 Task: Look for space in San Fernando de Apure, Venezuela from 2nd June, 2023 to 15th June, 2023 for 2 adults in price range Rs.10000 to Rs.15000. Place can be entire place with 1  bedroom having 1 bed and 1 bathroom. Property type can be house, flat, guest house, hotel. Booking option can be shelf check-in. Required host language is English.
Action: Mouse moved to (600, 112)
Screenshot: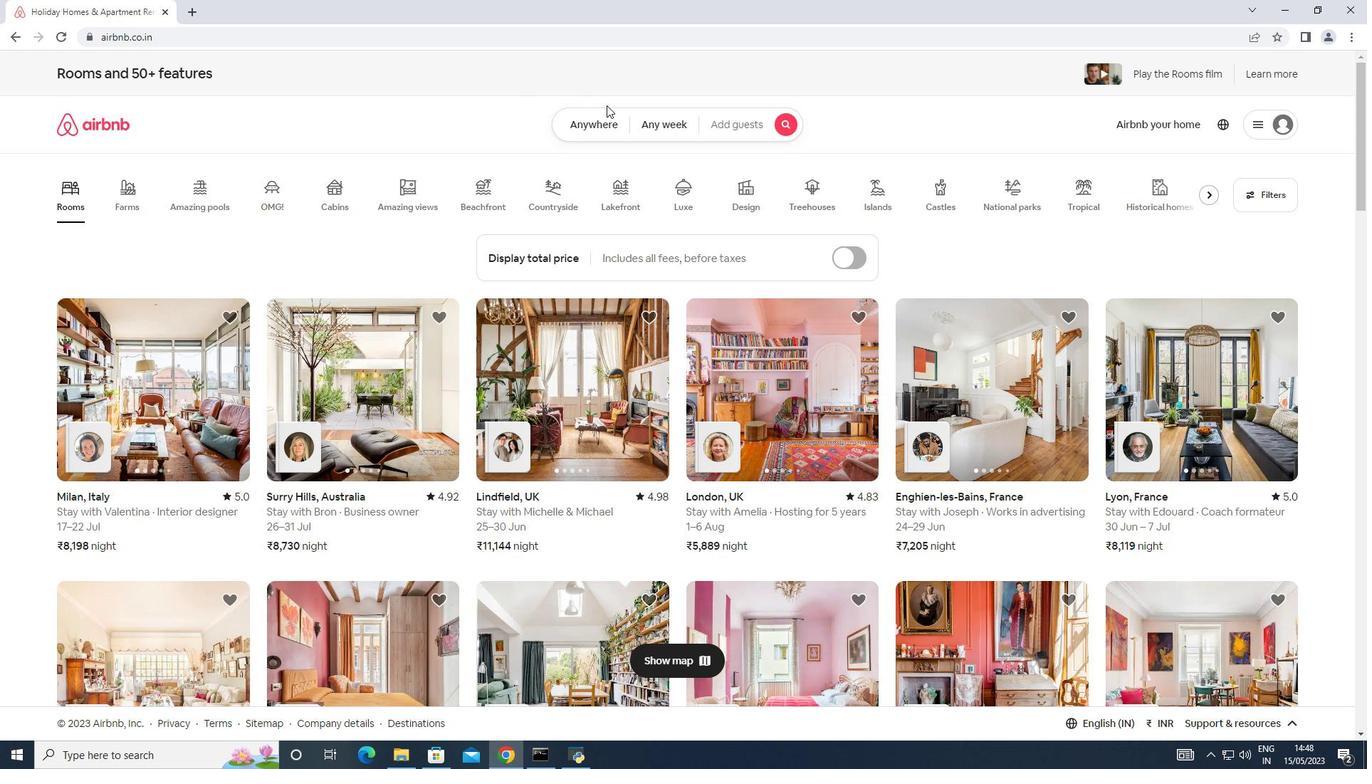 
Action: Mouse pressed left at (600, 112)
Screenshot: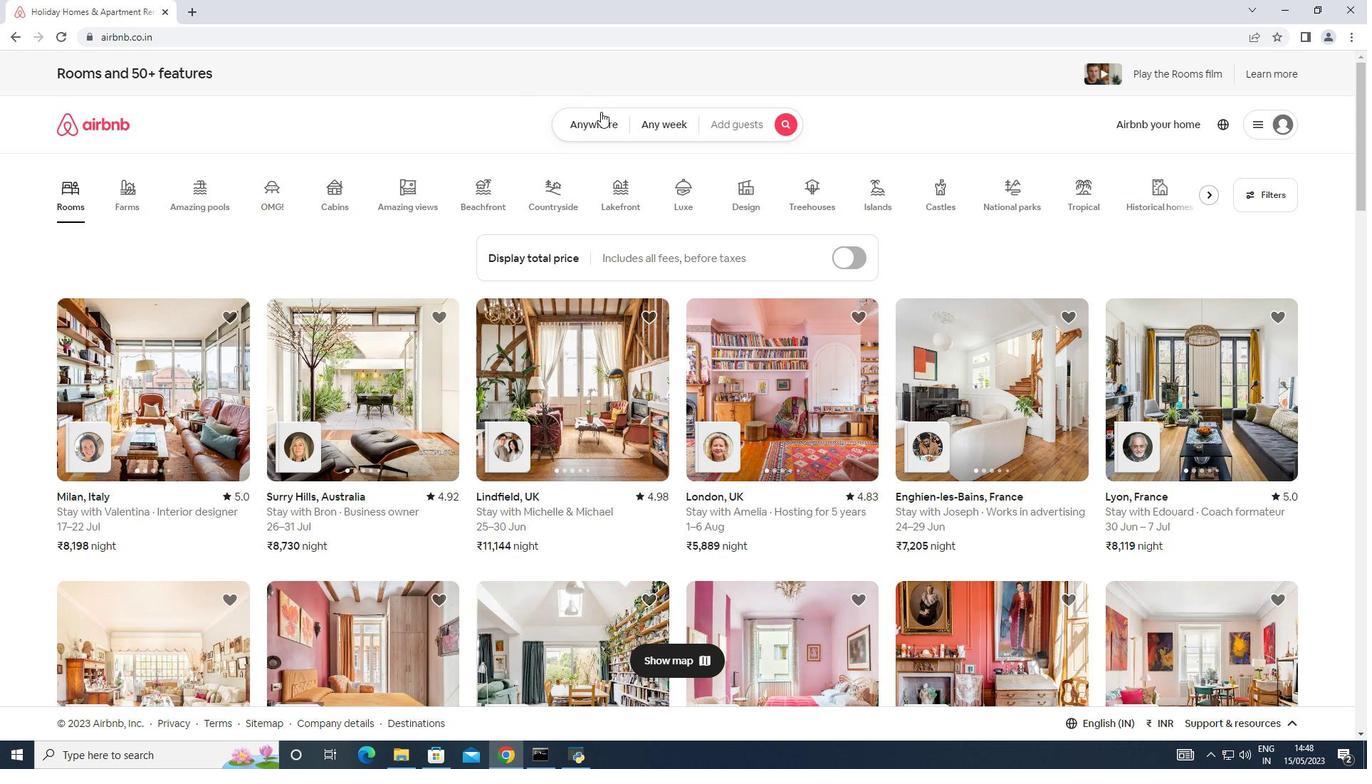 
Action: Mouse moved to (476, 167)
Screenshot: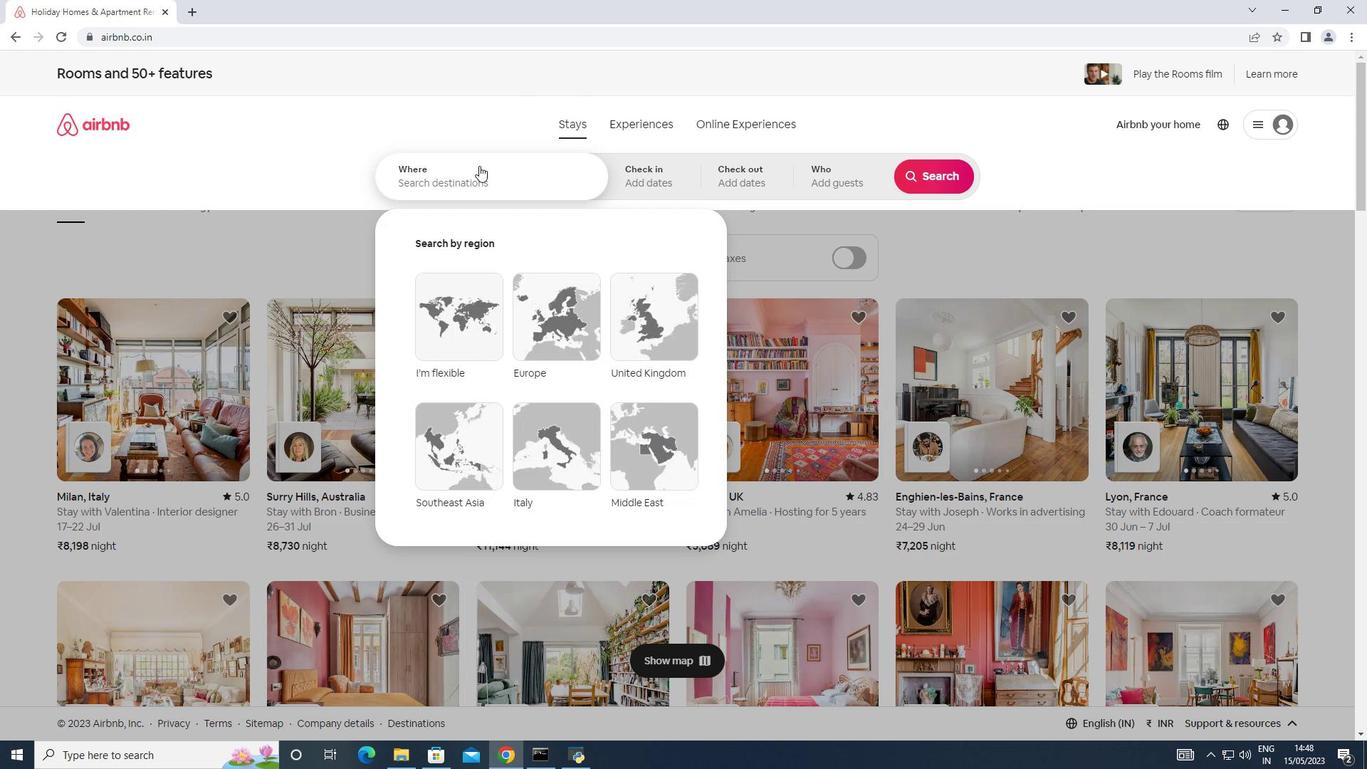 
Action: Mouse pressed left at (476, 167)
Screenshot: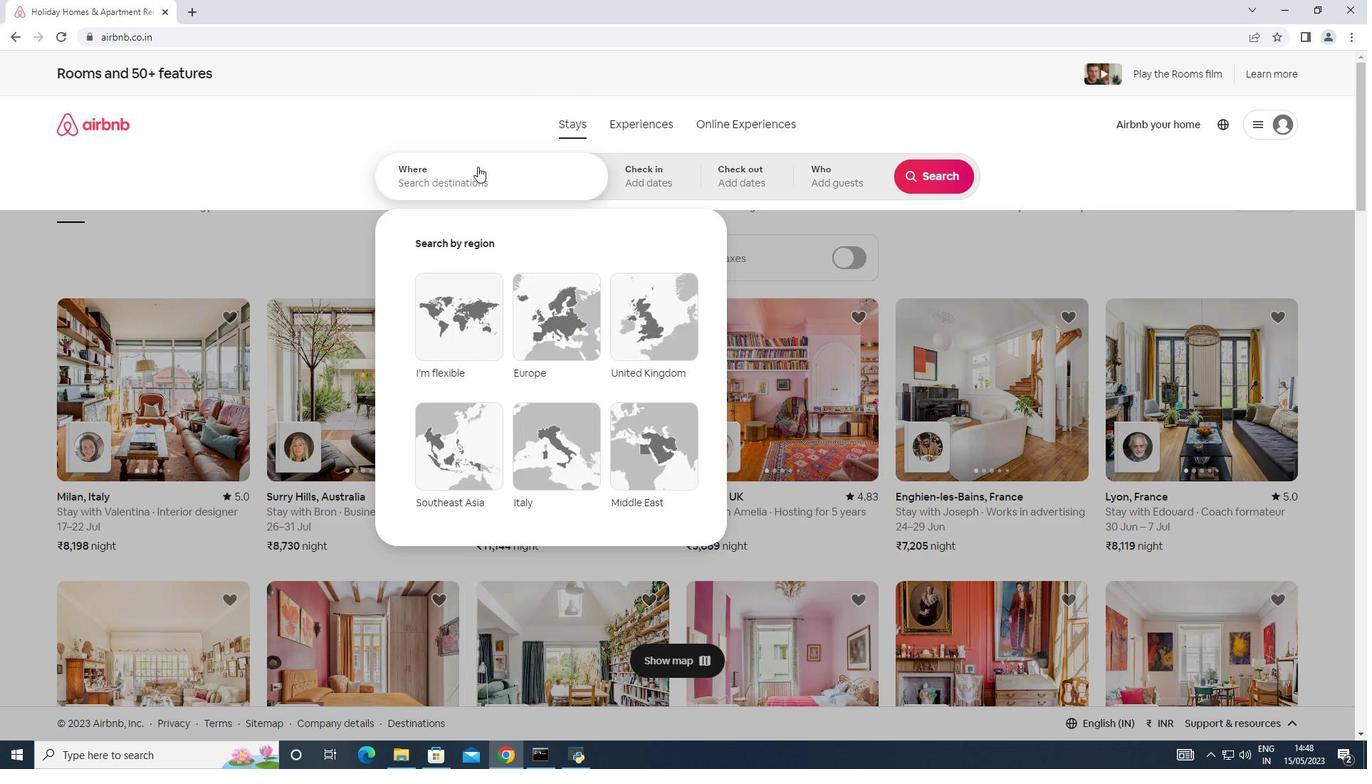 
Action: Key pressed <Key.shift><Key.shift>San<Key.space><Key.shift>Fernando<Key.space>de<Key.space><Key.shift>Apure,<Key.shift><Key.shift><Key.shift><Key.shift><Key.shift>Venezuela
Screenshot: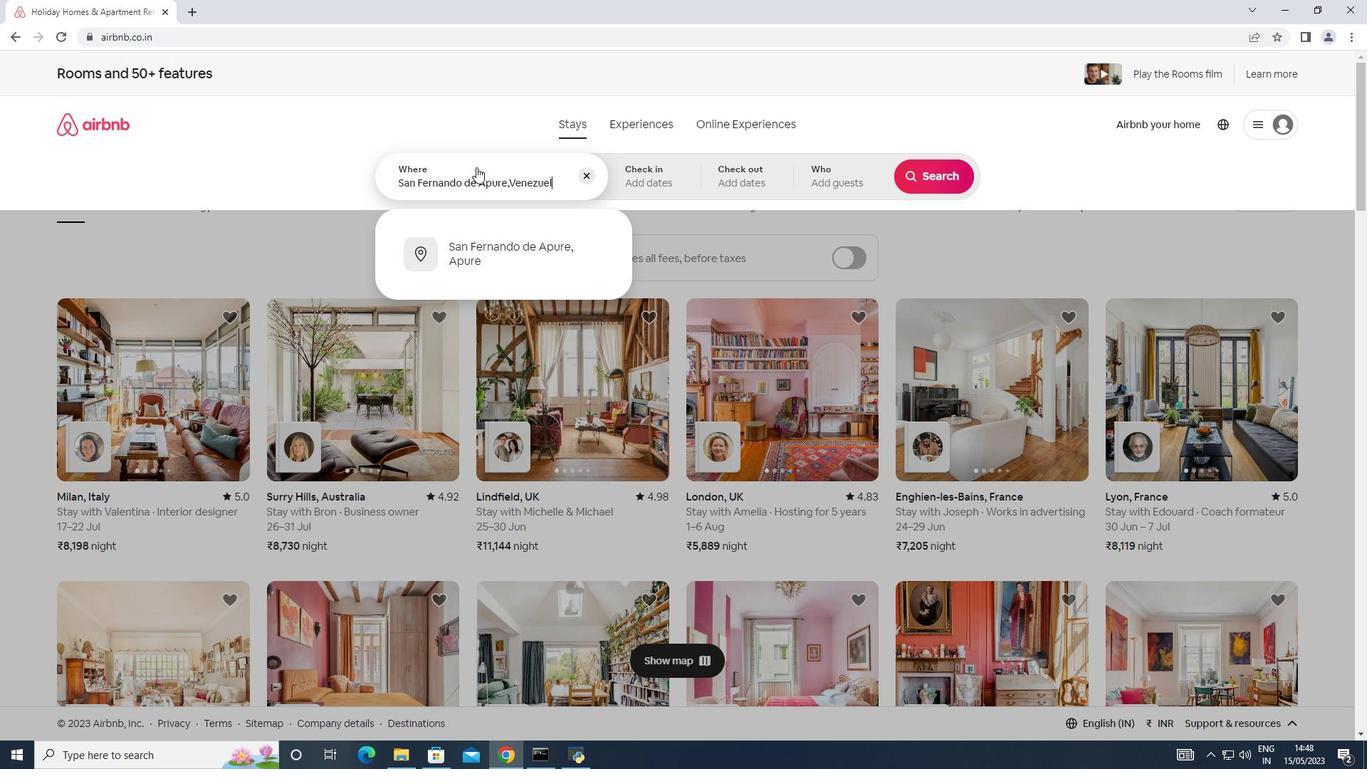 
Action: Mouse moved to (649, 169)
Screenshot: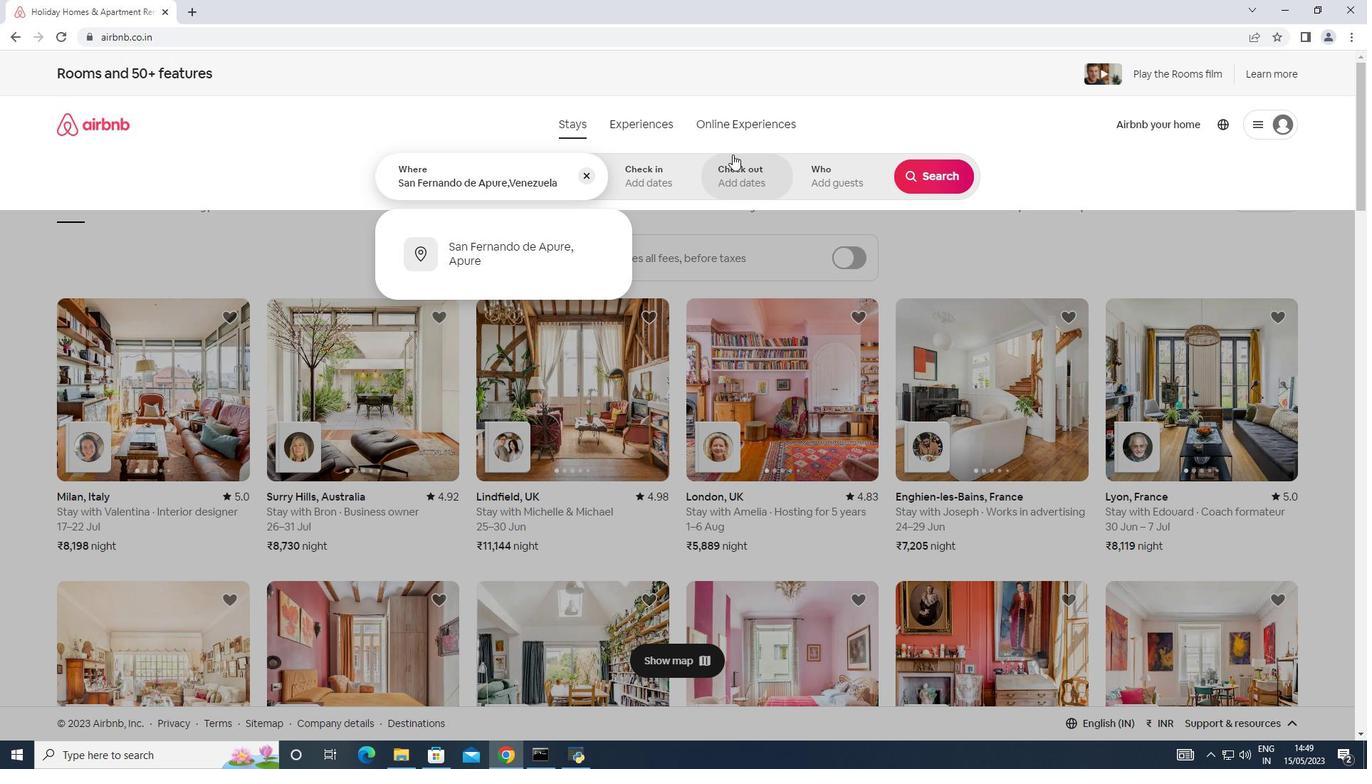 
Action: Mouse pressed left at (649, 169)
Screenshot: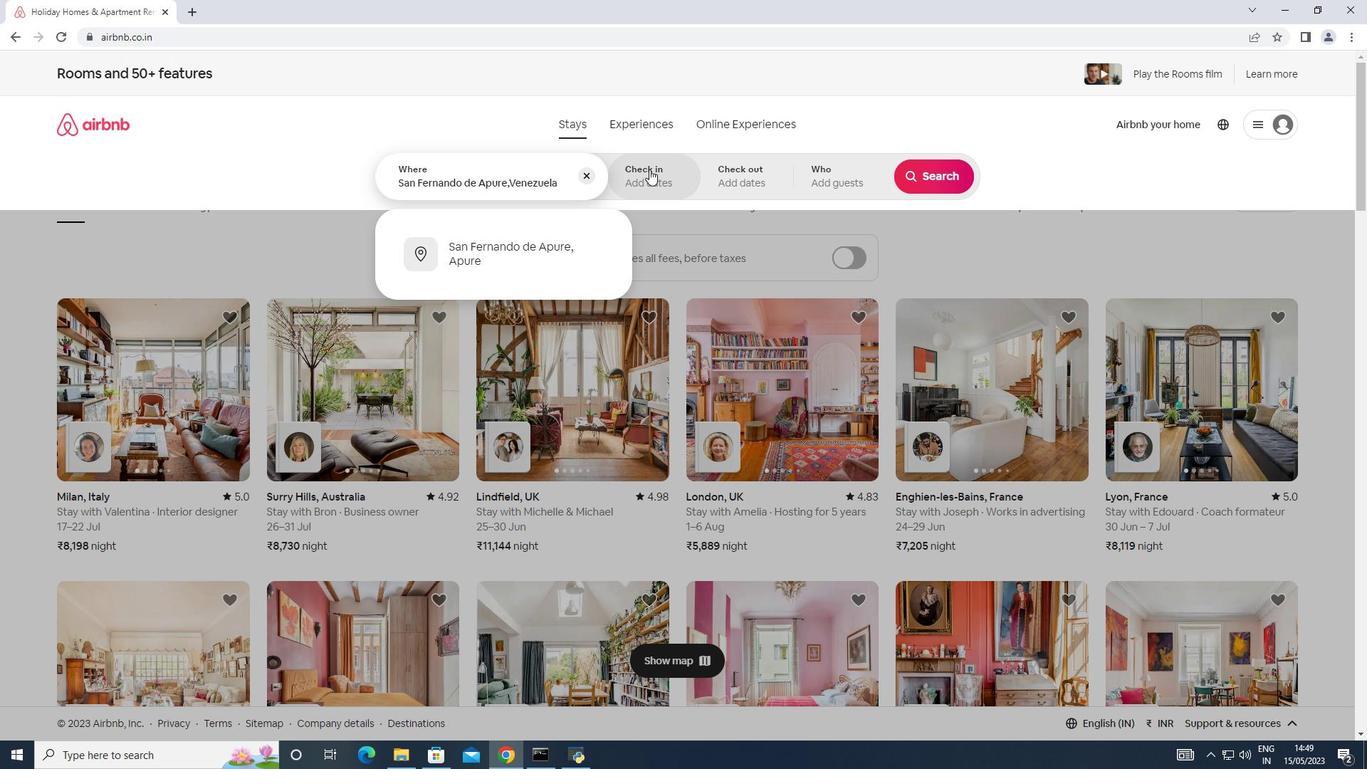 
Action: Mouse moved to (882, 346)
Screenshot: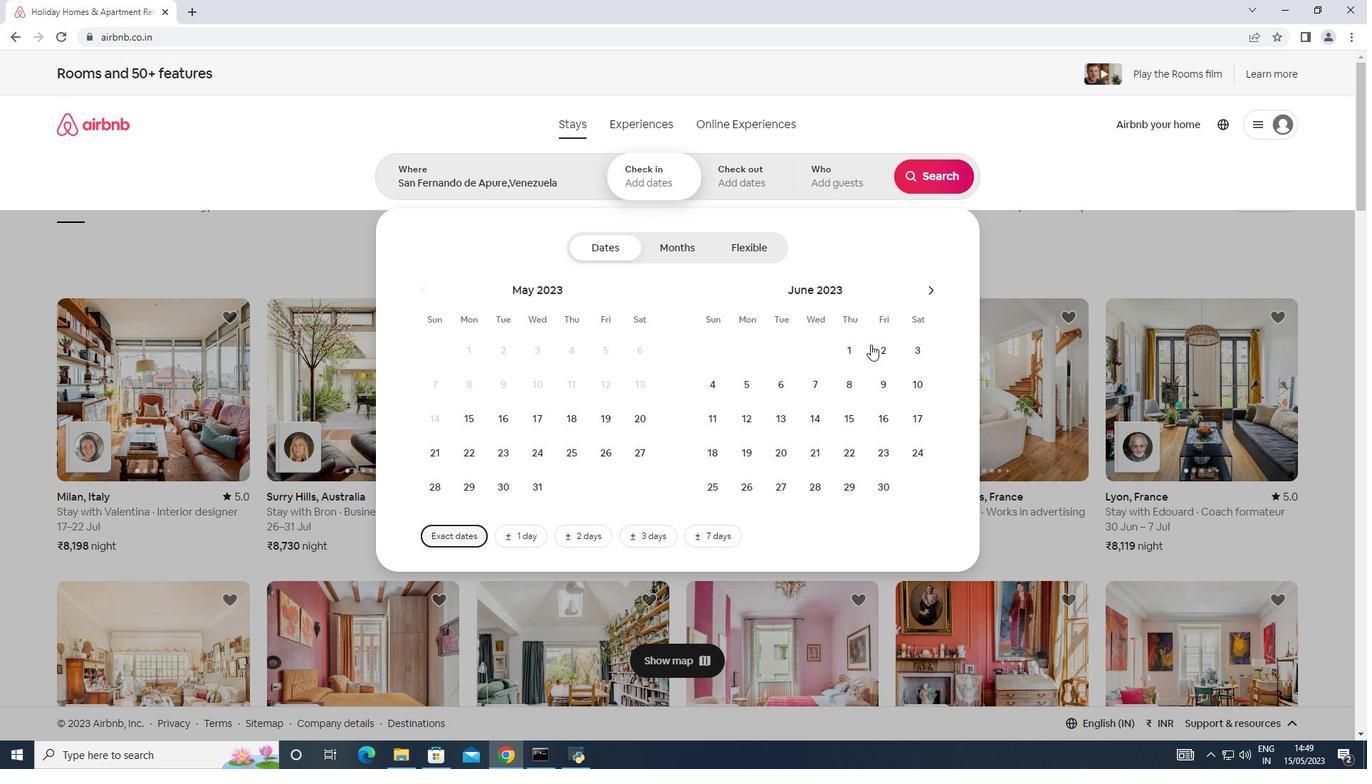
Action: Mouse pressed left at (882, 346)
Screenshot: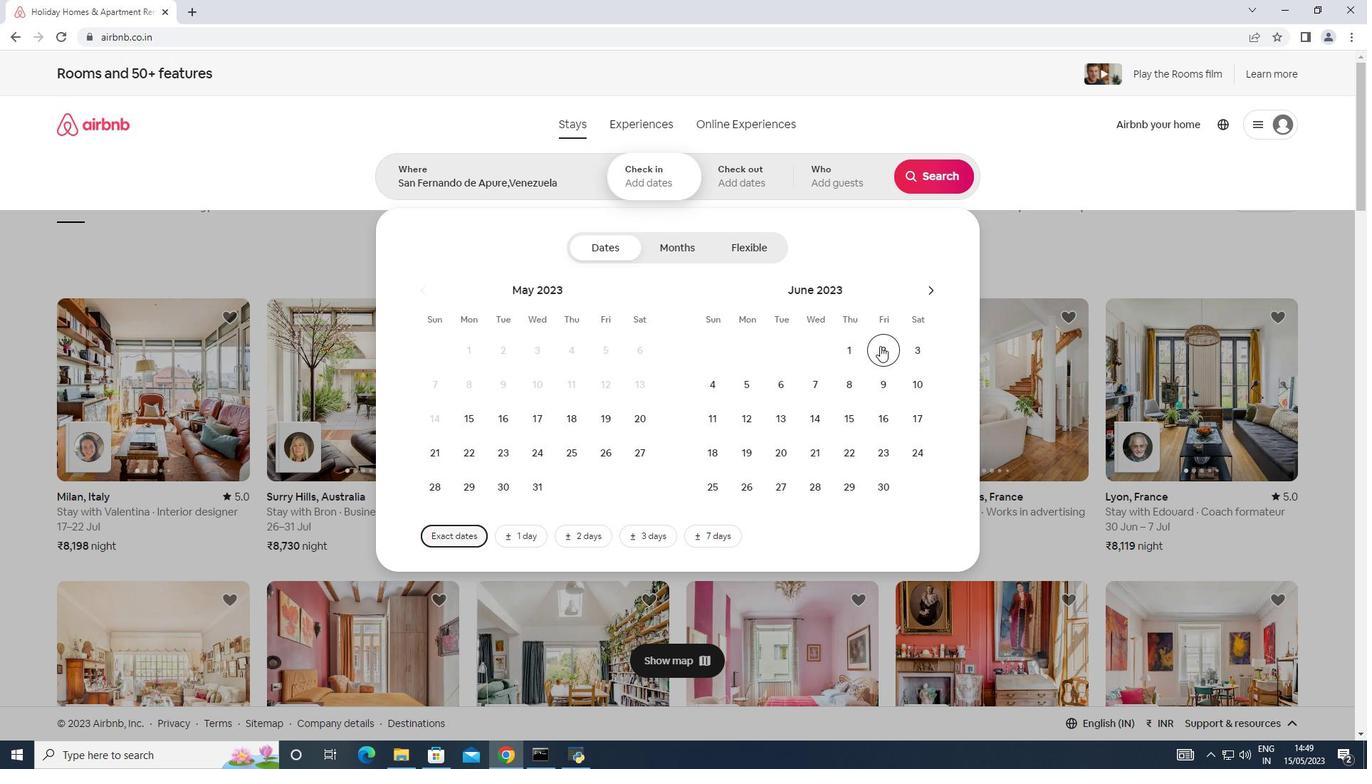 
Action: Mouse moved to (849, 417)
Screenshot: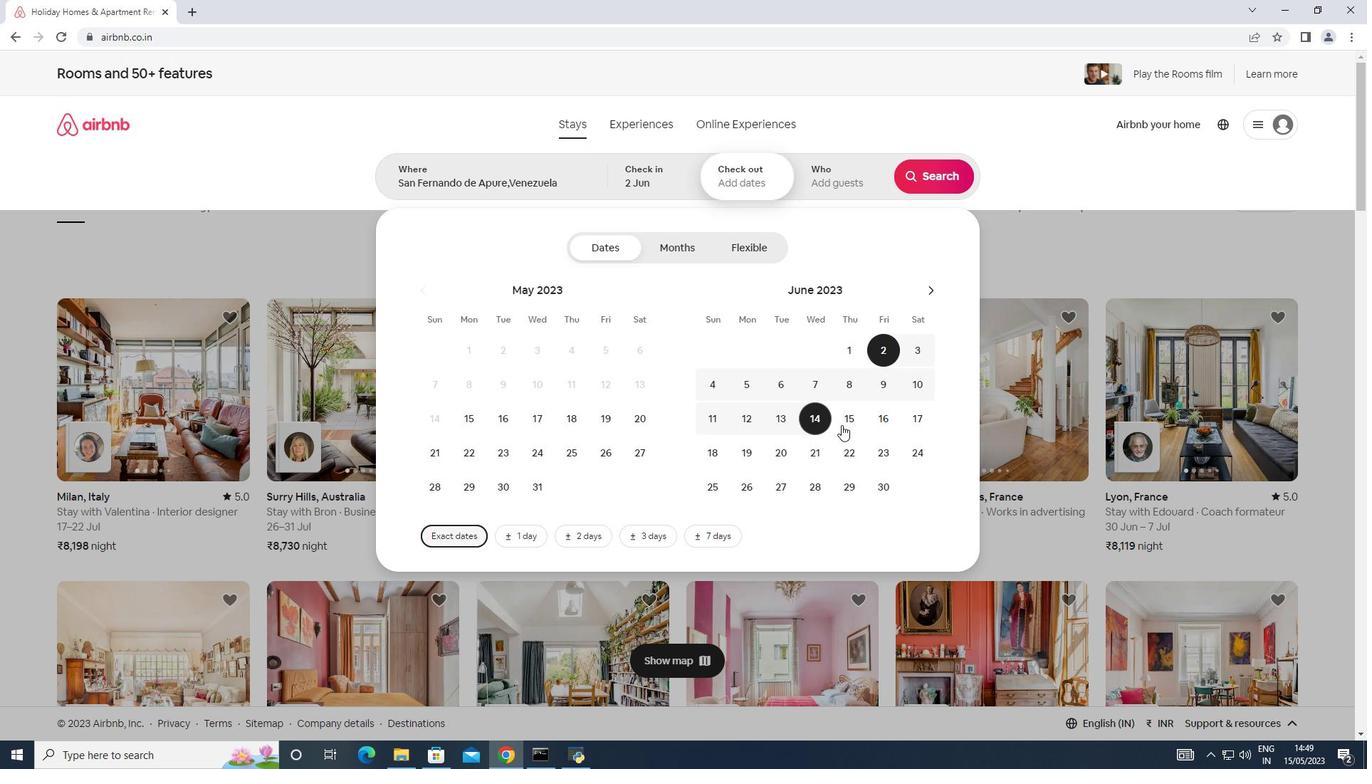 
Action: Mouse pressed left at (849, 417)
Screenshot: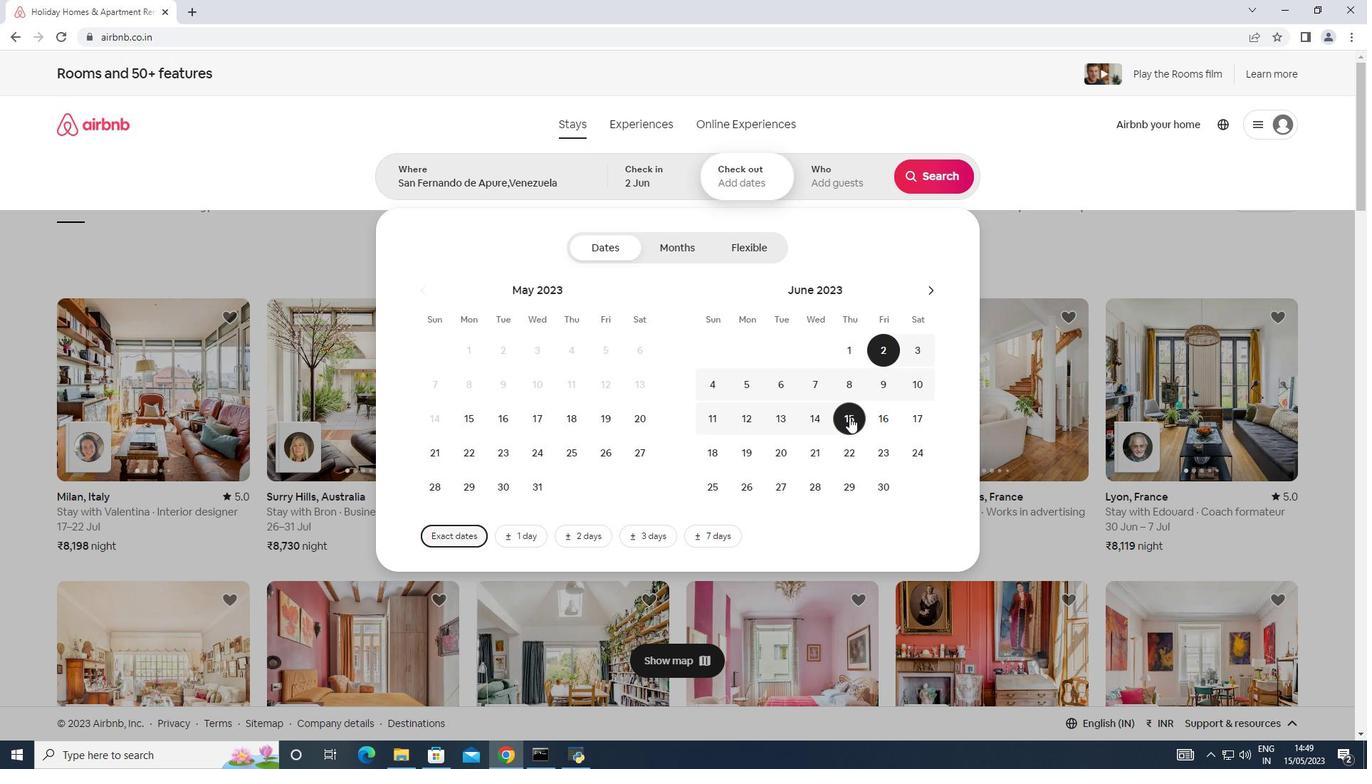 
Action: Mouse moved to (844, 189)
Screenshot: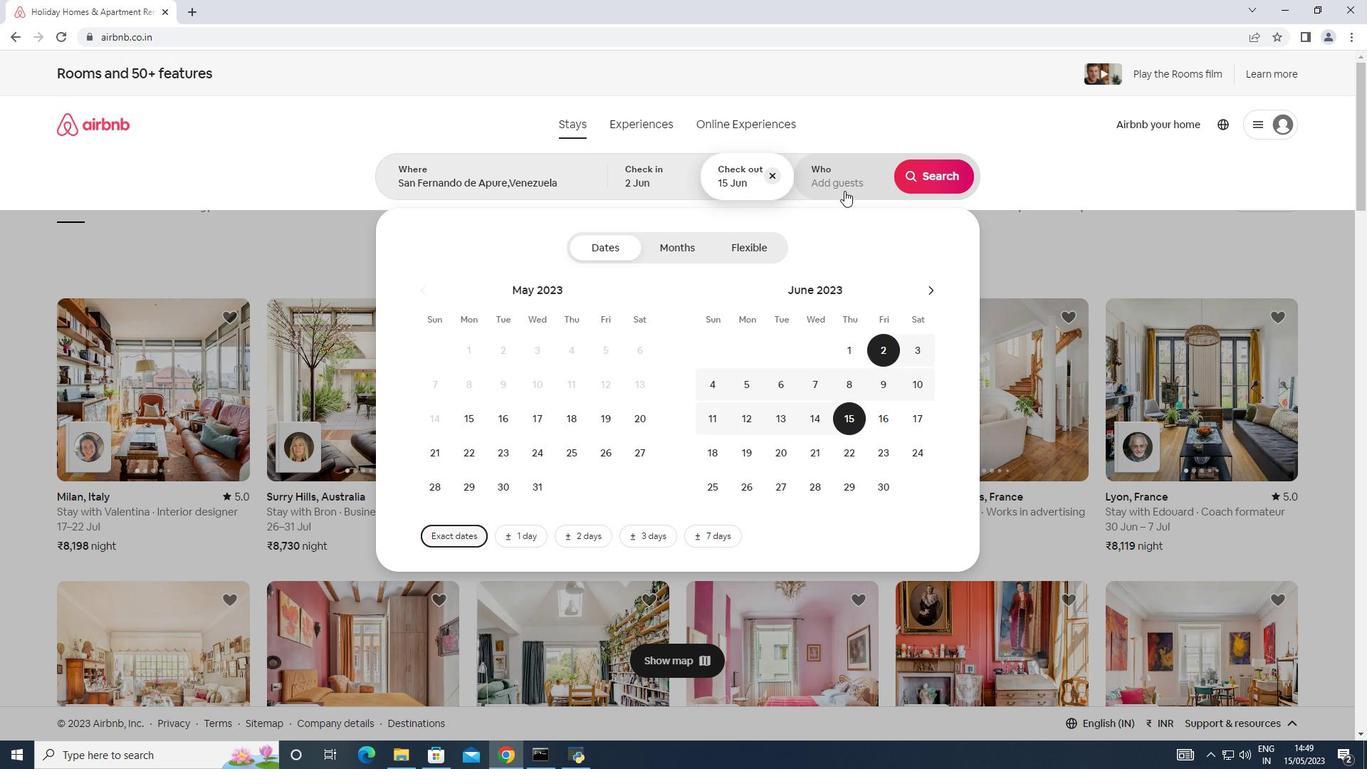 
Action: Mouse pressed left at (844, 189)
Screenshot: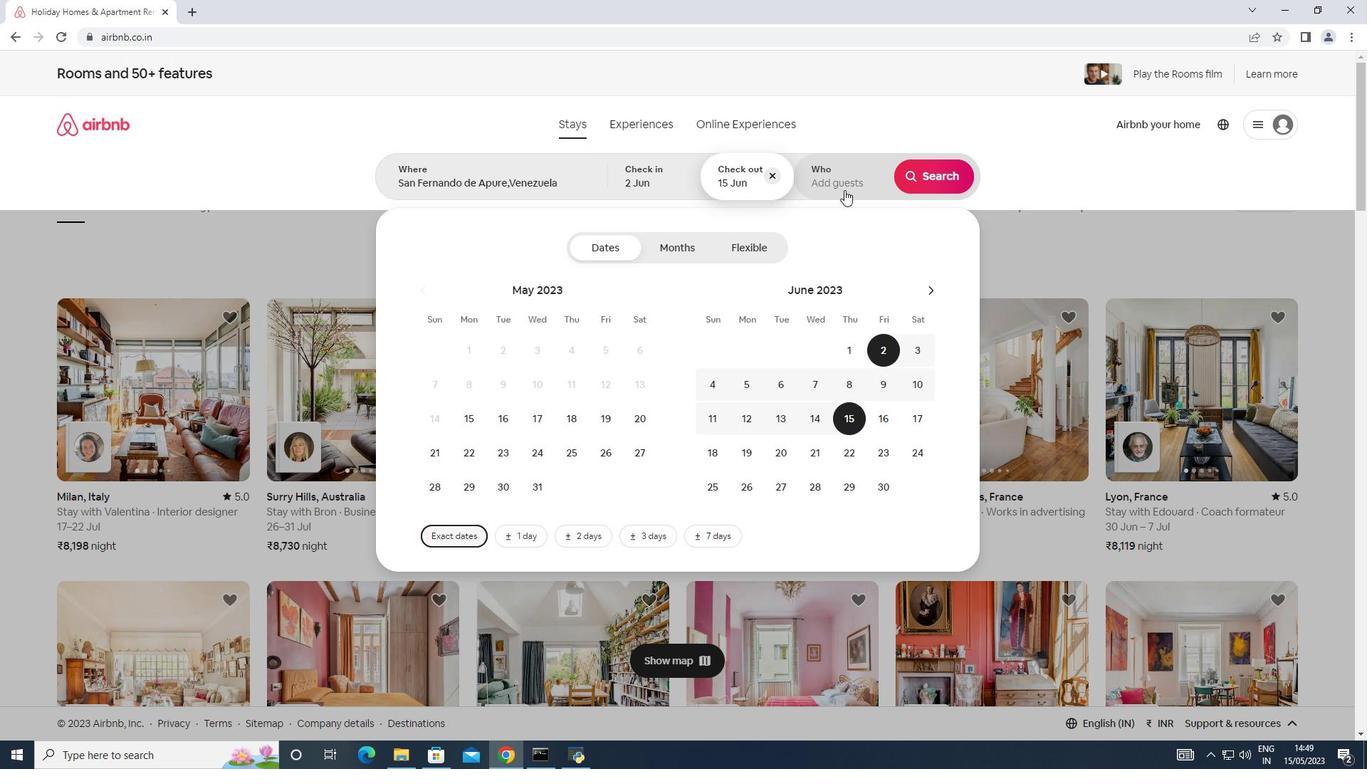 
Action: Mouse moved to (941, 247)
Screenshot: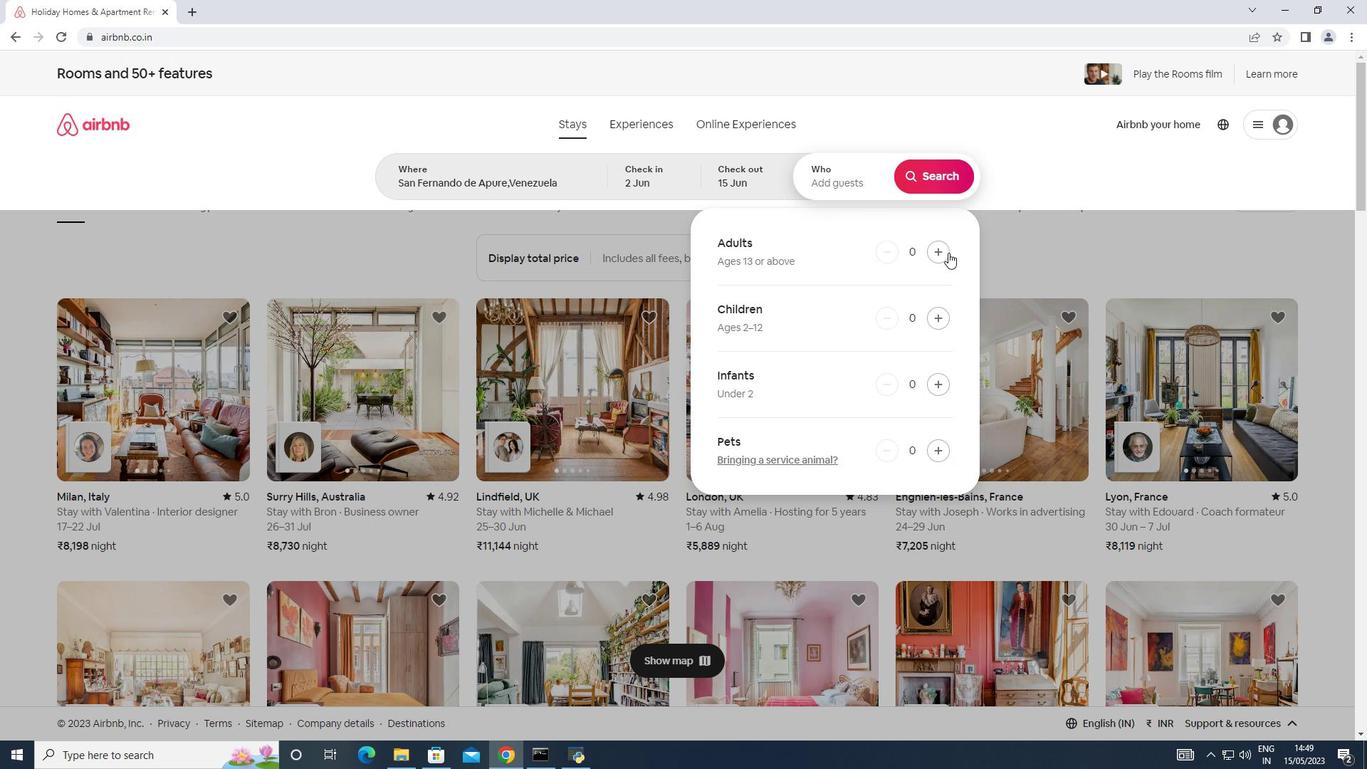 
Action: Mouse pressed left at (941, 247)
Screenshot: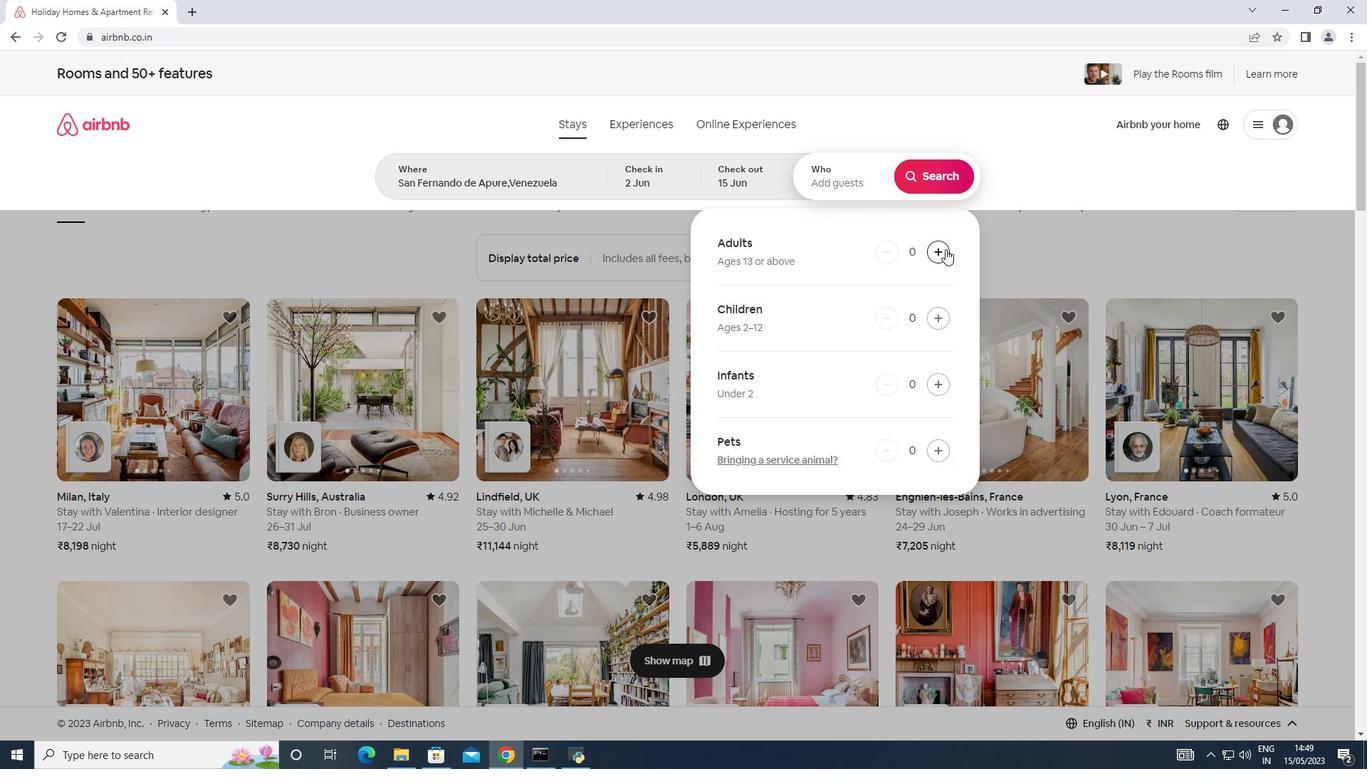 
Action: Mouse pressed left at (941, 247)
Screenshot: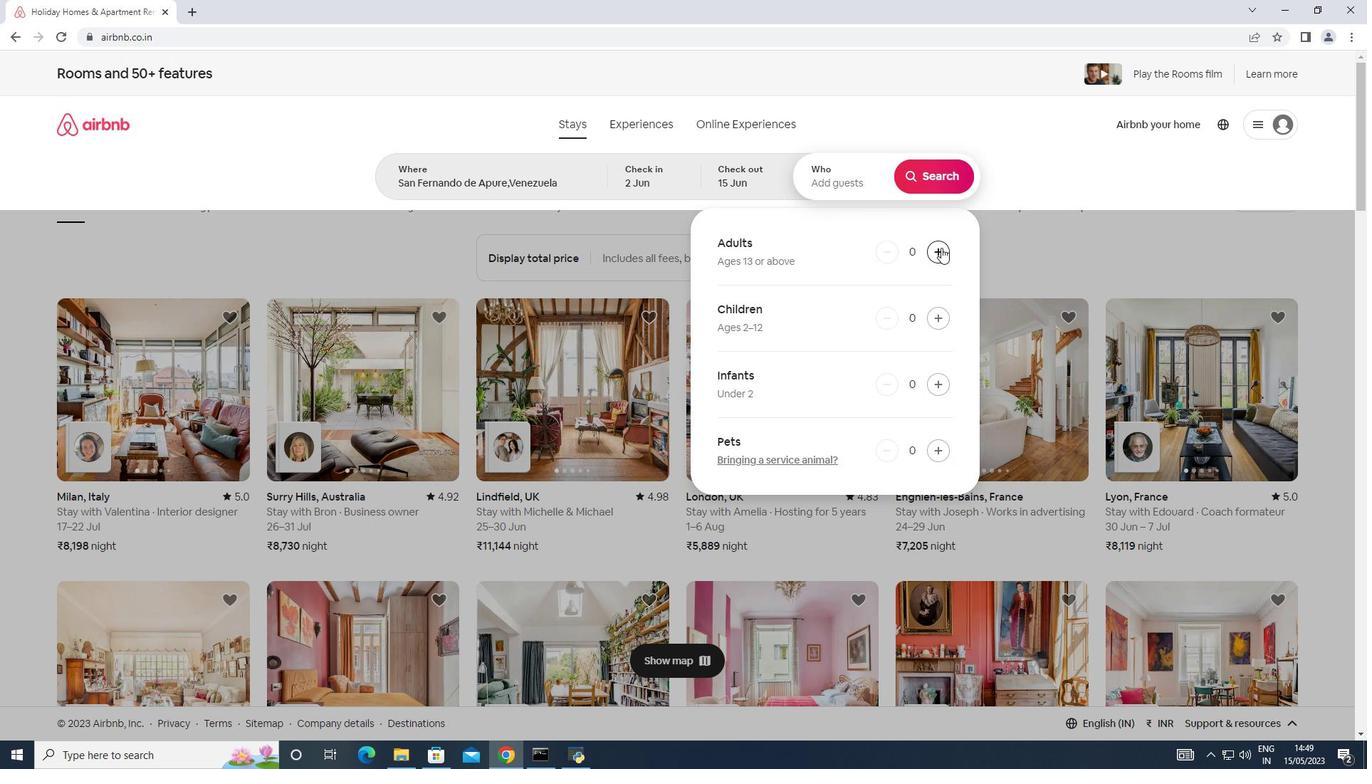 
Action: Mouse moved to (924, 166)
Screenshot: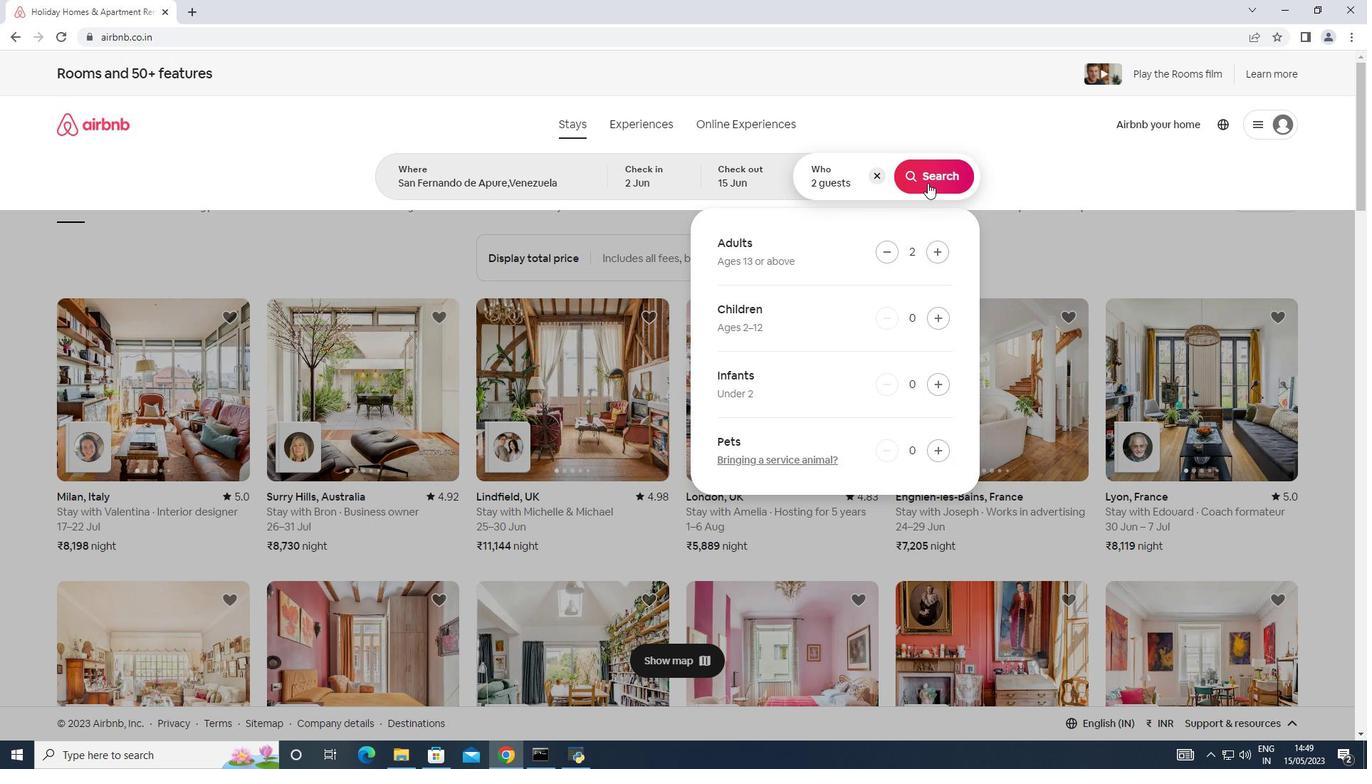 
Action: Mouse pressed left at (924, 166)
Screenshot: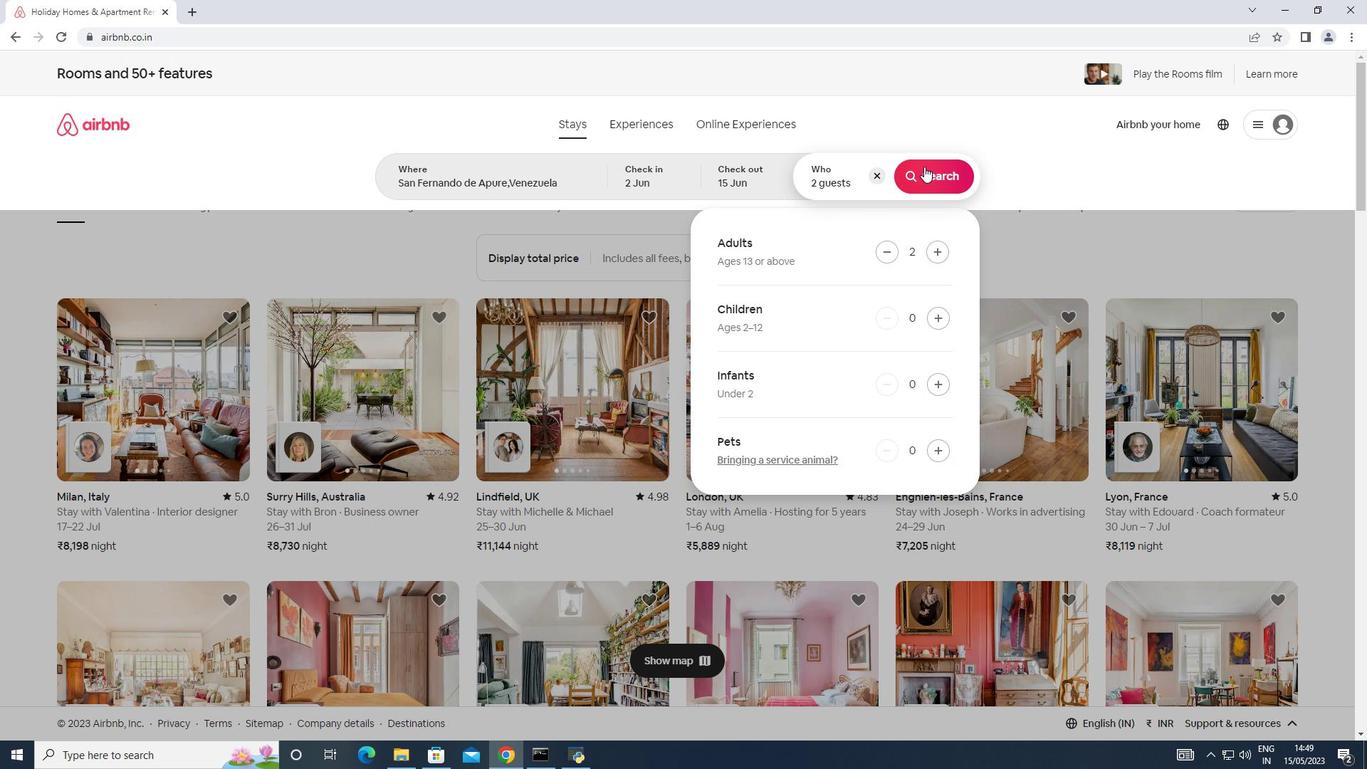 
Action: Mouse moved to (1323, 143)
Screenshot: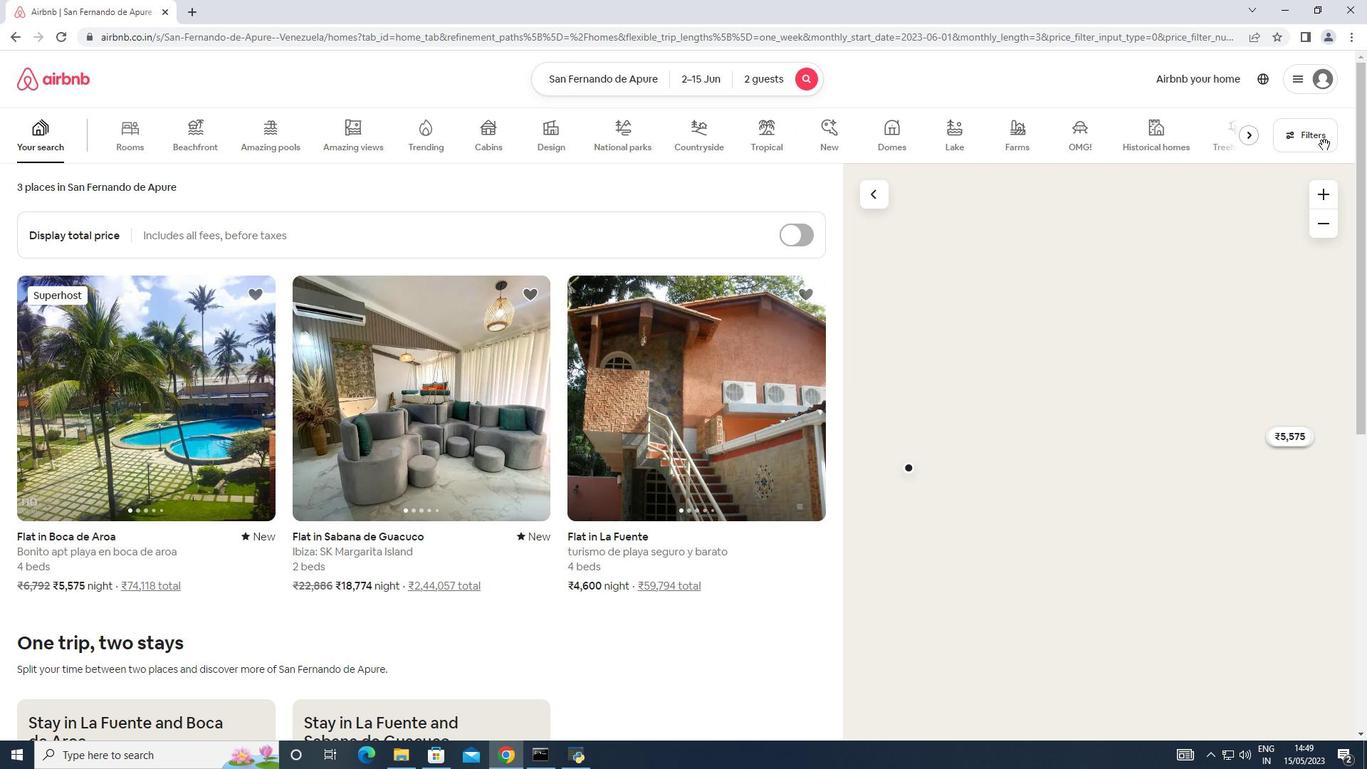 
Action: Mouse pressed left at (1323, 143)
Screenshot: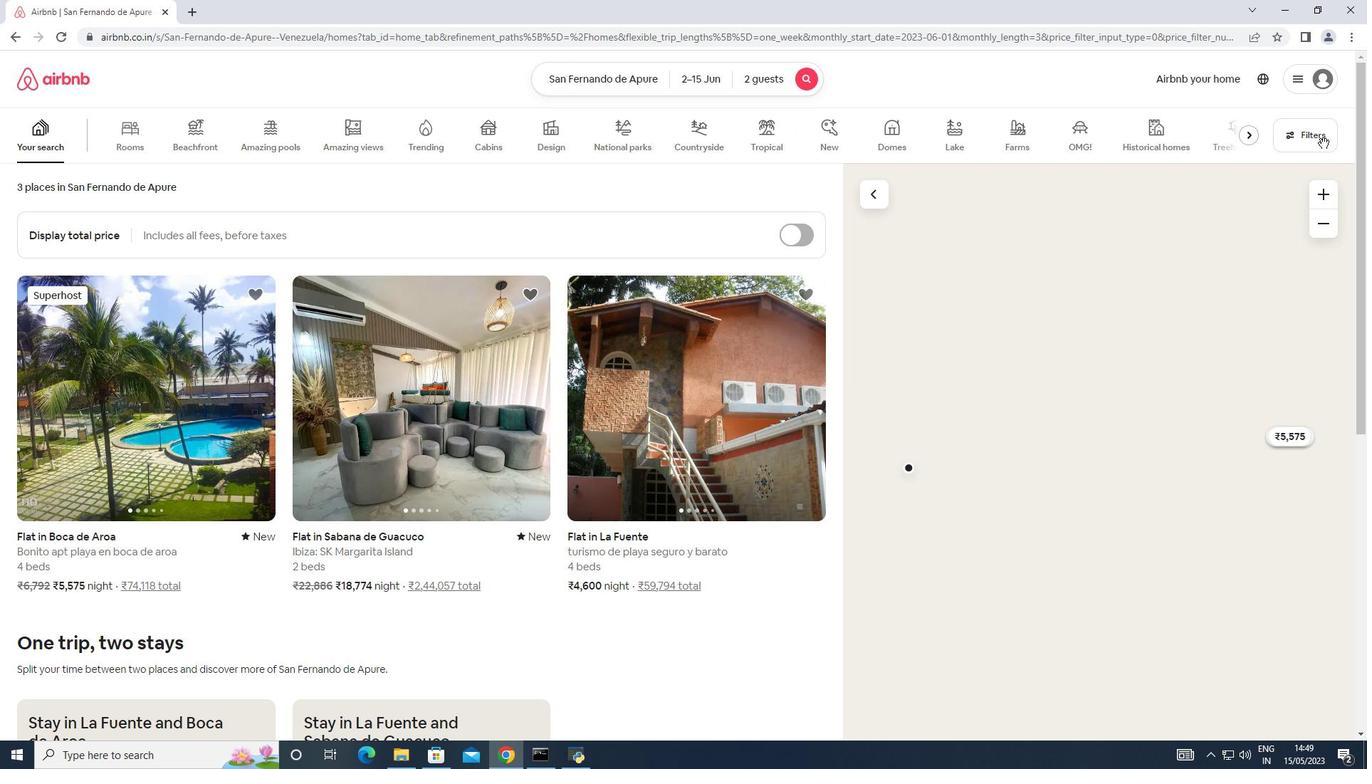 
Action: Mouse moved to (497, 485)
Screenshot: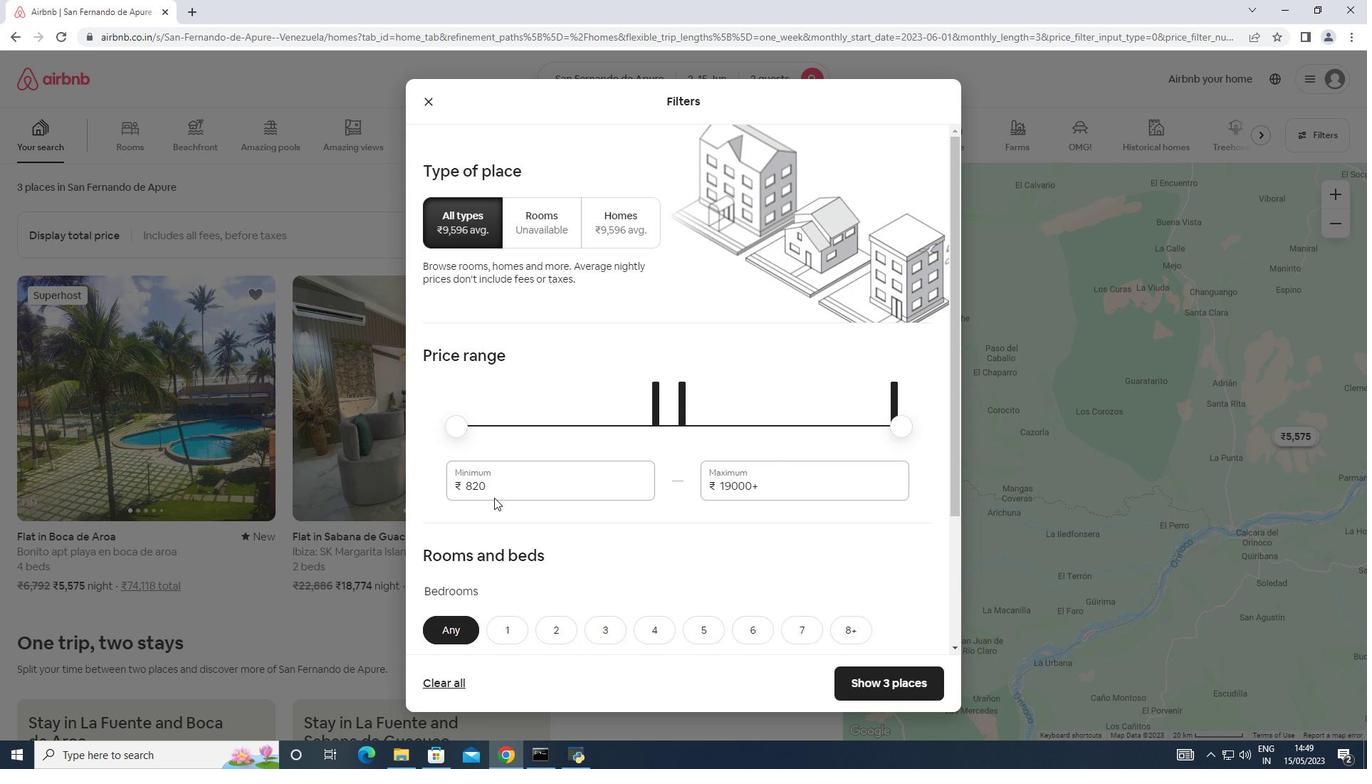 
Action: Mouse pressed left at (497, 485)
Screenshot: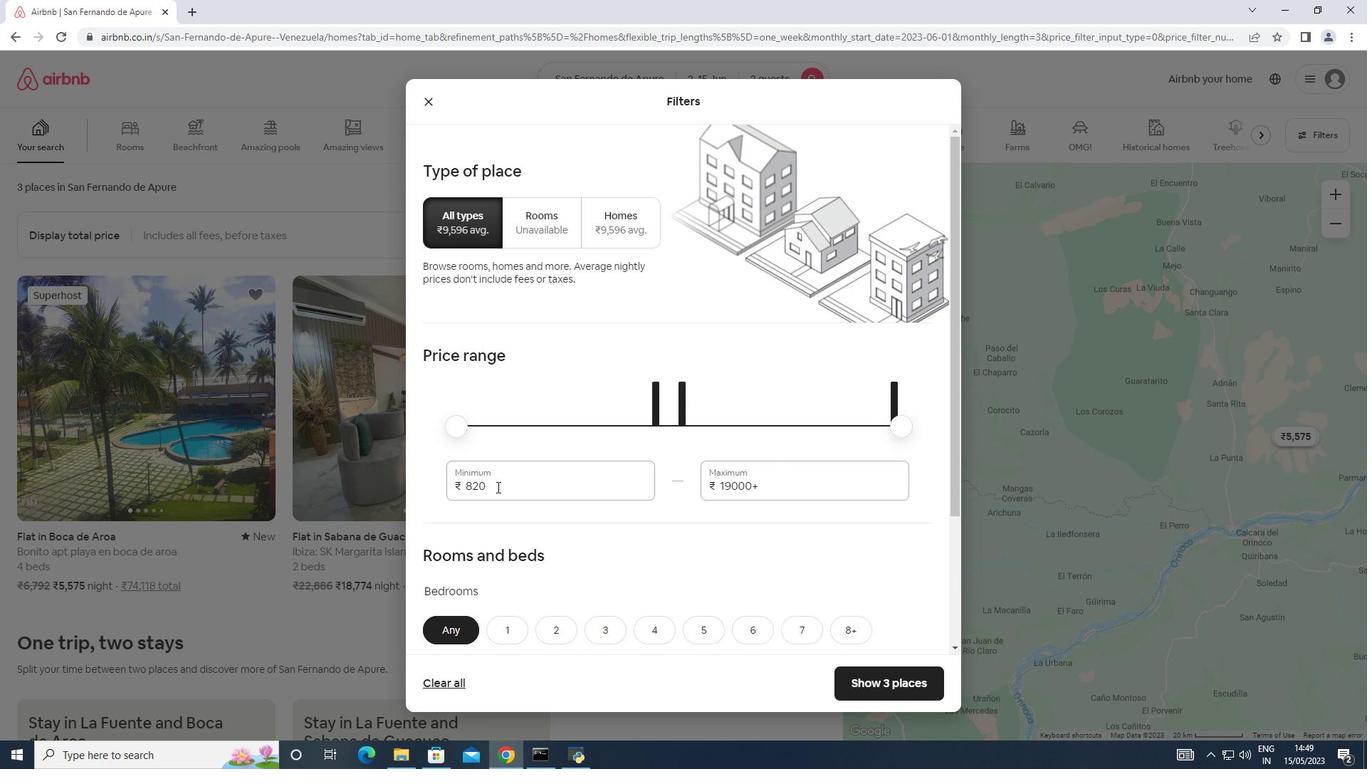 
Action: Mouse moved to (452, 483)
Screenshot: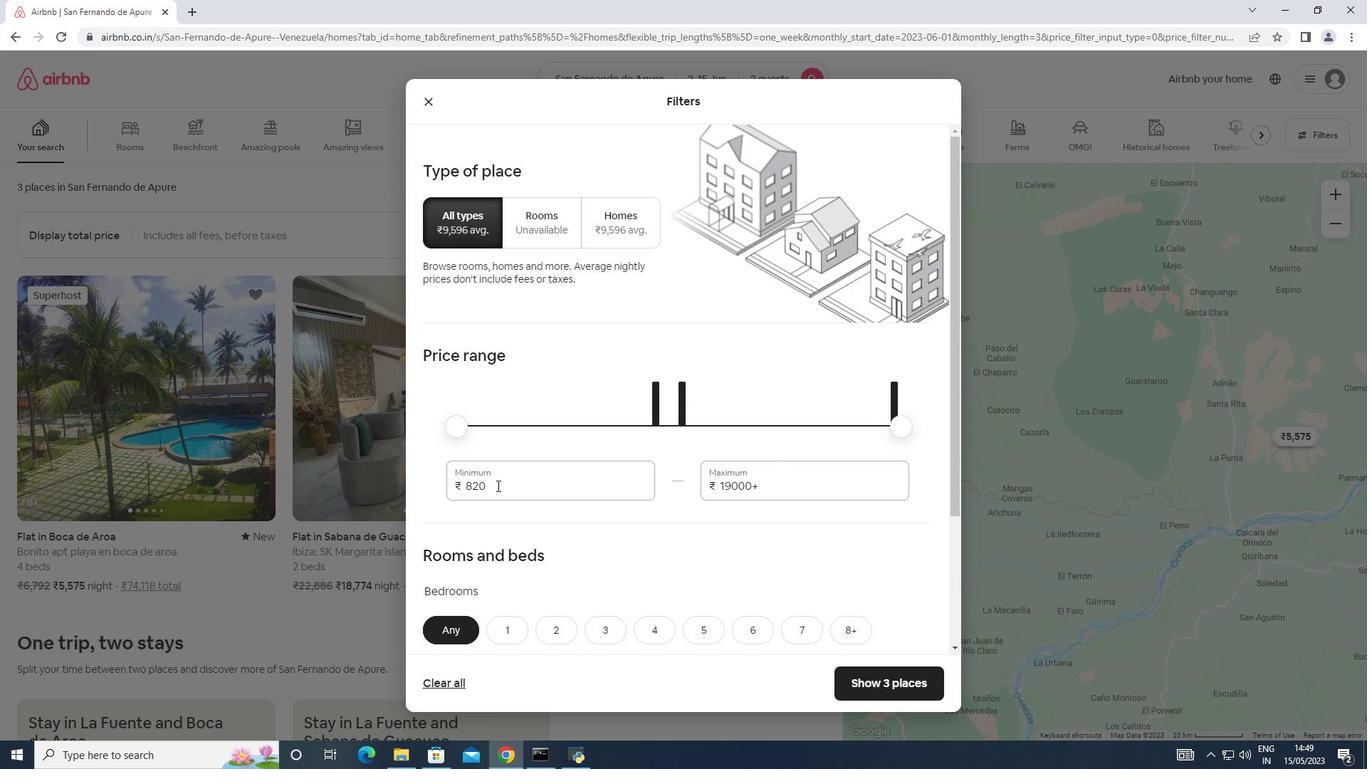 
Action: Key pressed 10000
Screenshot: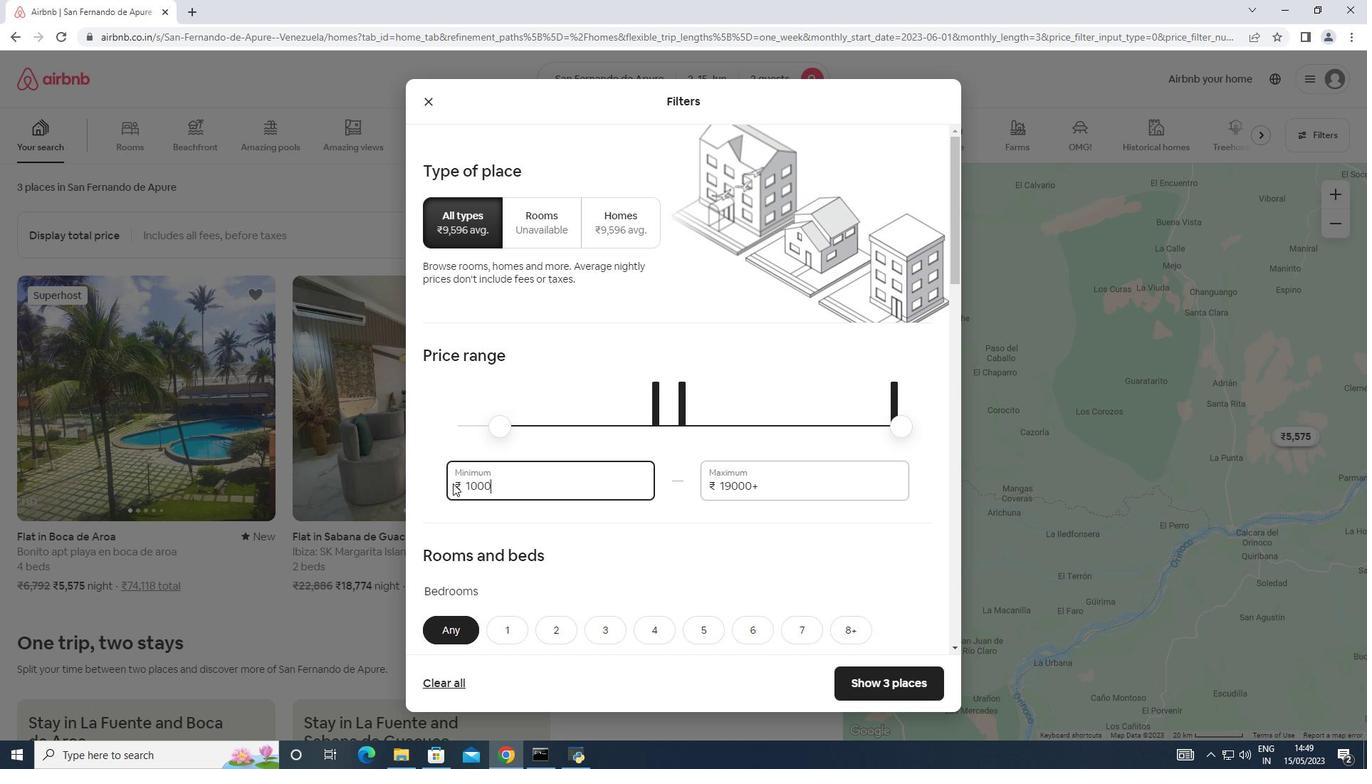 
Action: Mouse moved to (786, 490)
Screenshot: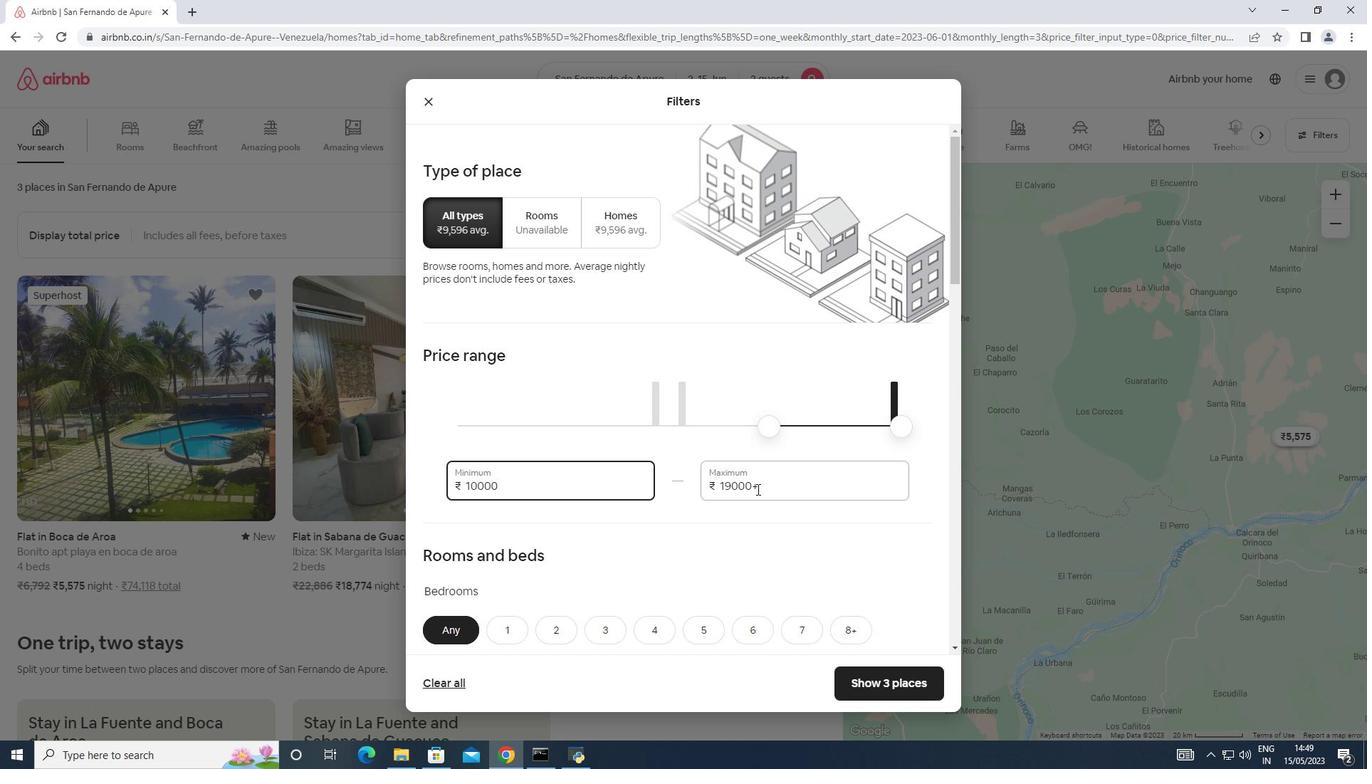 
Action: Mouse pressed left at (786, 490)
Screenshot: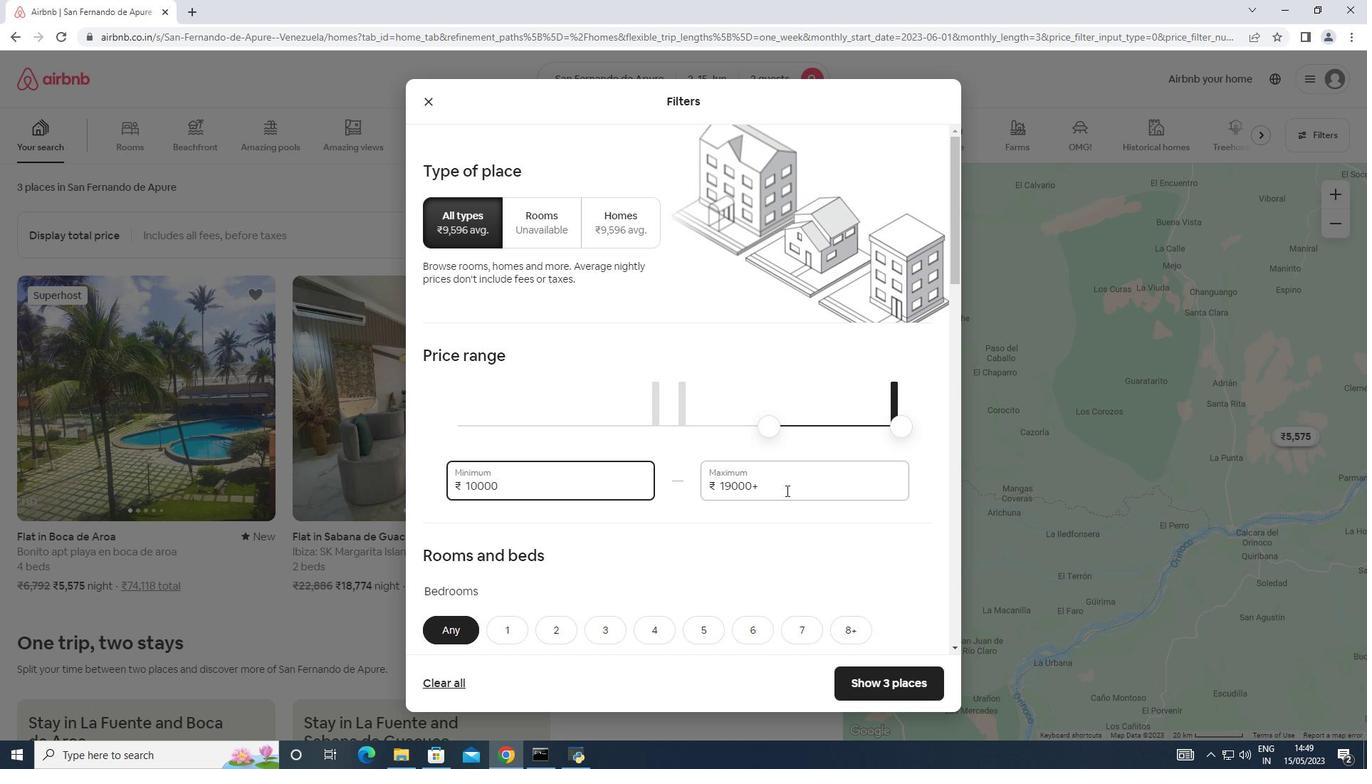 
Action: Mouse moved to (697, 487)
Screenshot: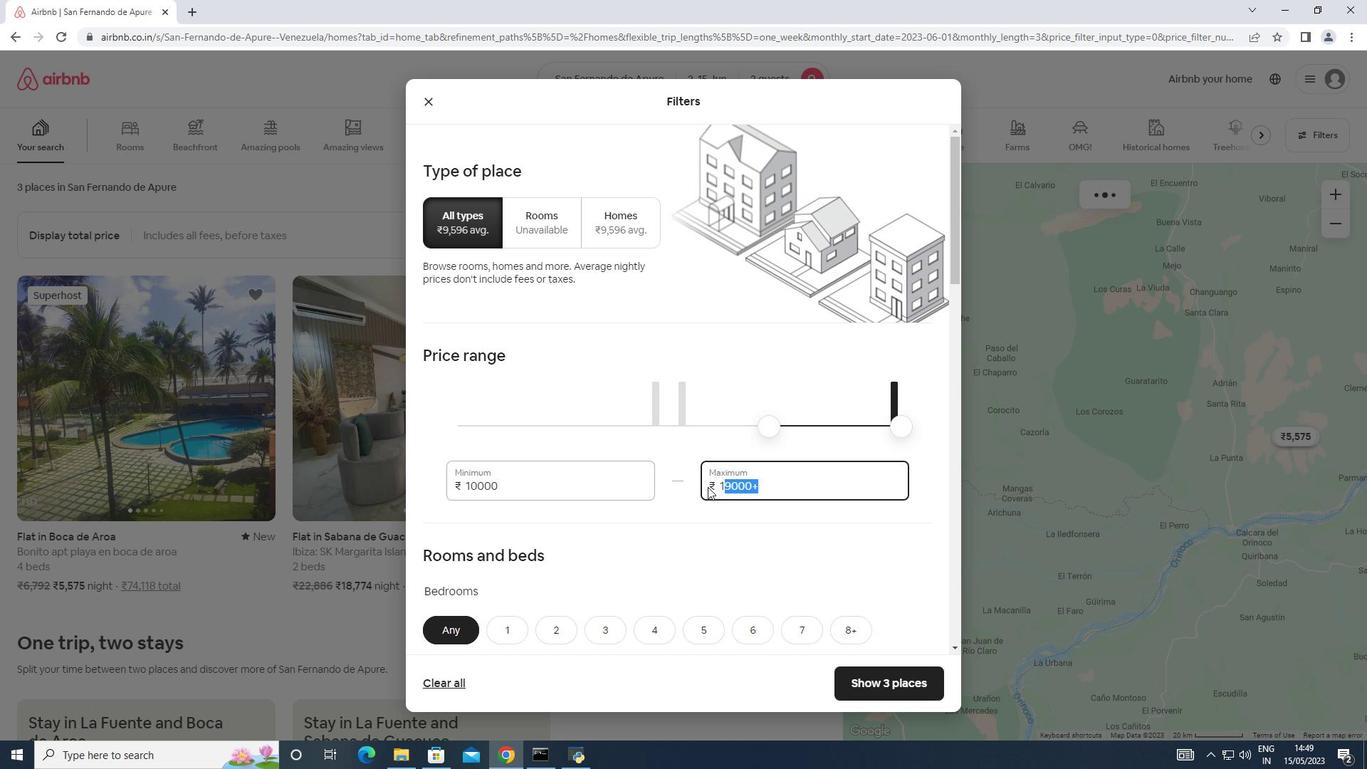 
Action: Key pressed 15000
Screenshot: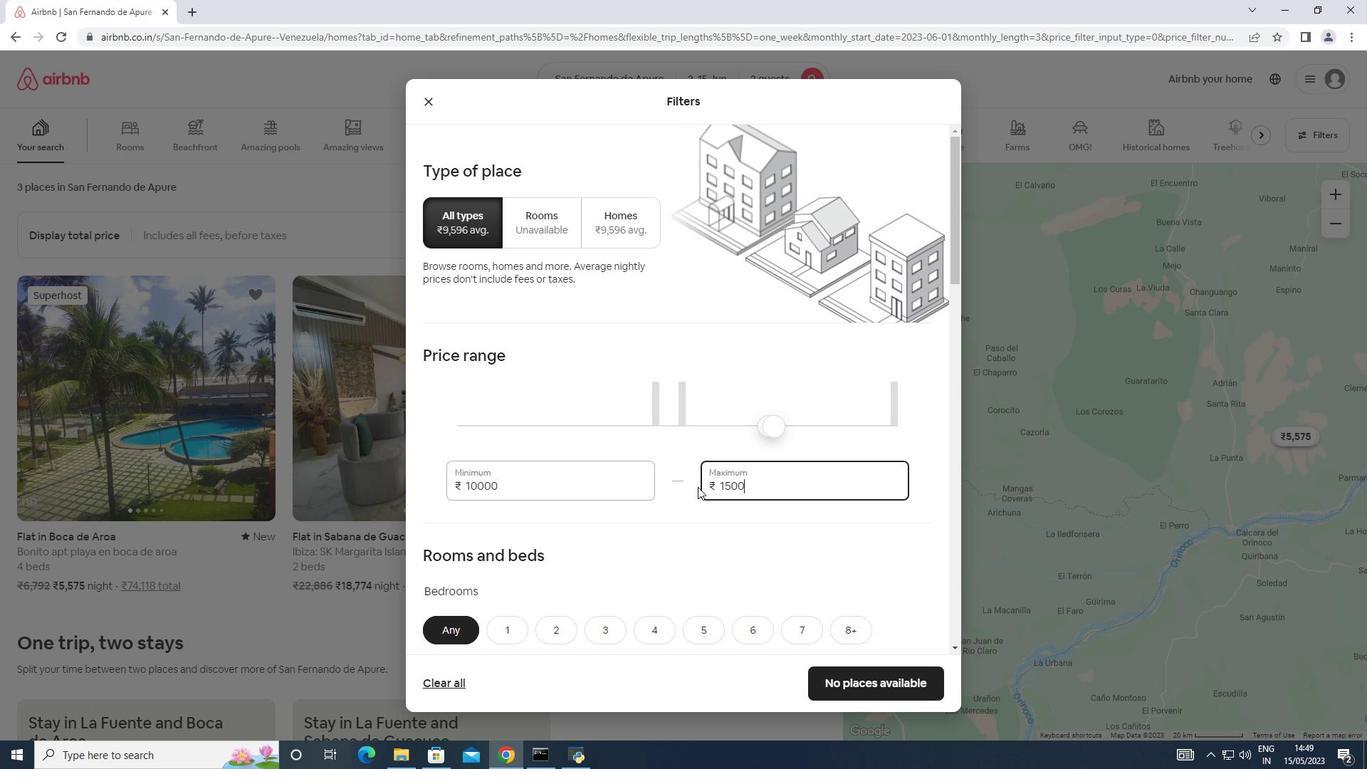 
Action: Mouse scrolled (697, 486) with delta (0, 0)
Screenshot: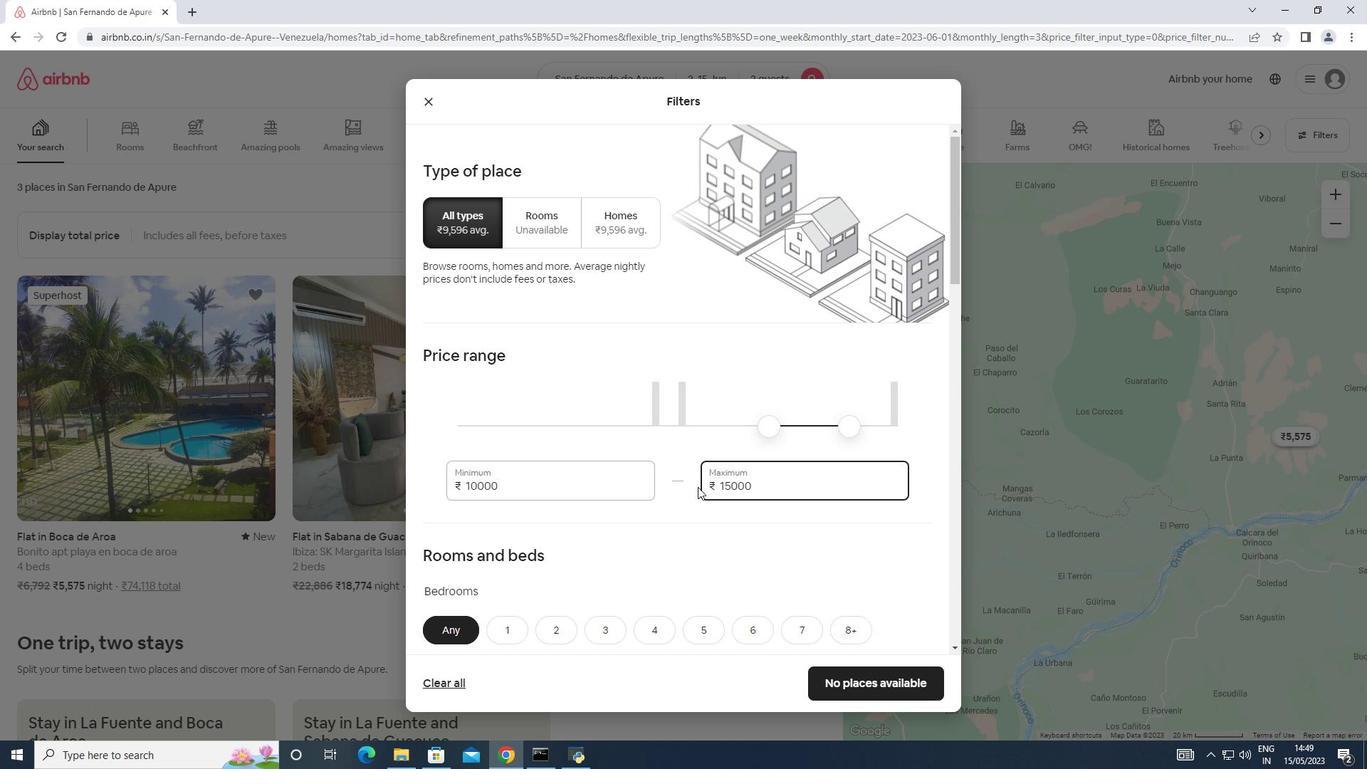 
Action: Mouse scrolled (697, 486) with delta (0, 0)
Screenshot: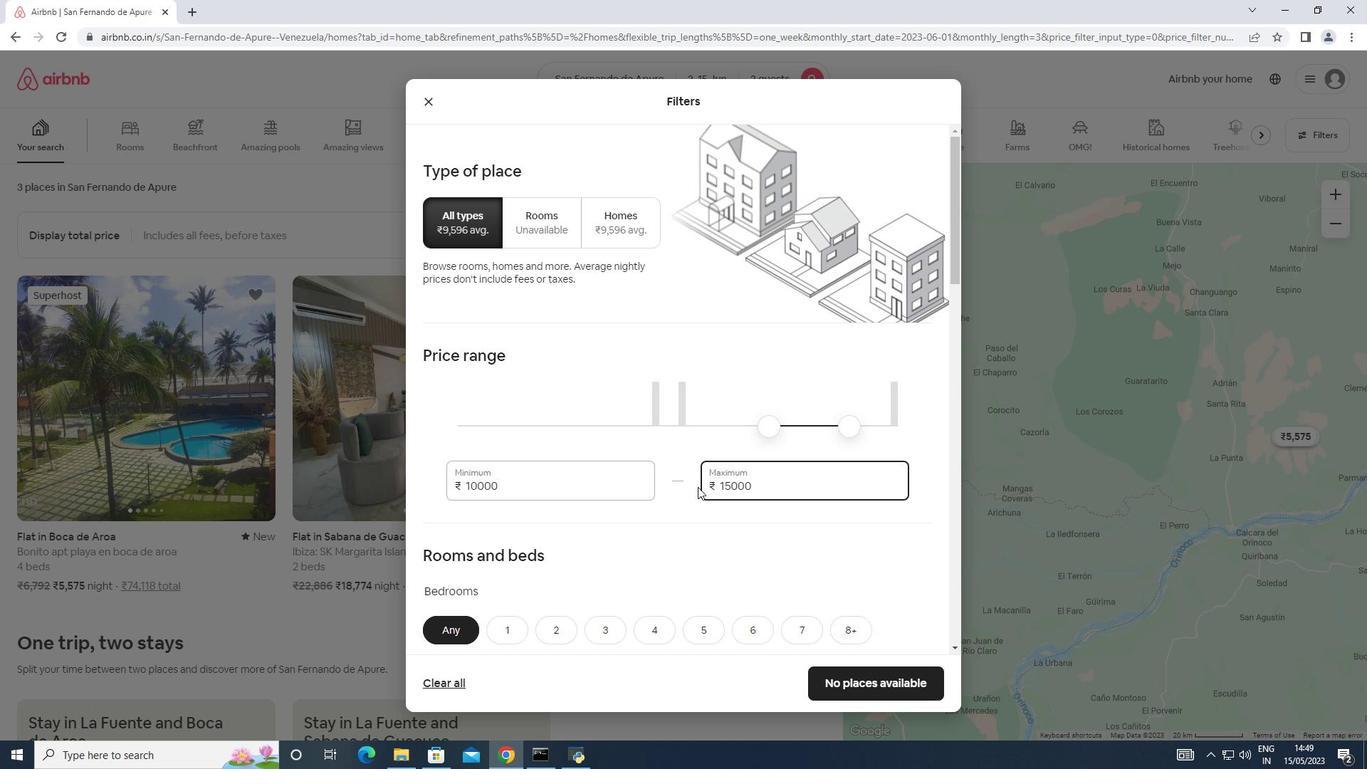 
Action: Mouse scrolled (697, 486) with delta (0, 0)
Screenshot: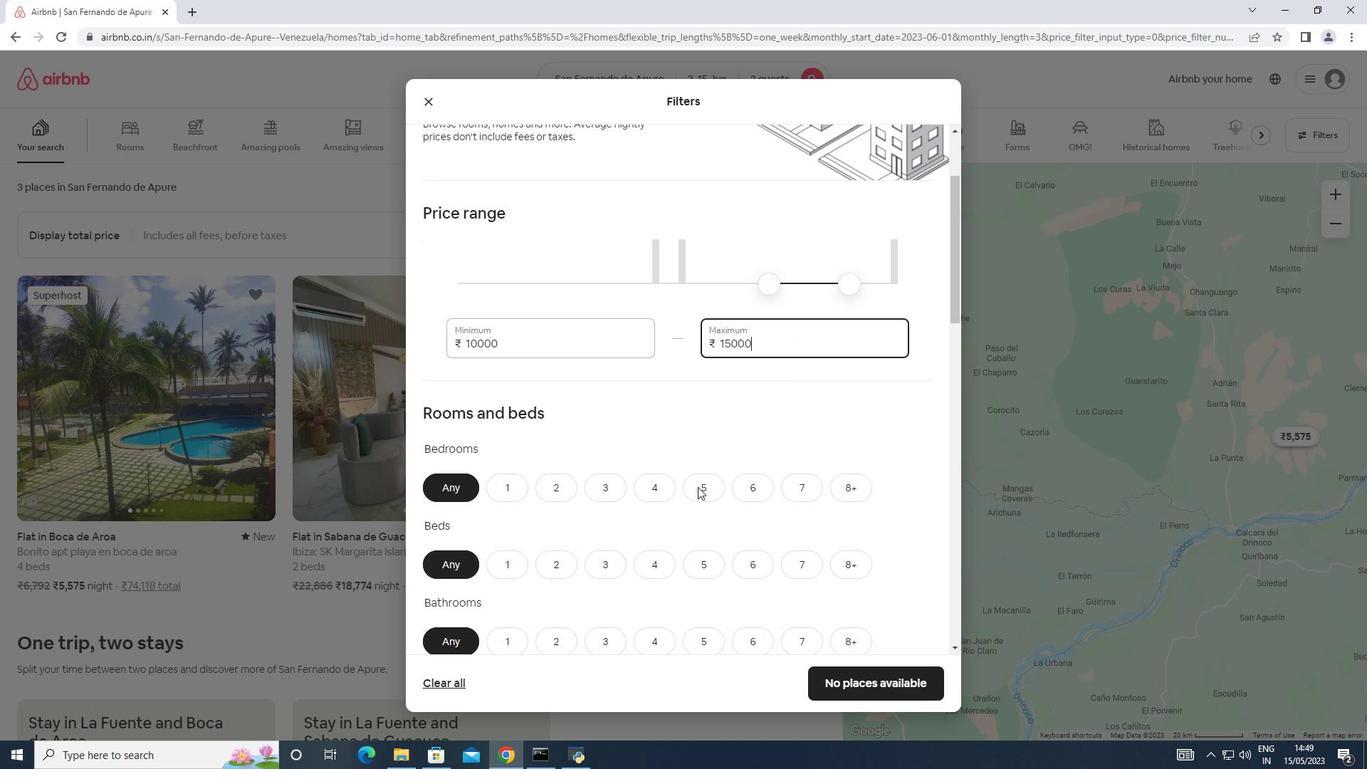 
Action: Mouse scrolled (697, 486) with delta (0, 0)
Screenshot: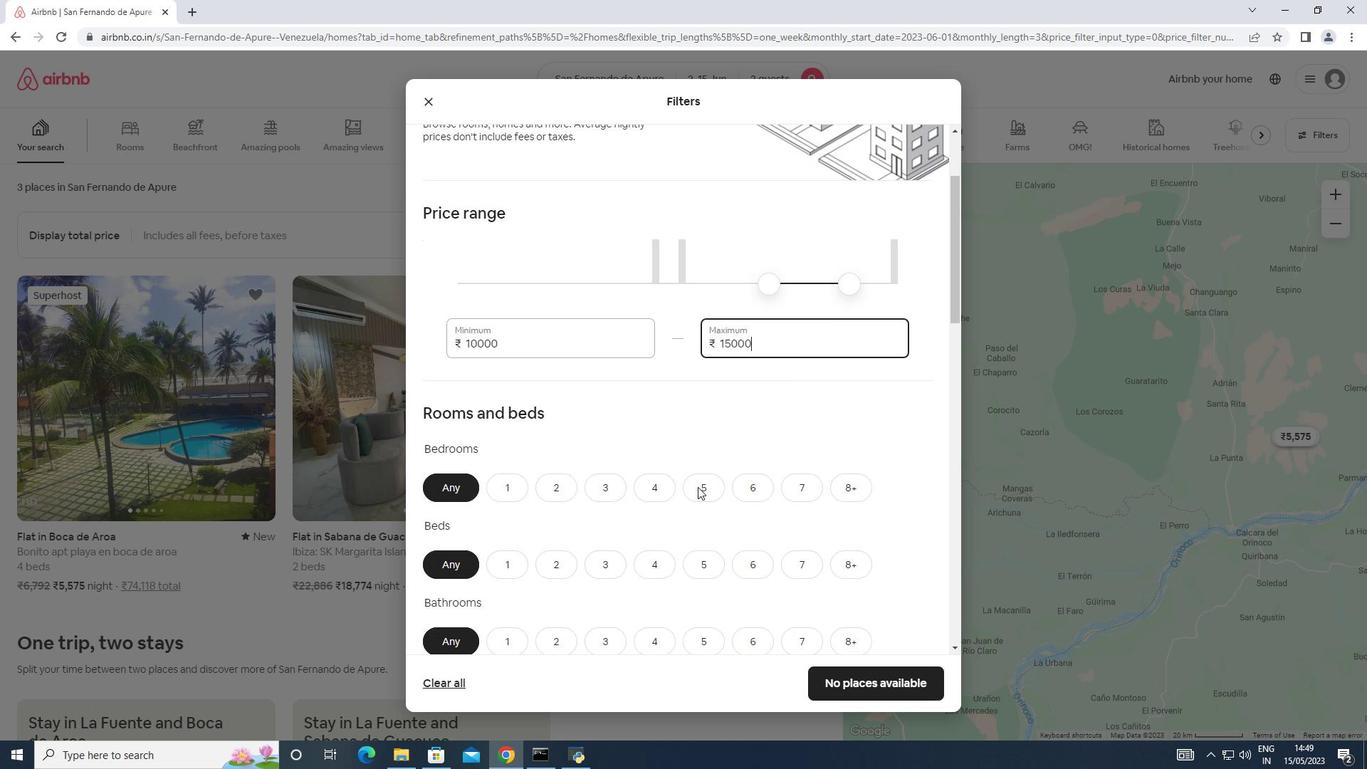 
Action: Mouse moved to (517, 353)
Screenshot: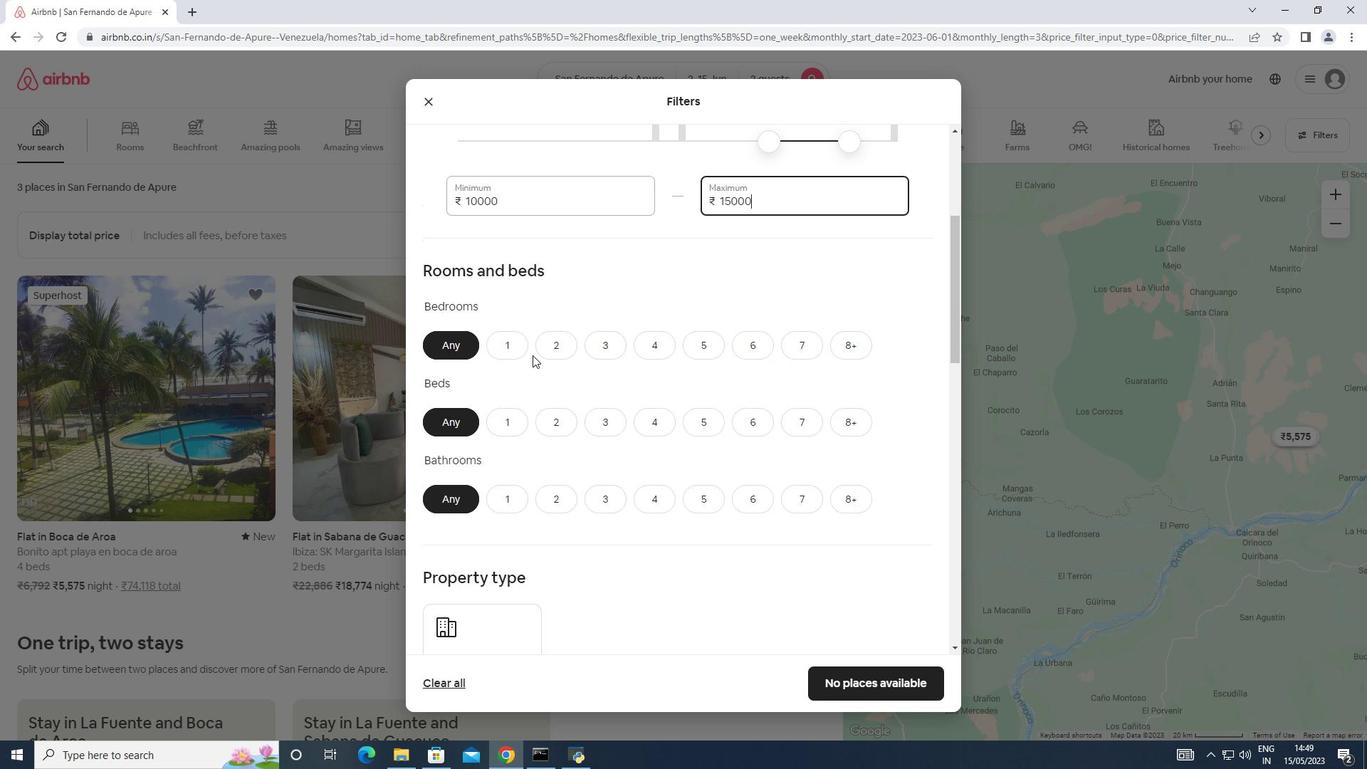 
Action: Mouse pressed left at (517, 353)
Screenshot: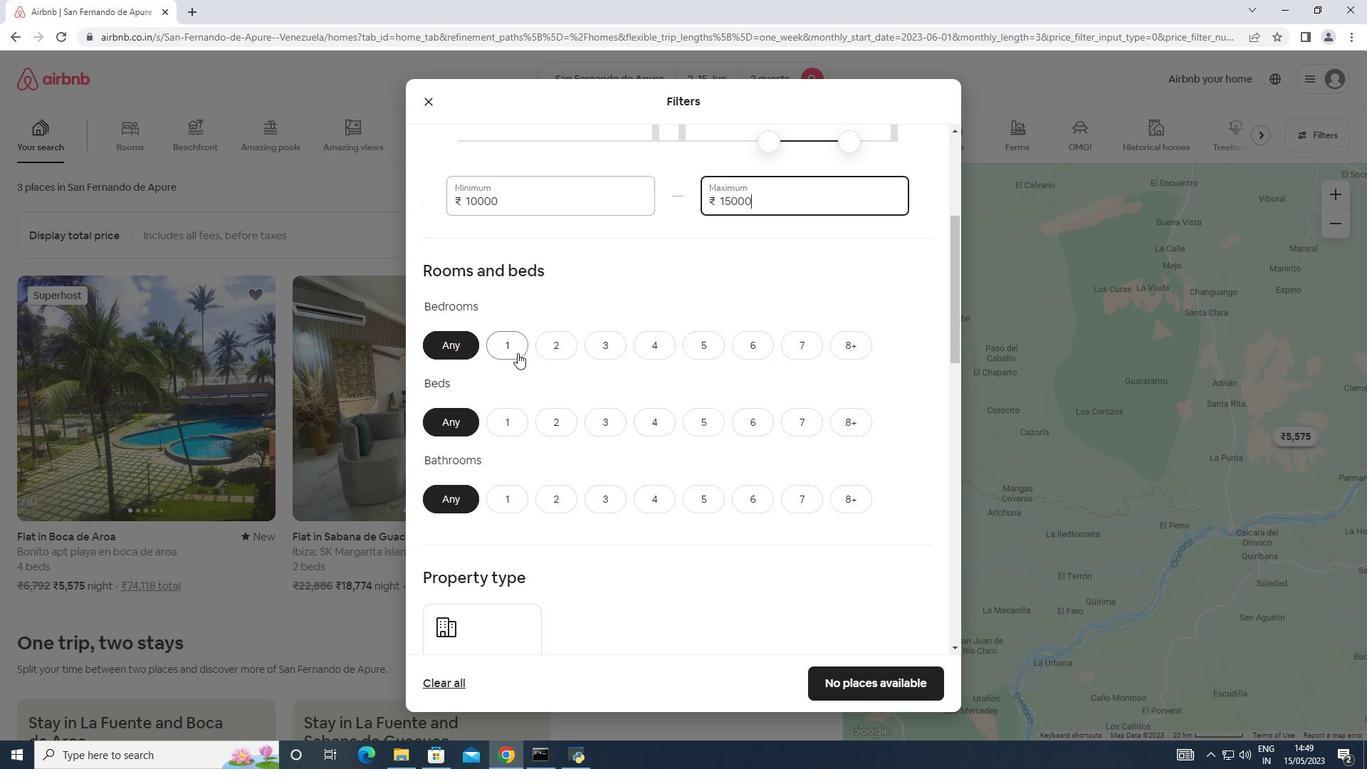
Action: Mouse moved to (511, 428)
Screenshot: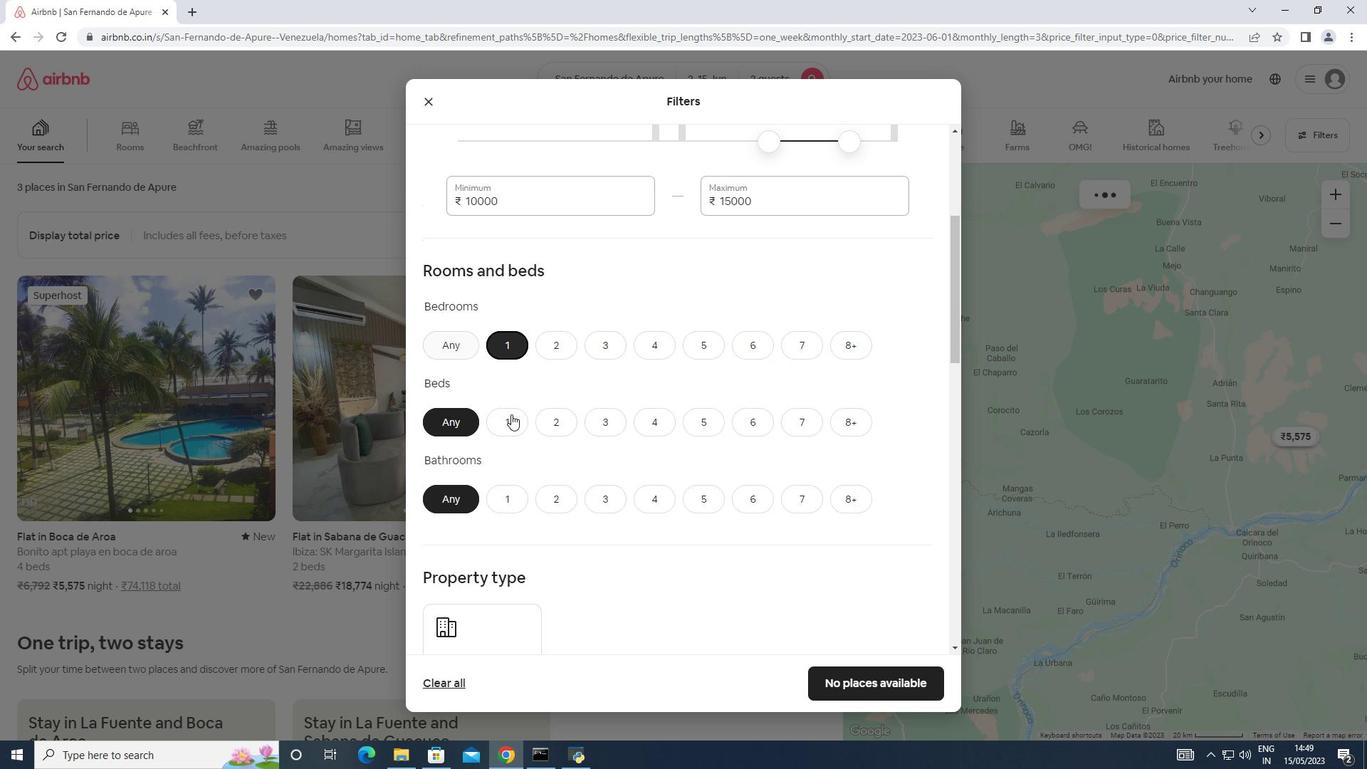 
Action: Mouse pressed left at (511, 428)
Screenshot: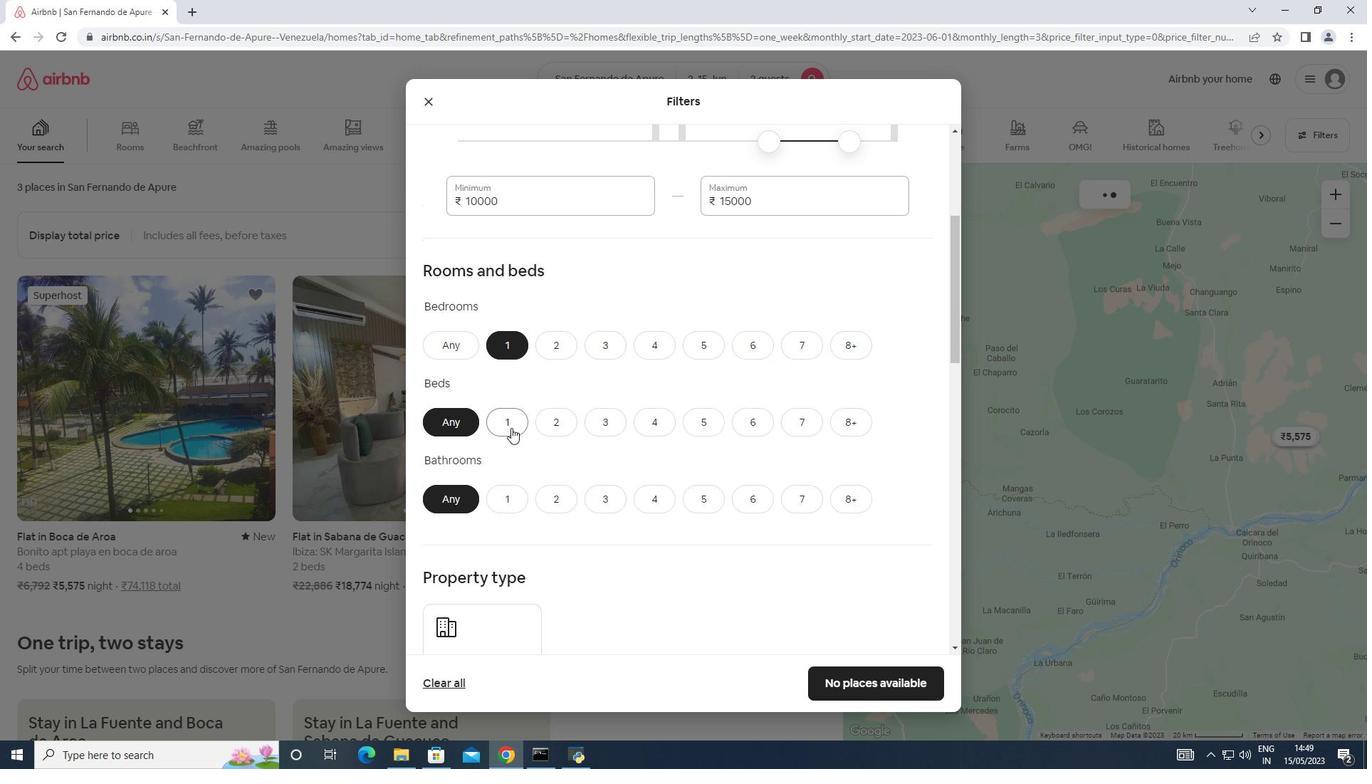 
Action: Mouse moved to (509, 508)
Screenshot: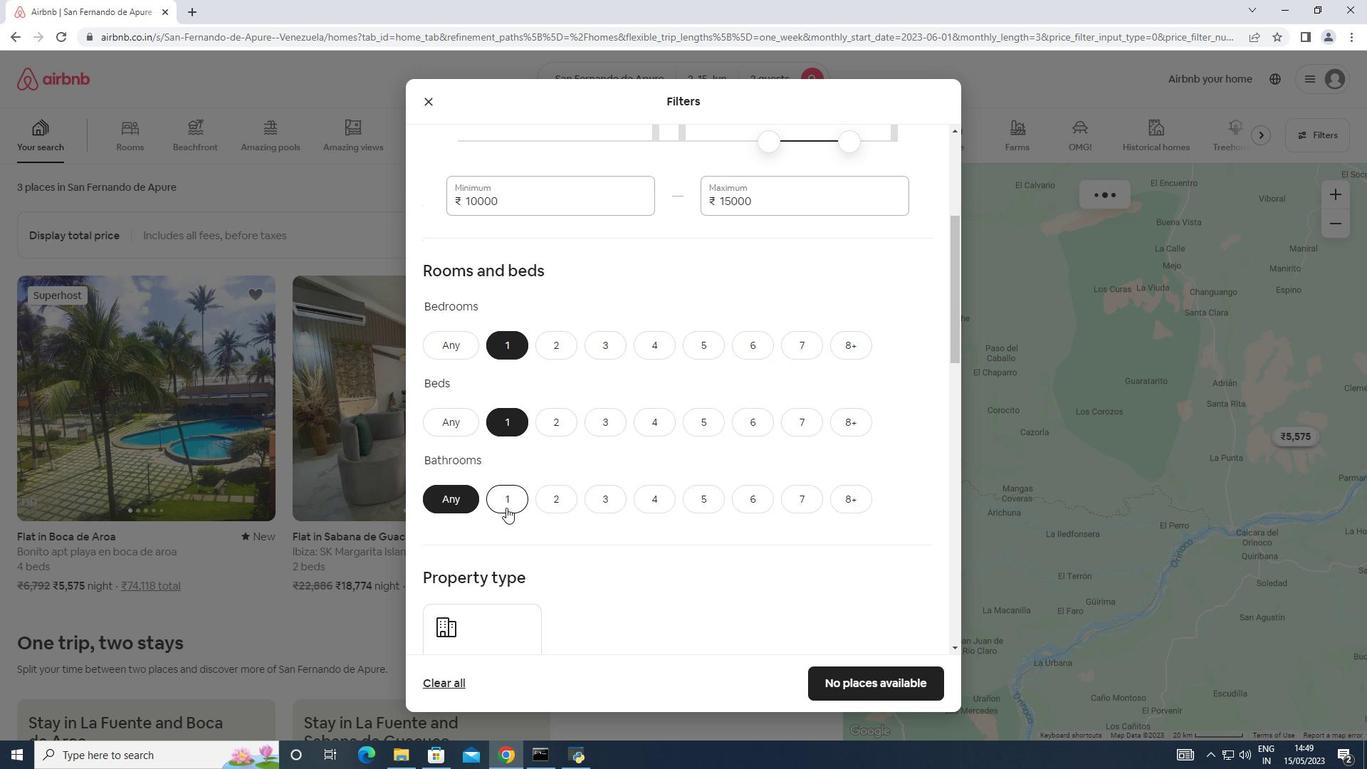 
Action: Mouse pressed left at (509, 508)
Screenshot: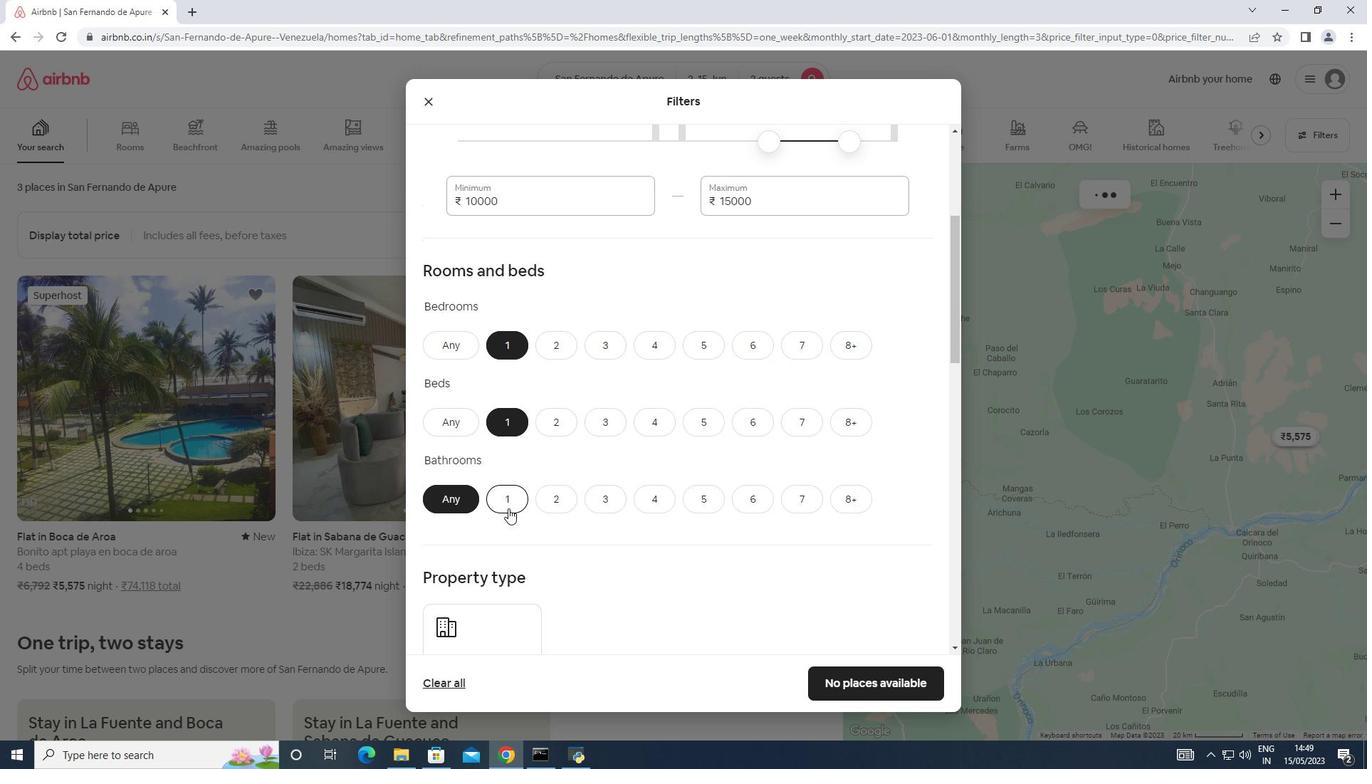 
Action: Mouse moved to (555, 469)
Screenshot: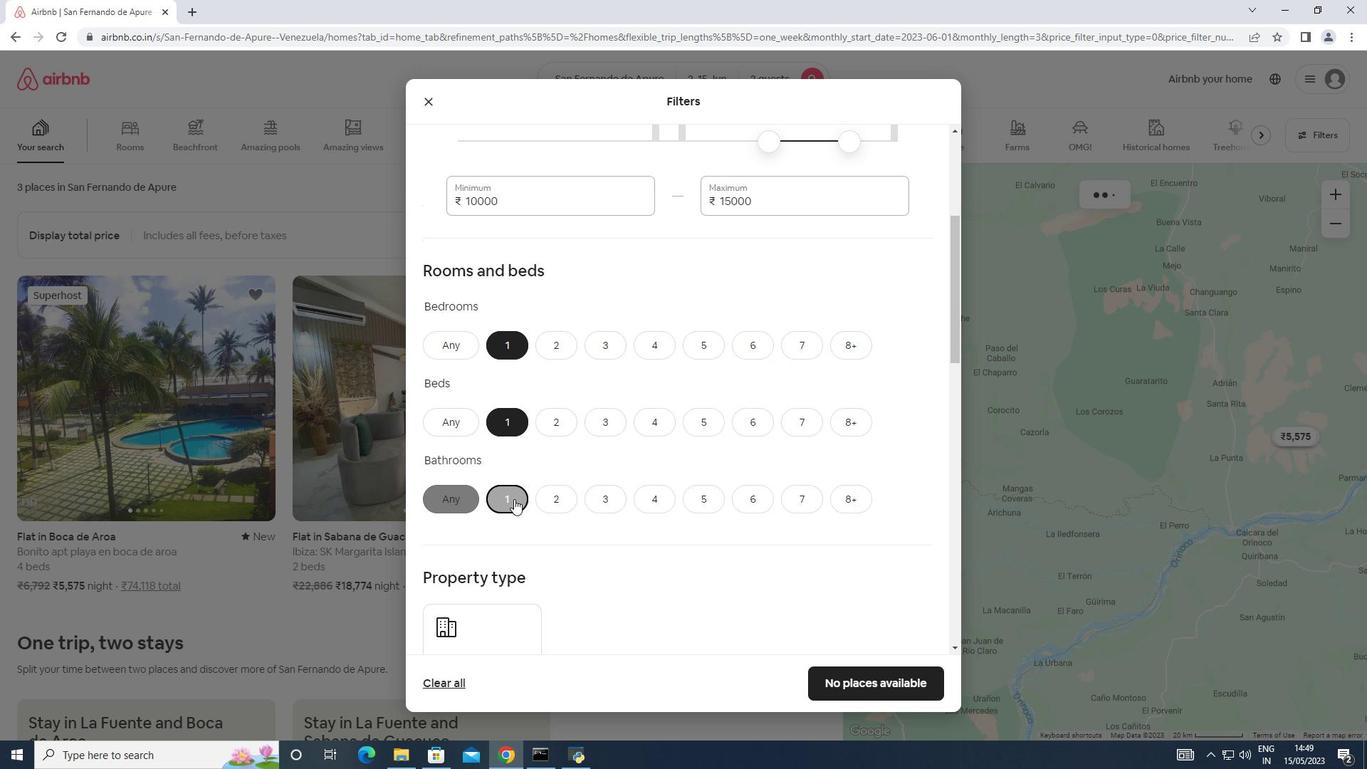 
Action: Mouse scrolled (555, 468) with delta (0, 0)
Screenshot: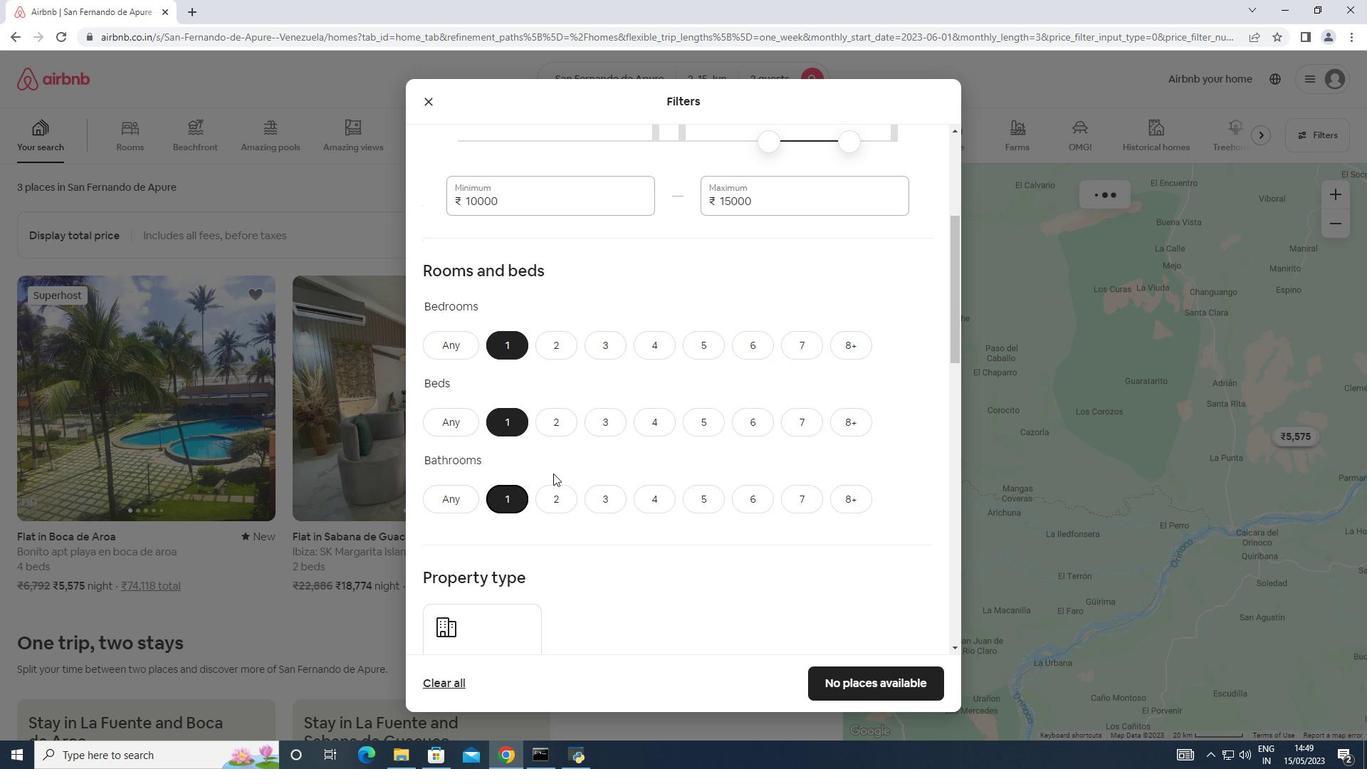 
Action: Mouse scrolled (555, 468) with delta (0, 0)
Screenshot: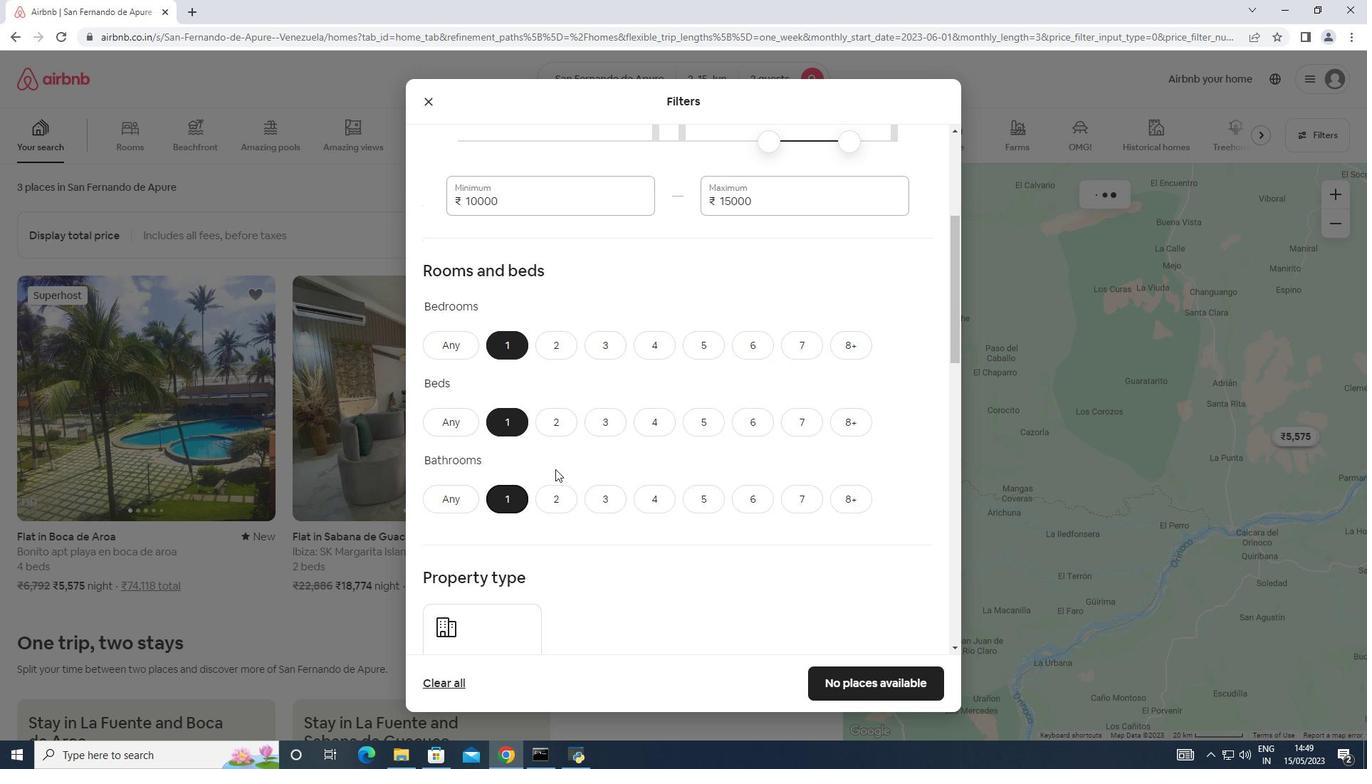 
Action: Mouse scrolled (555, 468) with delta (0, 0)
Screenshot: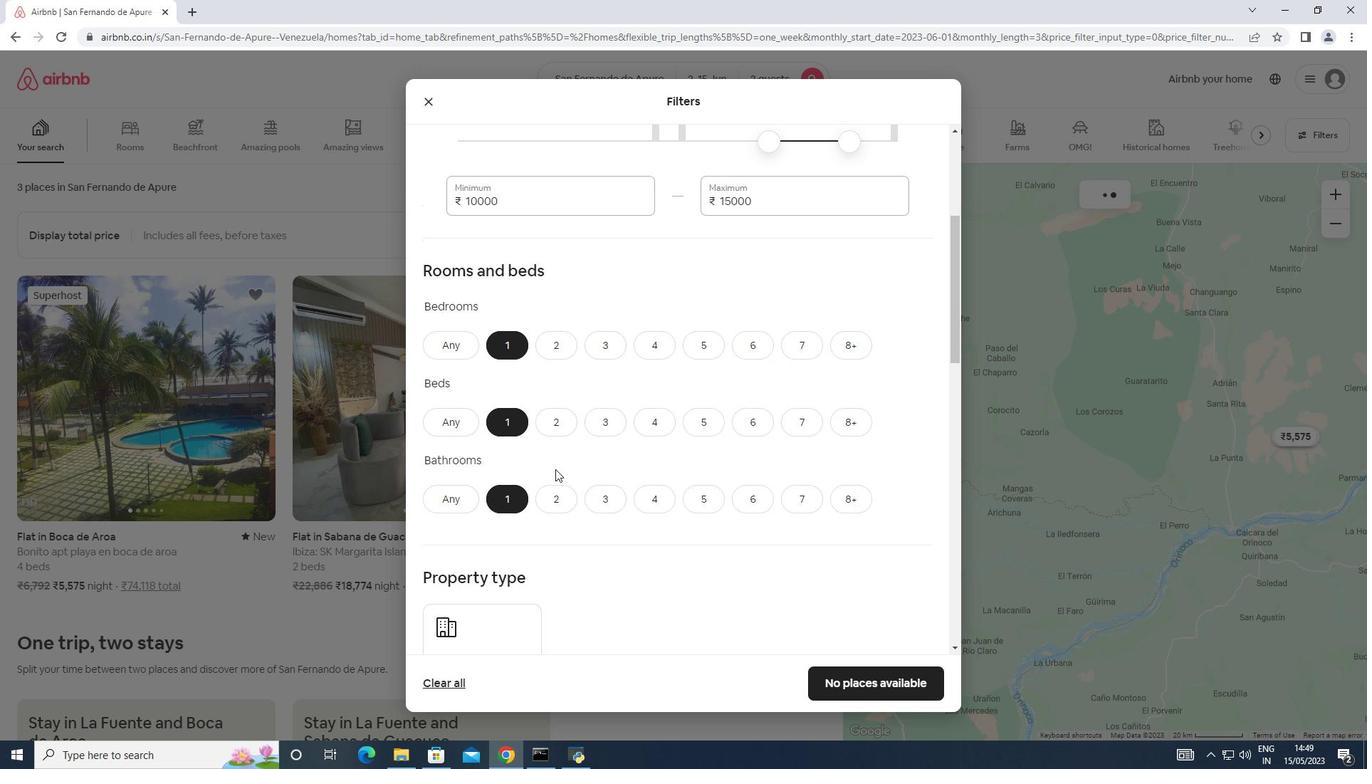 
Action: Mouse moved to (479, 452)
Screenshot: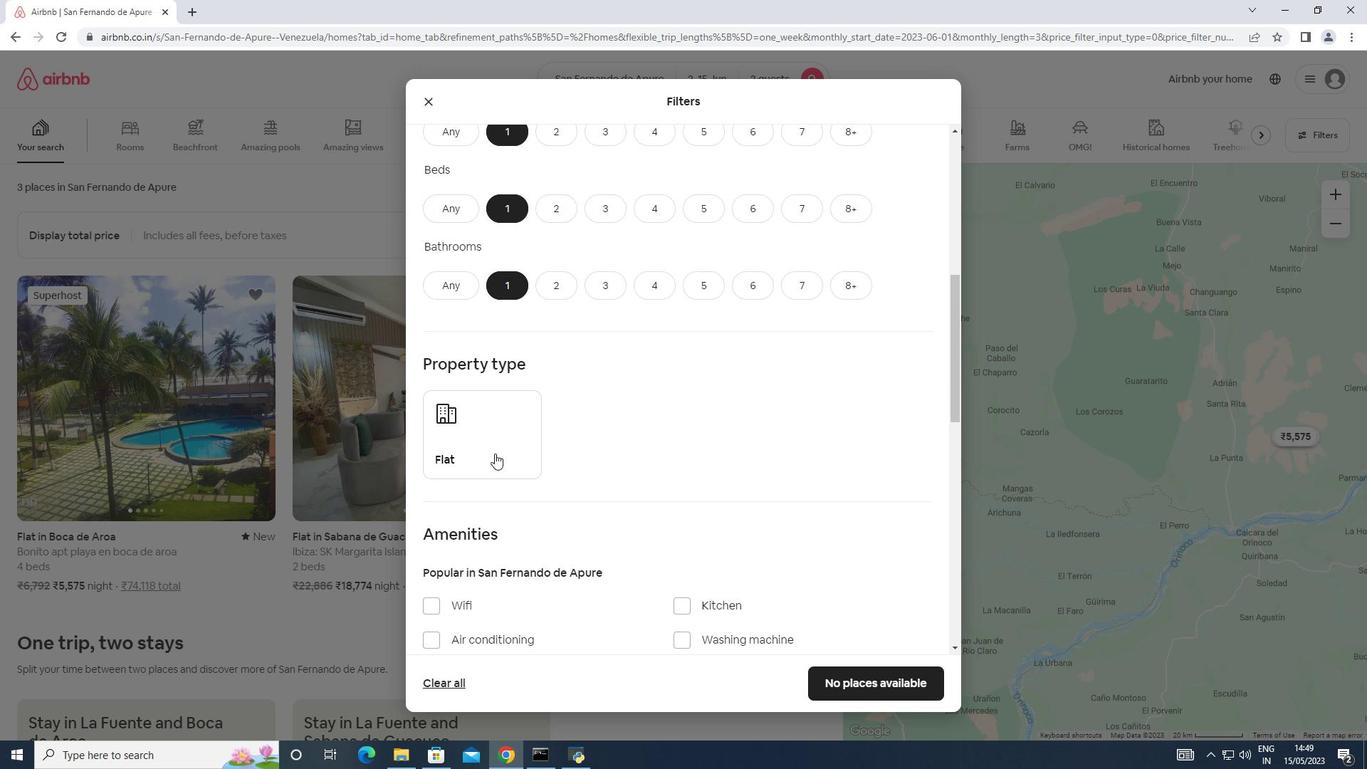 
Action: Mouse pressed left at (479, 452)
Screenshot: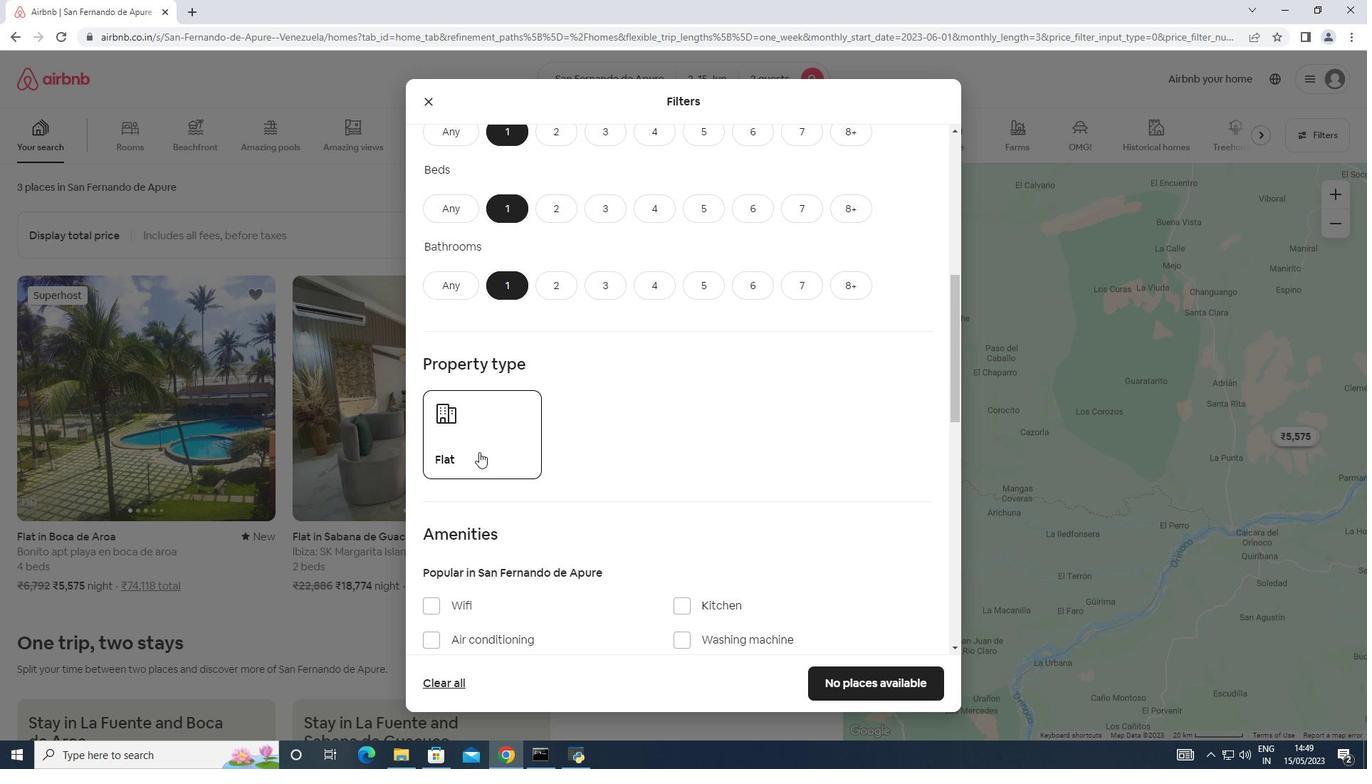 
Action: Mouse moved to (545, 440)
Screenshot: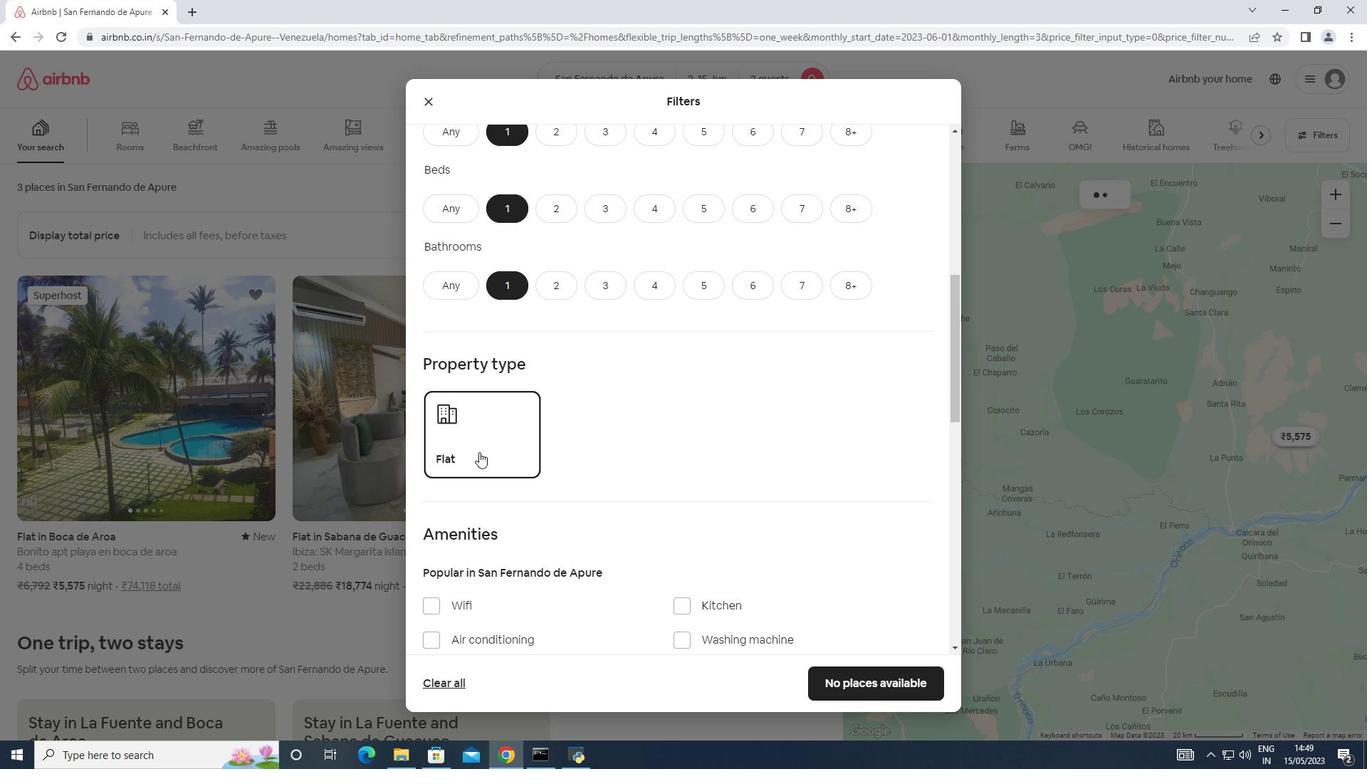 
Action: Mouse scrolled (545, 440) with delta (0, 0)
Screenshot: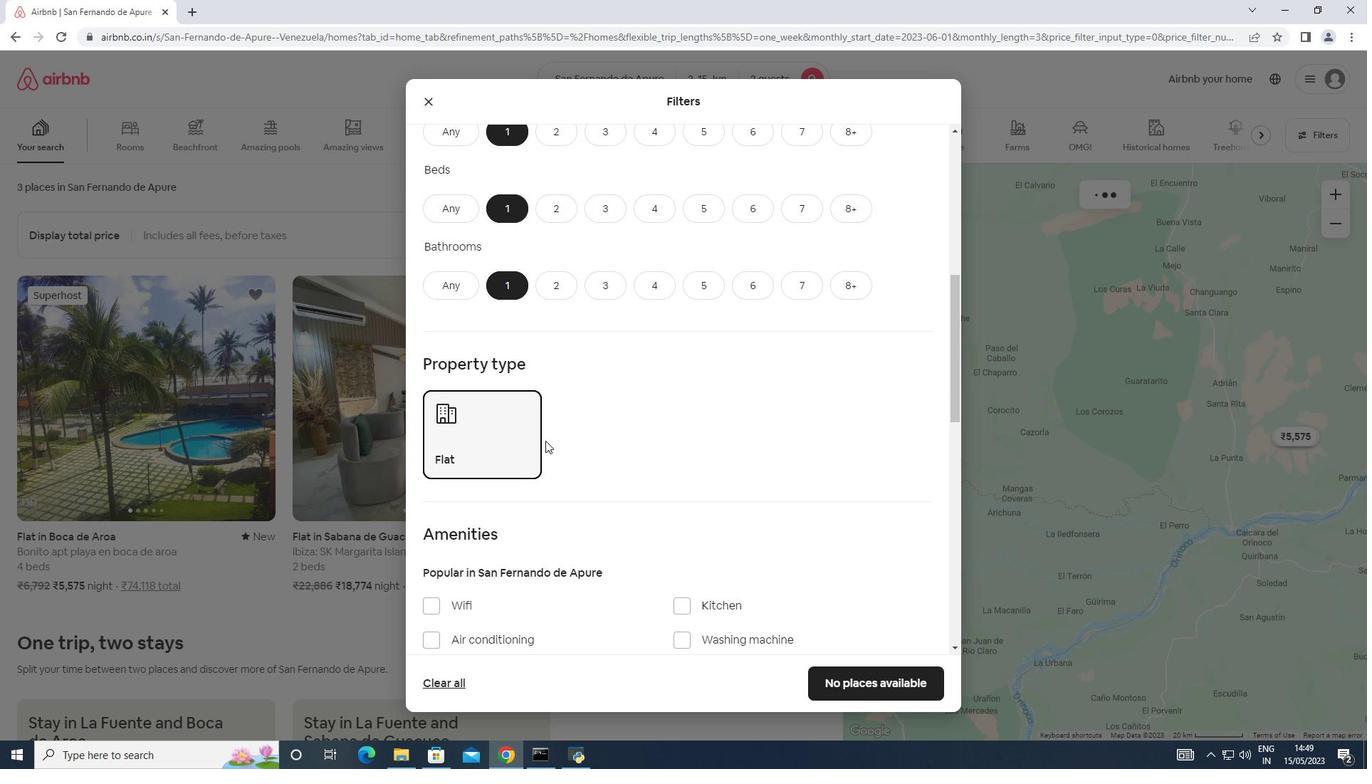 
Action: Mouse scrolled (545, 440) with delta (0, 0)
Screenshot: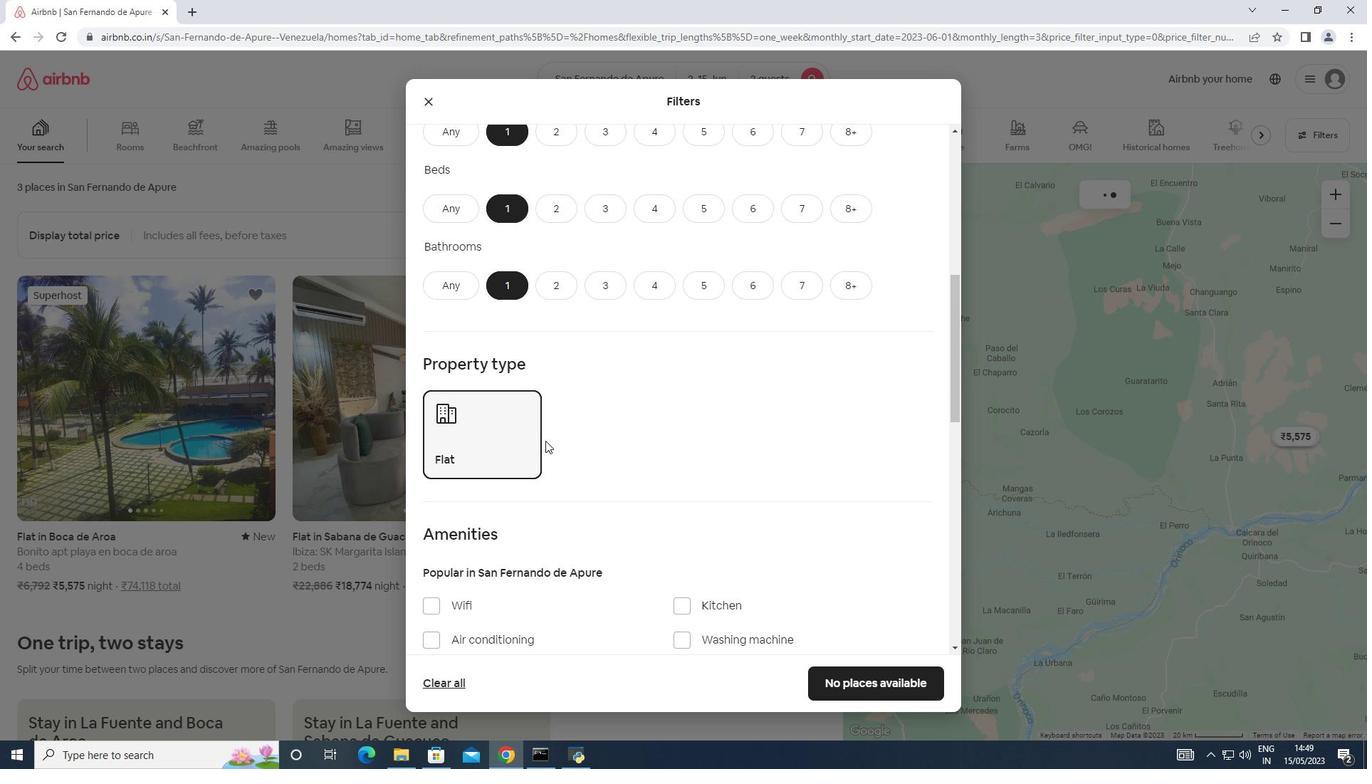 
Action: Mouse scrolled (545, 440) with delta (0, 0)
Screenshot: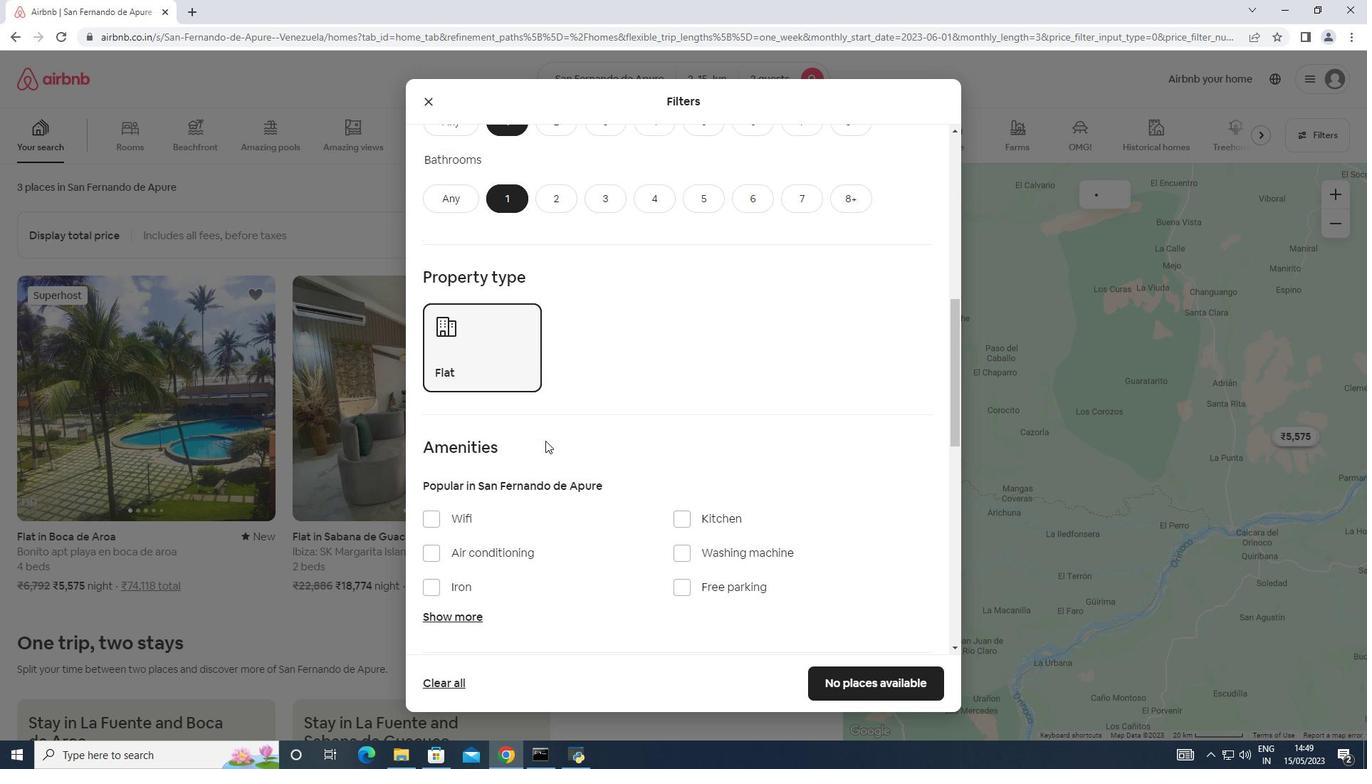 
Action: Mouse scrolled (545, 440) with delta (0, 0)
Screenshot: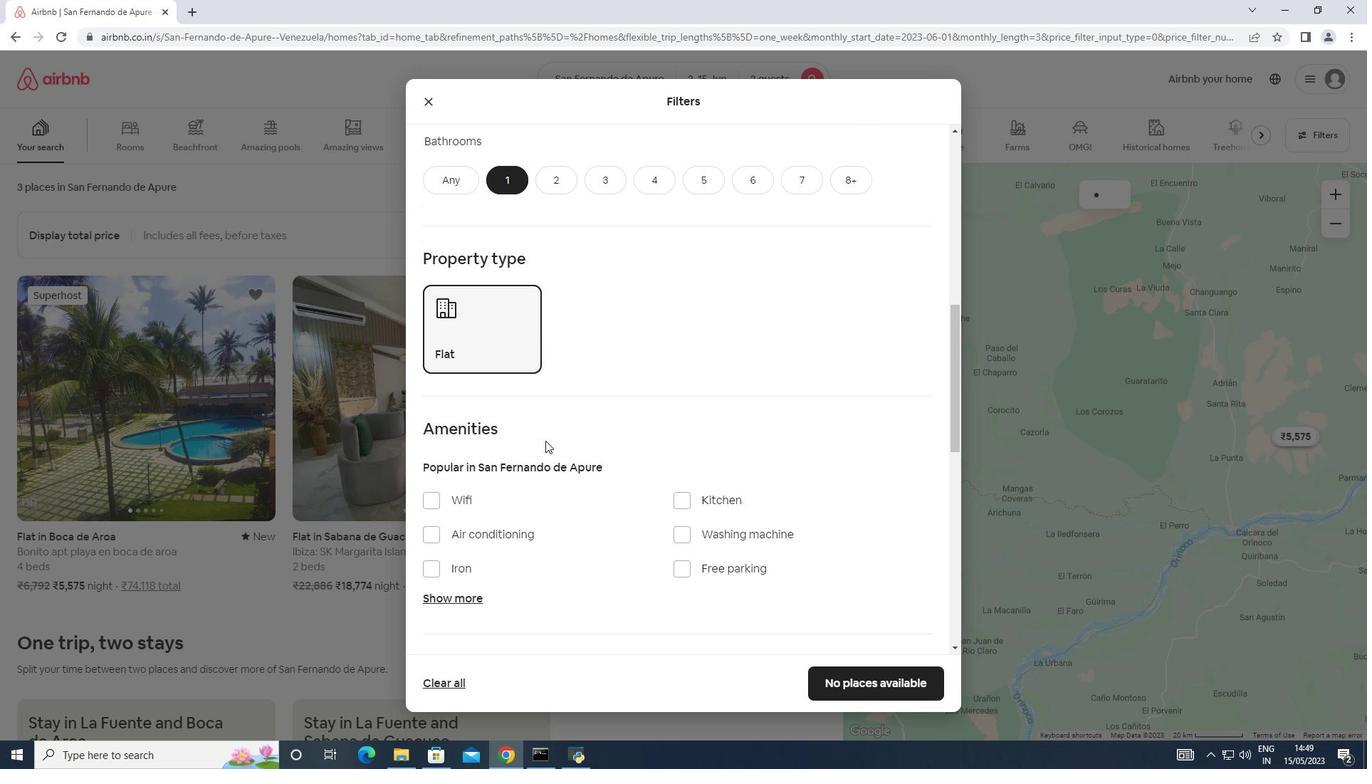 
Action: Mouse moved to (724, 450)
Screenshot: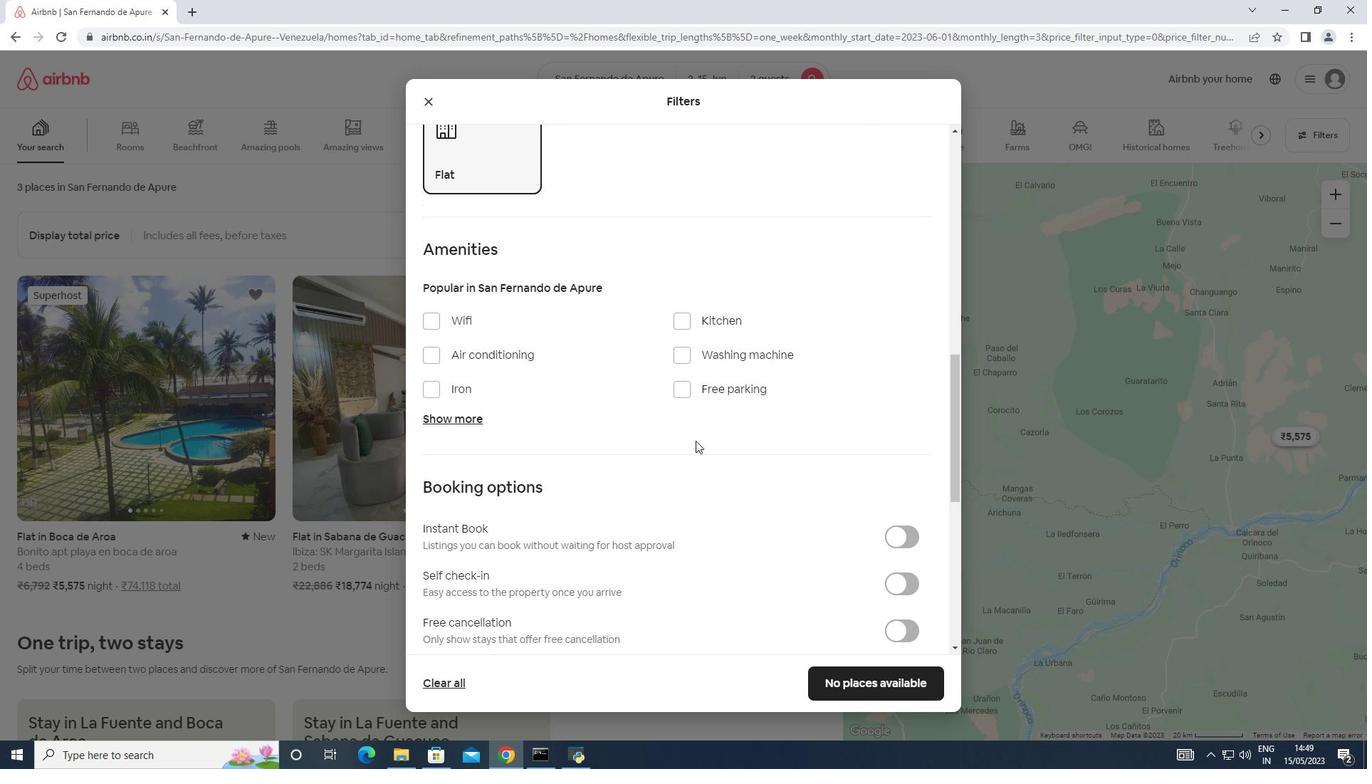 
Action: Mouse scrolled (724, 450) with delta (0, 0)
Screenshot: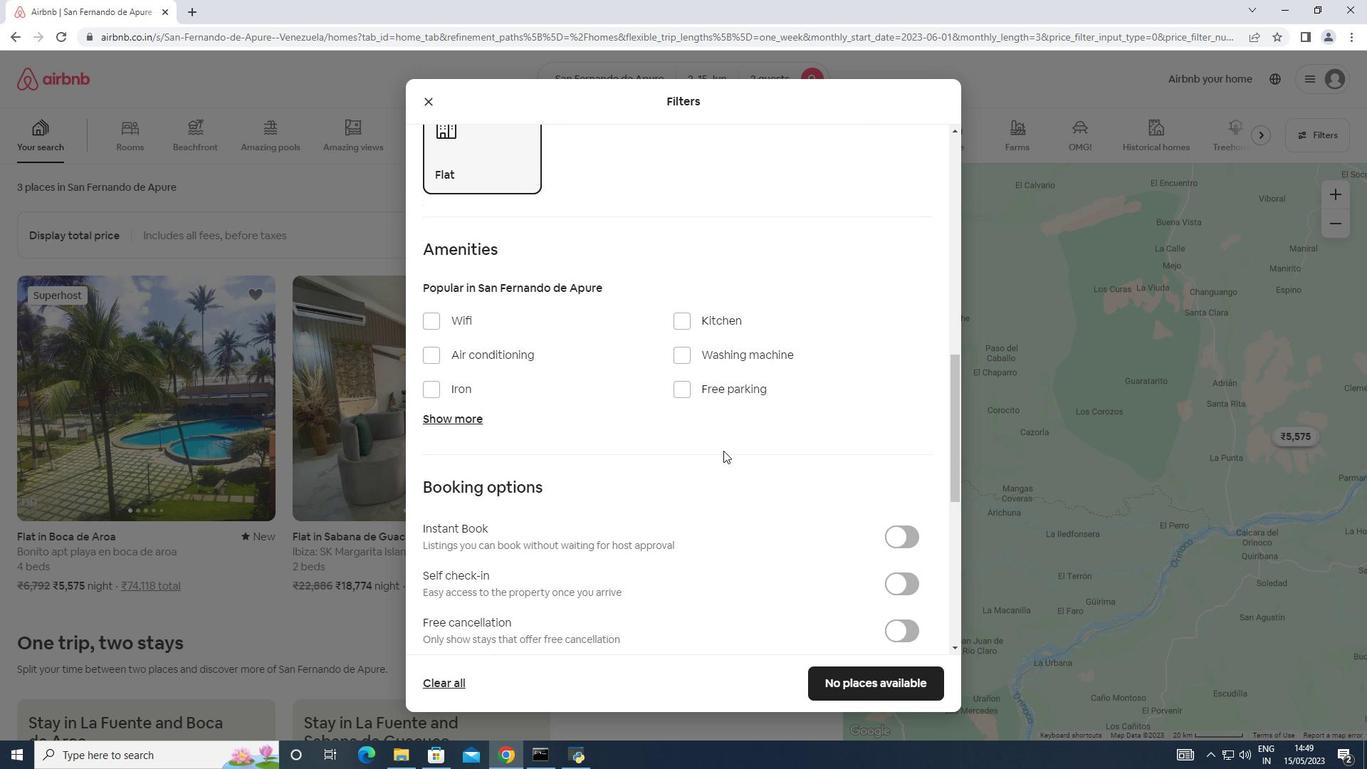 
Action: Mouse moved to (724, 451)
Screenshot: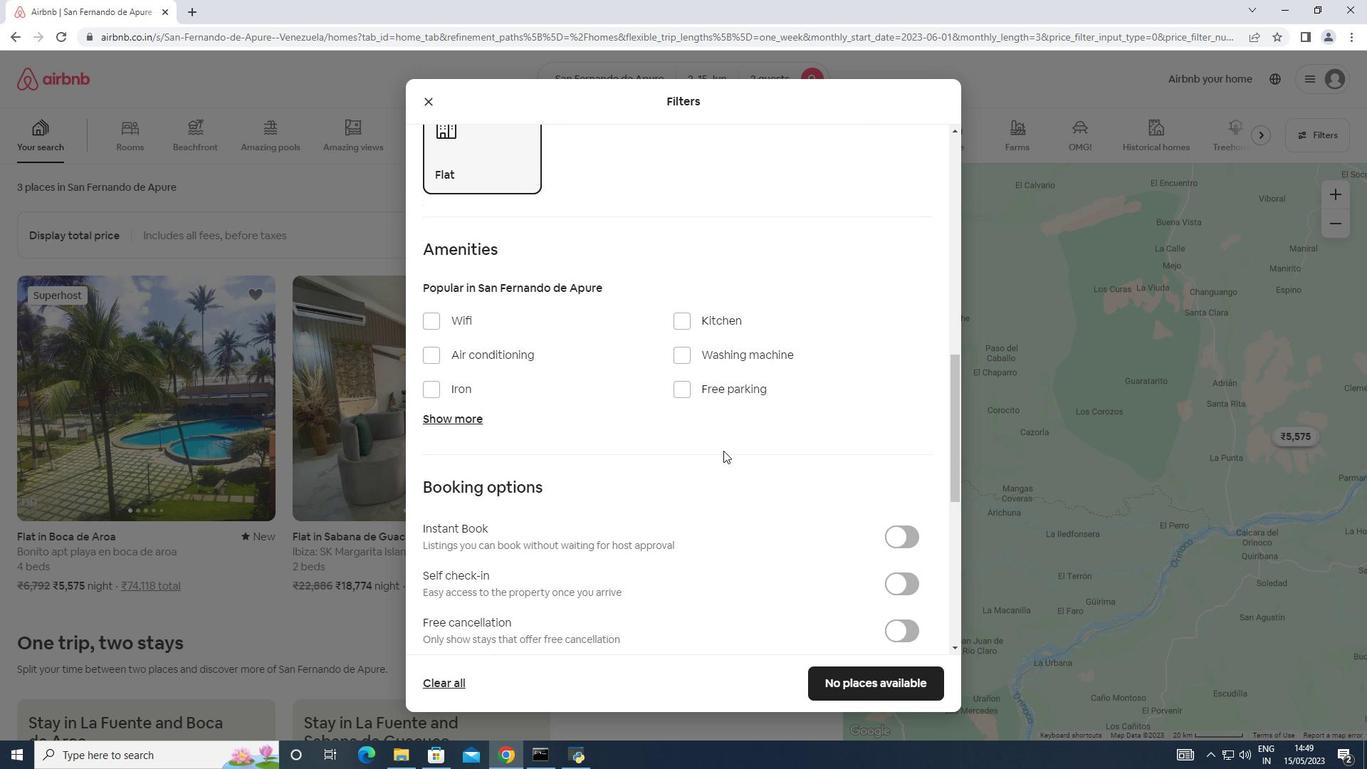 
Action: Mouse scrolled (724, 450) with delta (0, 0)
Screenshot: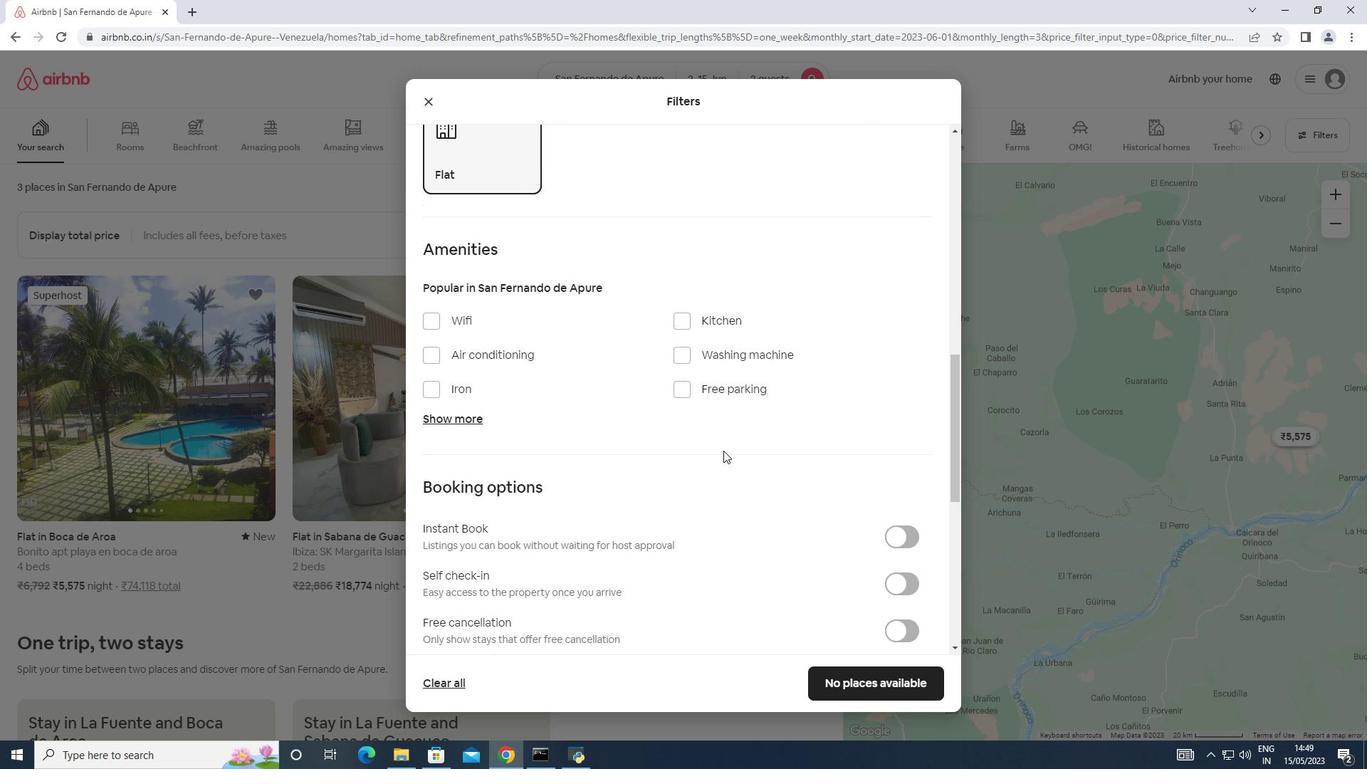 
Action: Mouse moved to (906, 430)
Screenshot: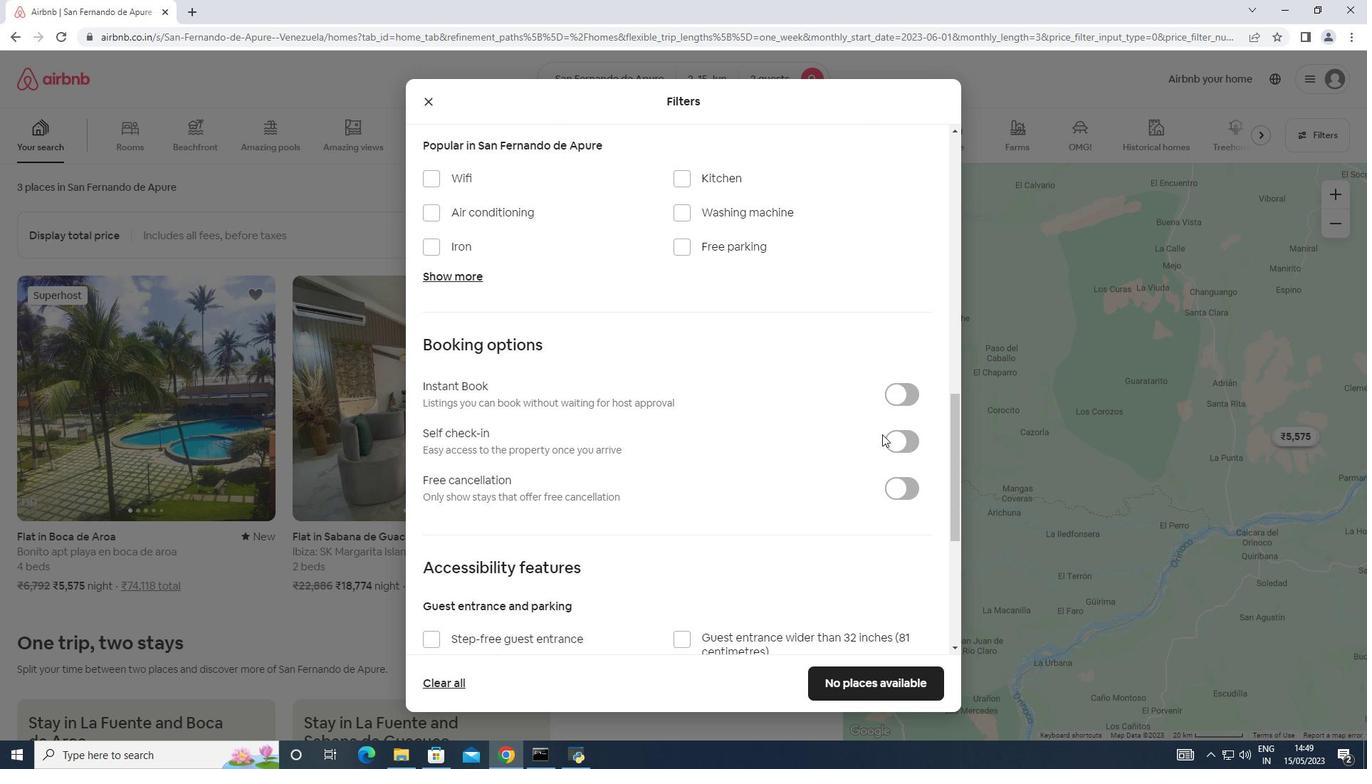
Action: Mouse pressed left at (906, 430)
Screenshot: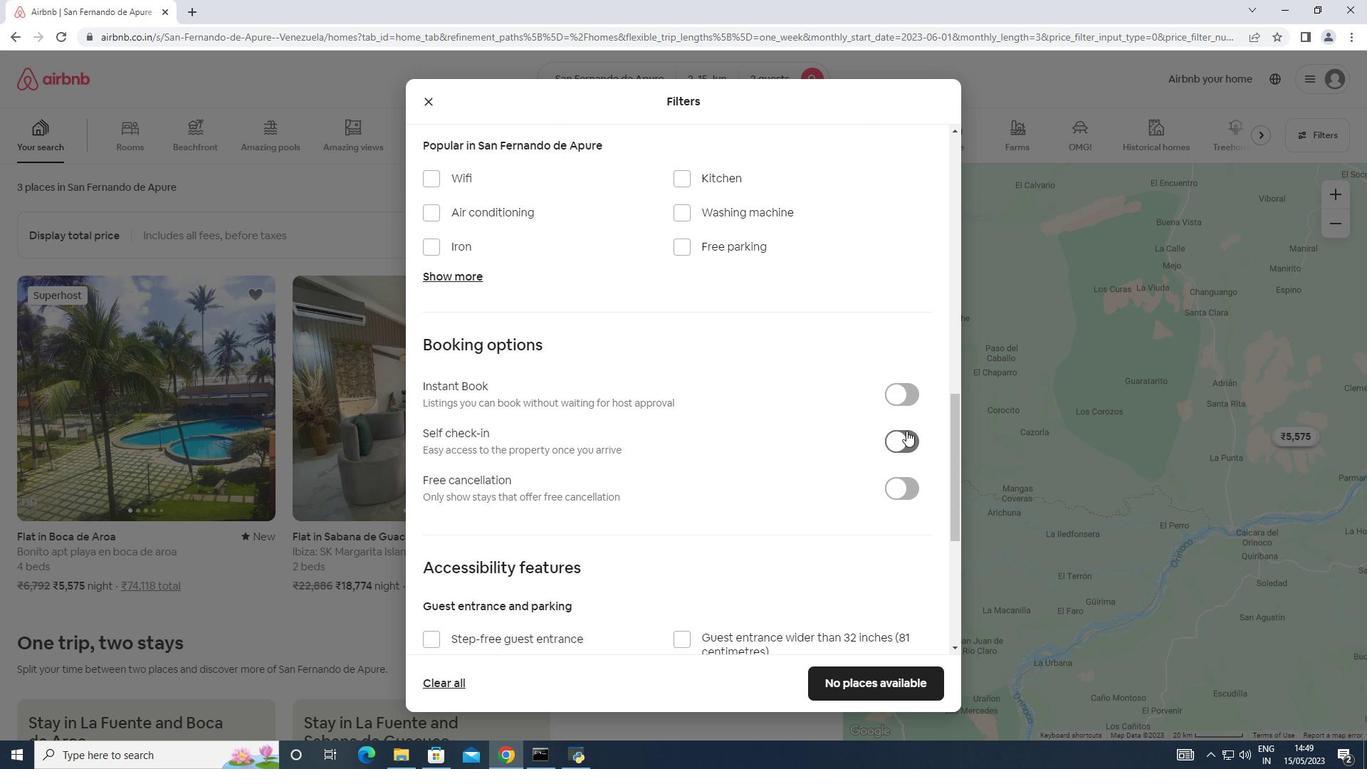 
Action: Mouse moved to (517, 447)
Screenshot: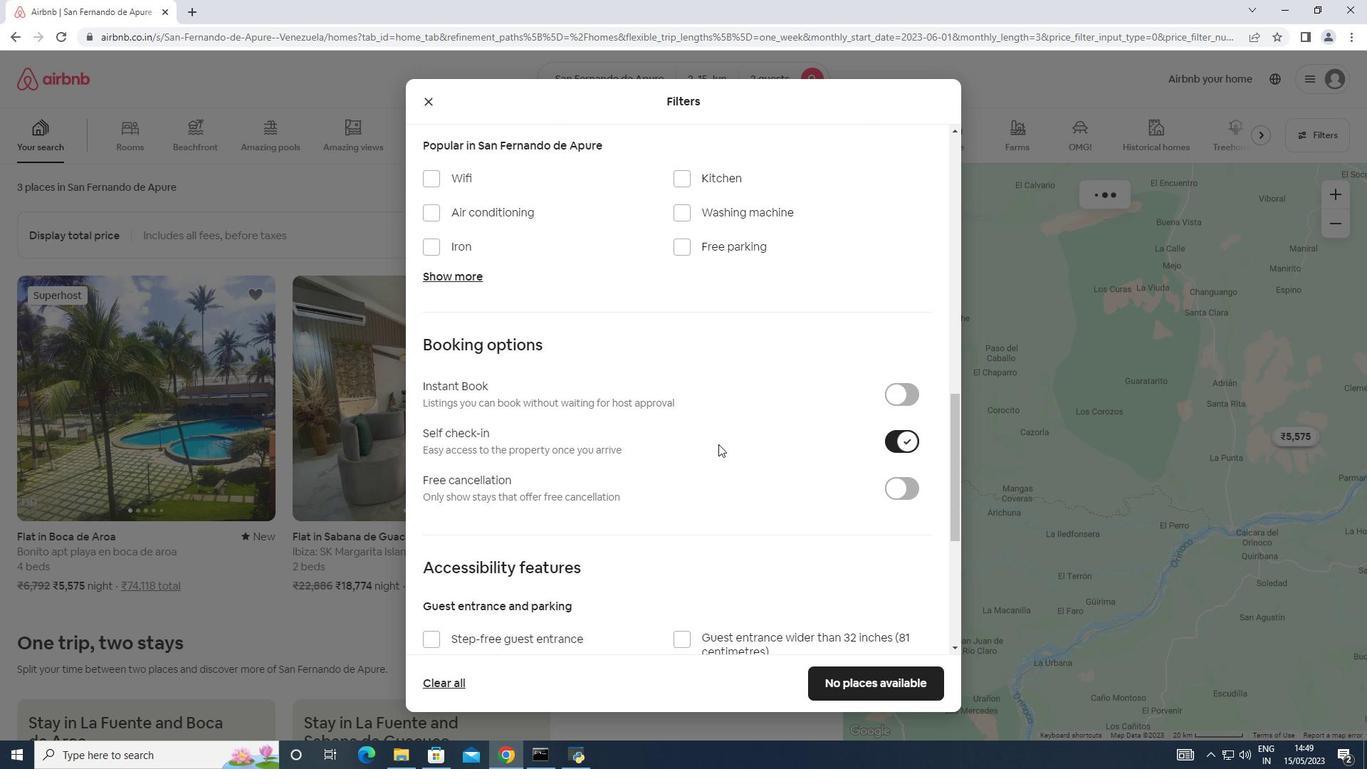 
Action: Mouse scrolled (517, 446) with delta (0, 0)
Screenshot: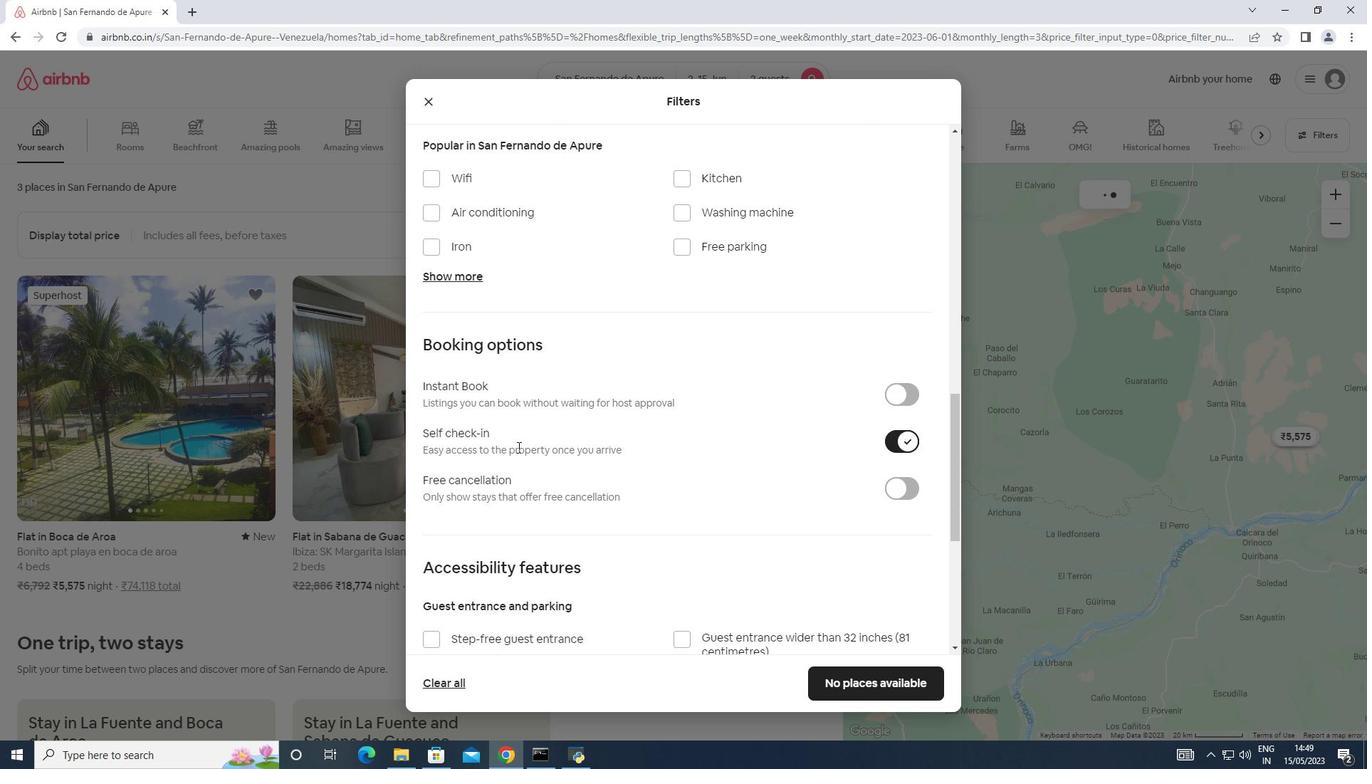 
Action: Mouse scrolled (517, 446) with delta (0, 0)
Screenshot: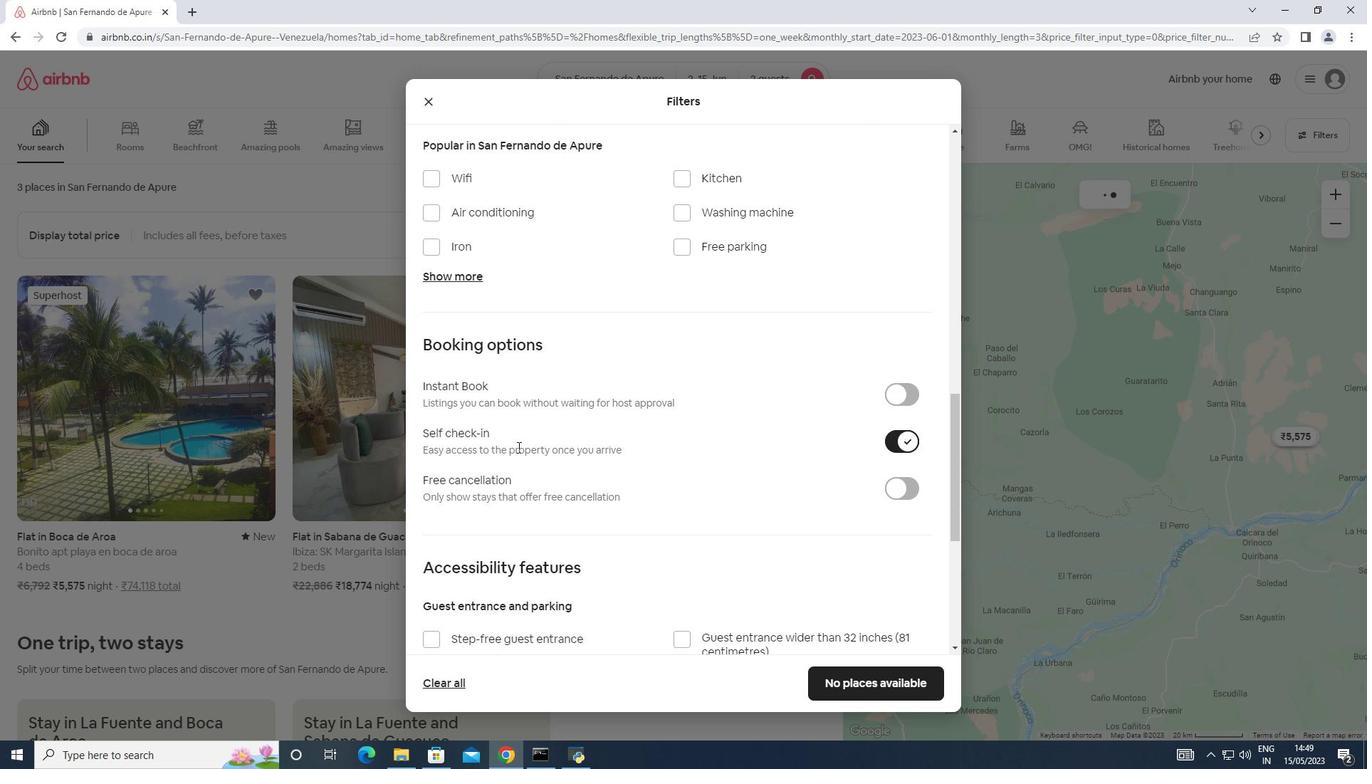 
Action: Mouse scrolled (517, 446) with delta (0, 0)
Screenshot: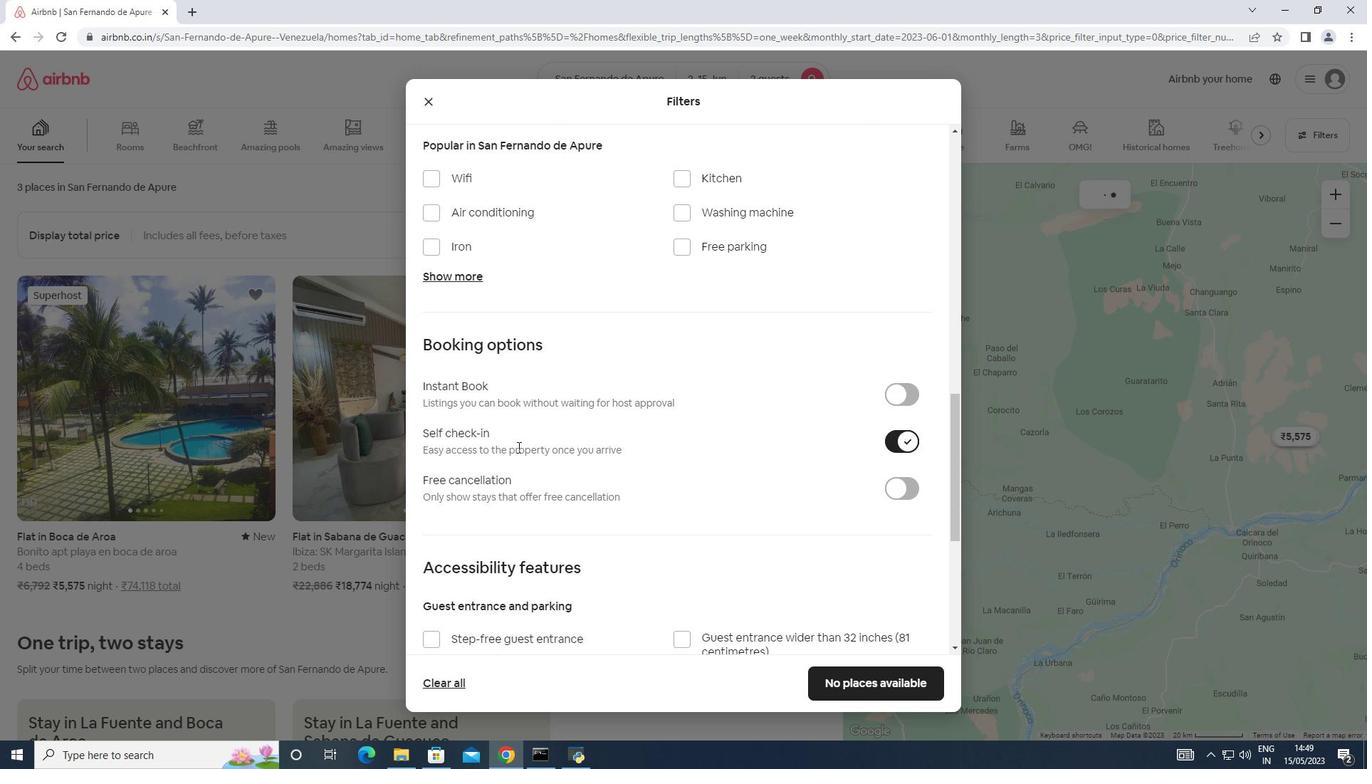 
Action: Mouse scrolled (517, 446) with delta (0, 0)
Screenshot: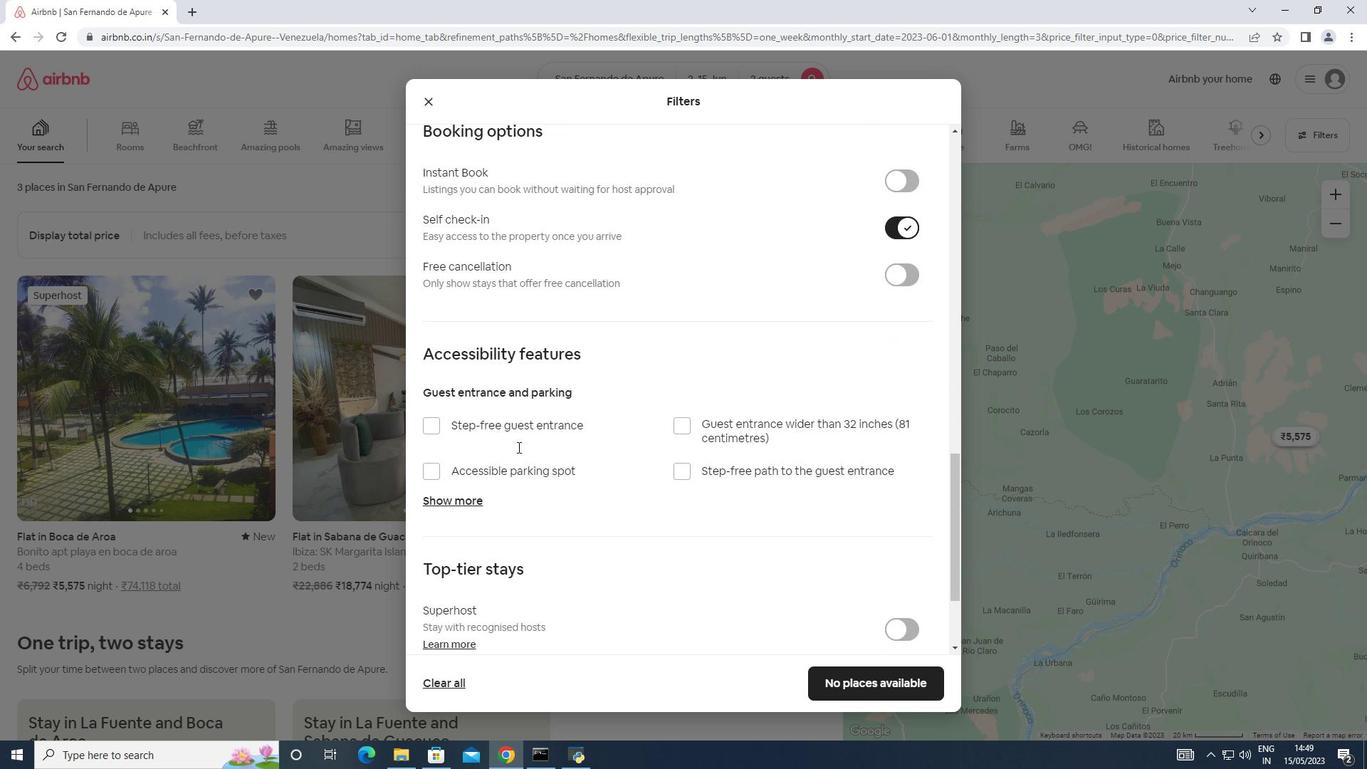 
Action: Mouse scrolled (517, 446) with delta (0, 0)
Screenshot: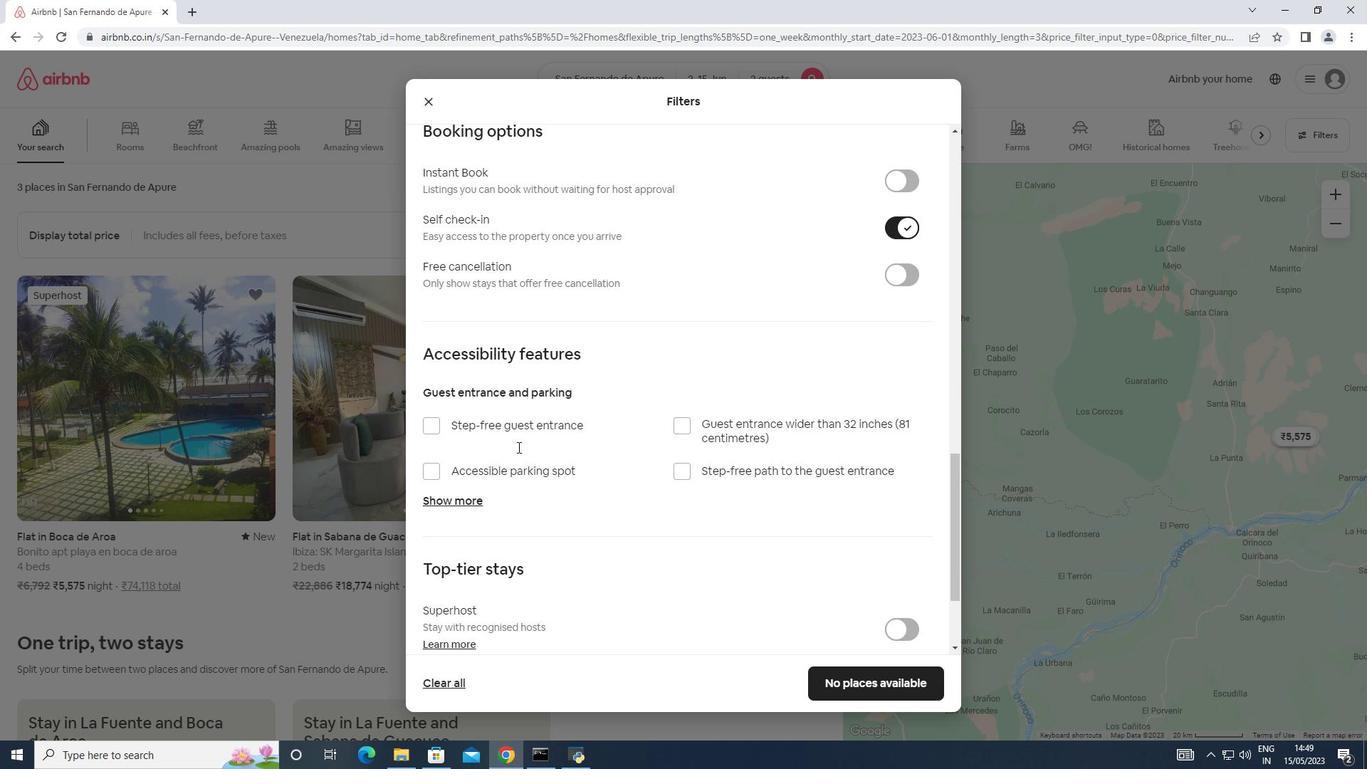 
Action: Mouse scrolled (517, 446) with delta (0, 0)
Screenshot: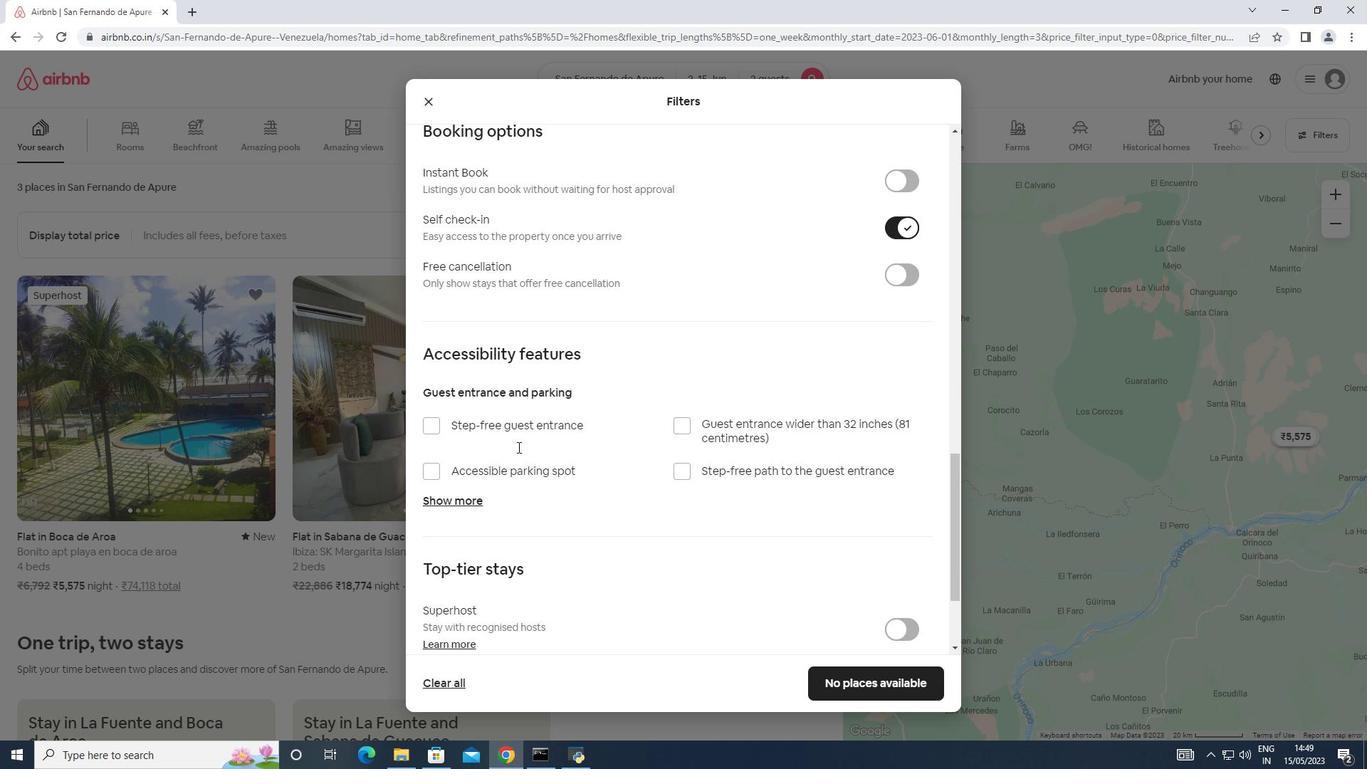 
Action: Mouse scrolled (517, 446) with delta (0, 0)
Screenshot: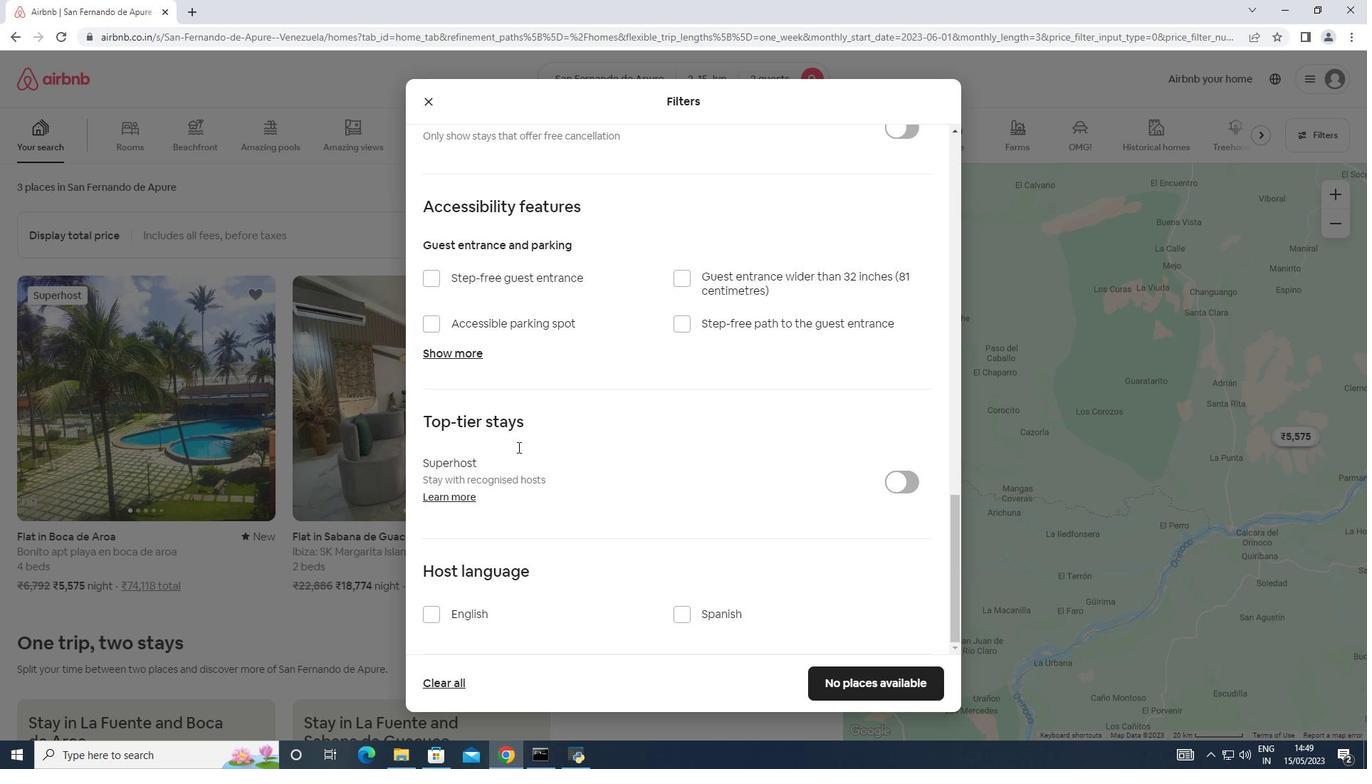 
Action: Mouse scrolled (517, 446) with delta (0, 0)
Screenshot: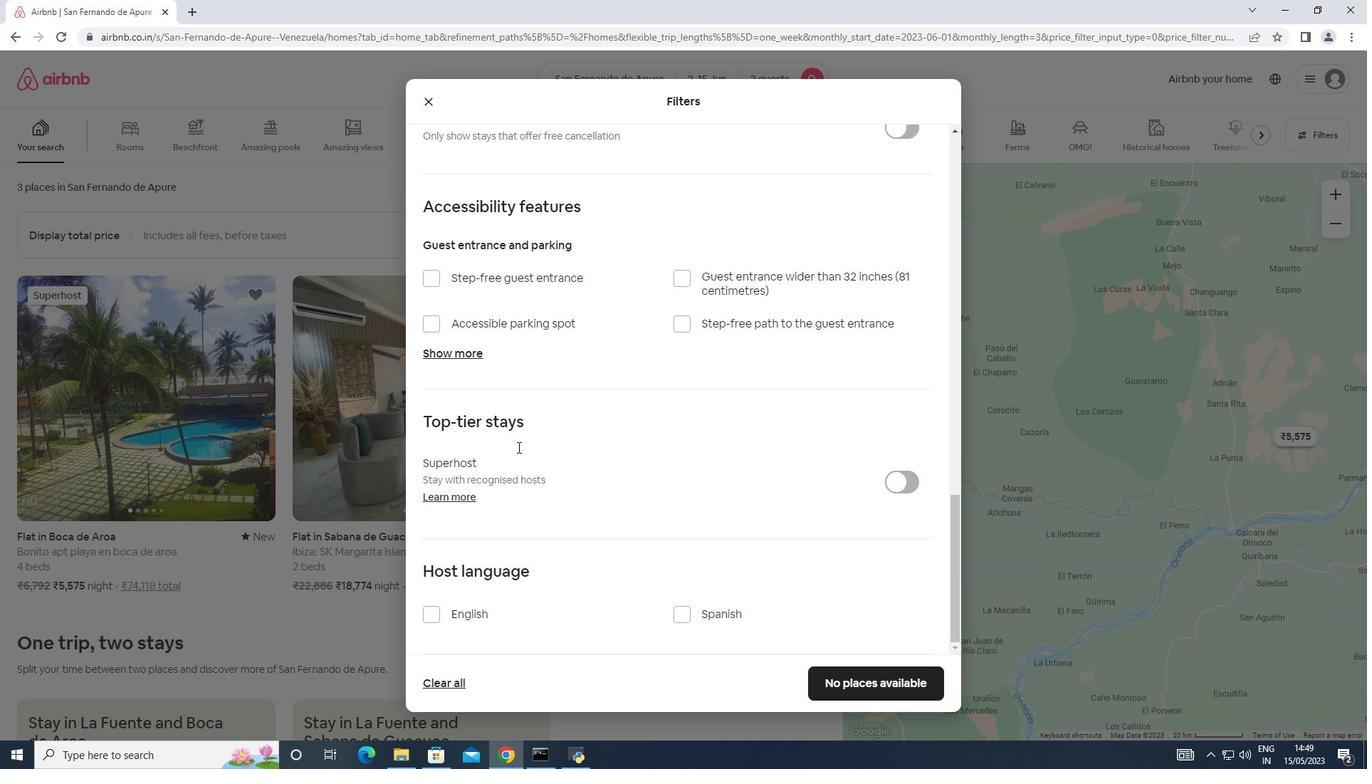 
Action: Mouse scrolled (517, 446) with delta (0, 0)
Screenshot: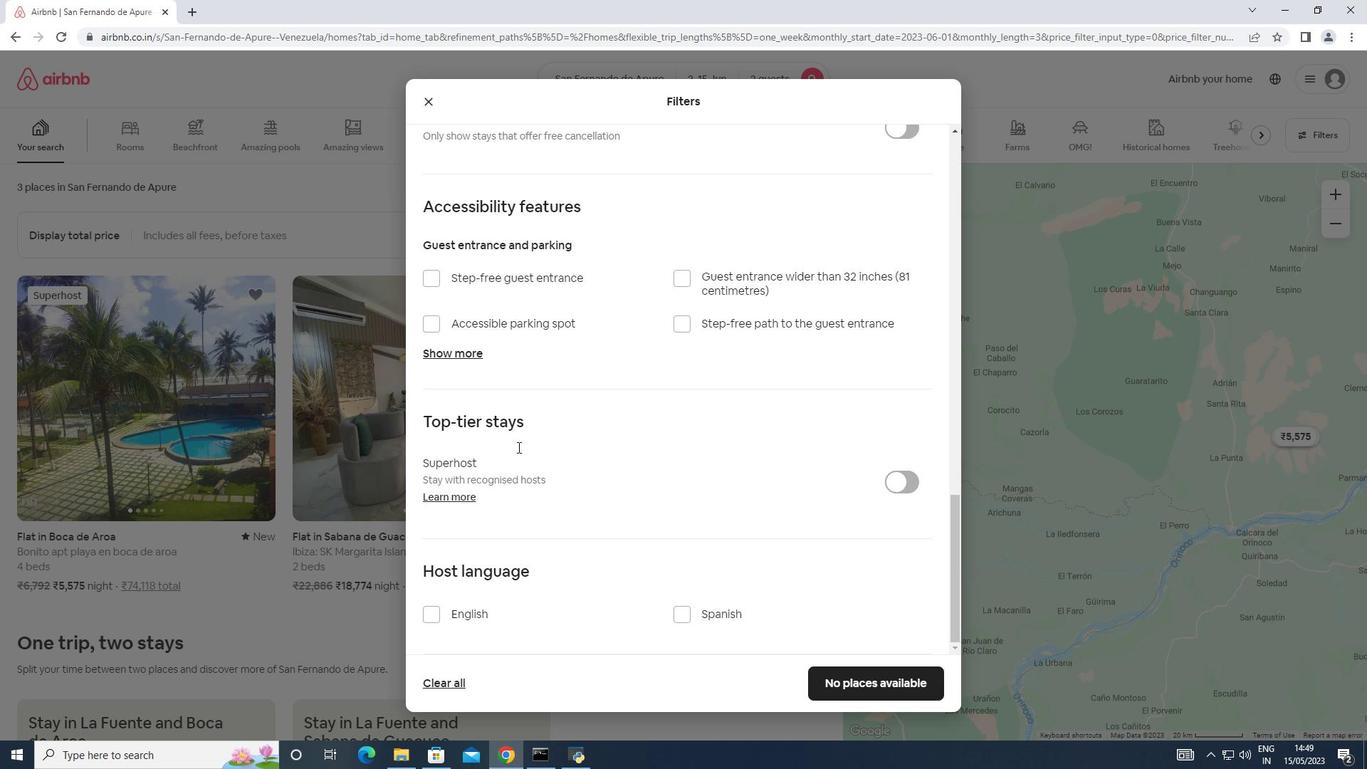 
Action: Mouse moved to (446, 616)
Screenshot: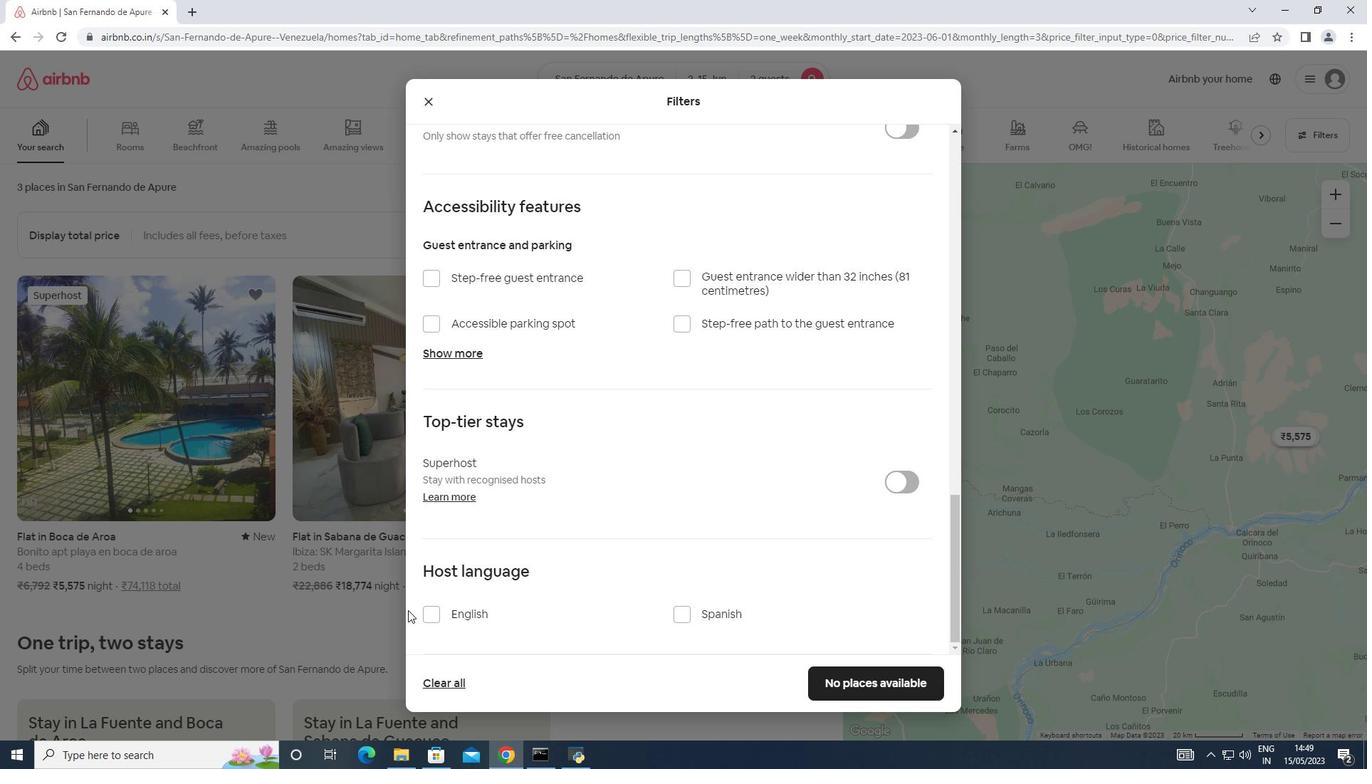 
Action: Mouse pressed left at (446, 616)
Screenshot: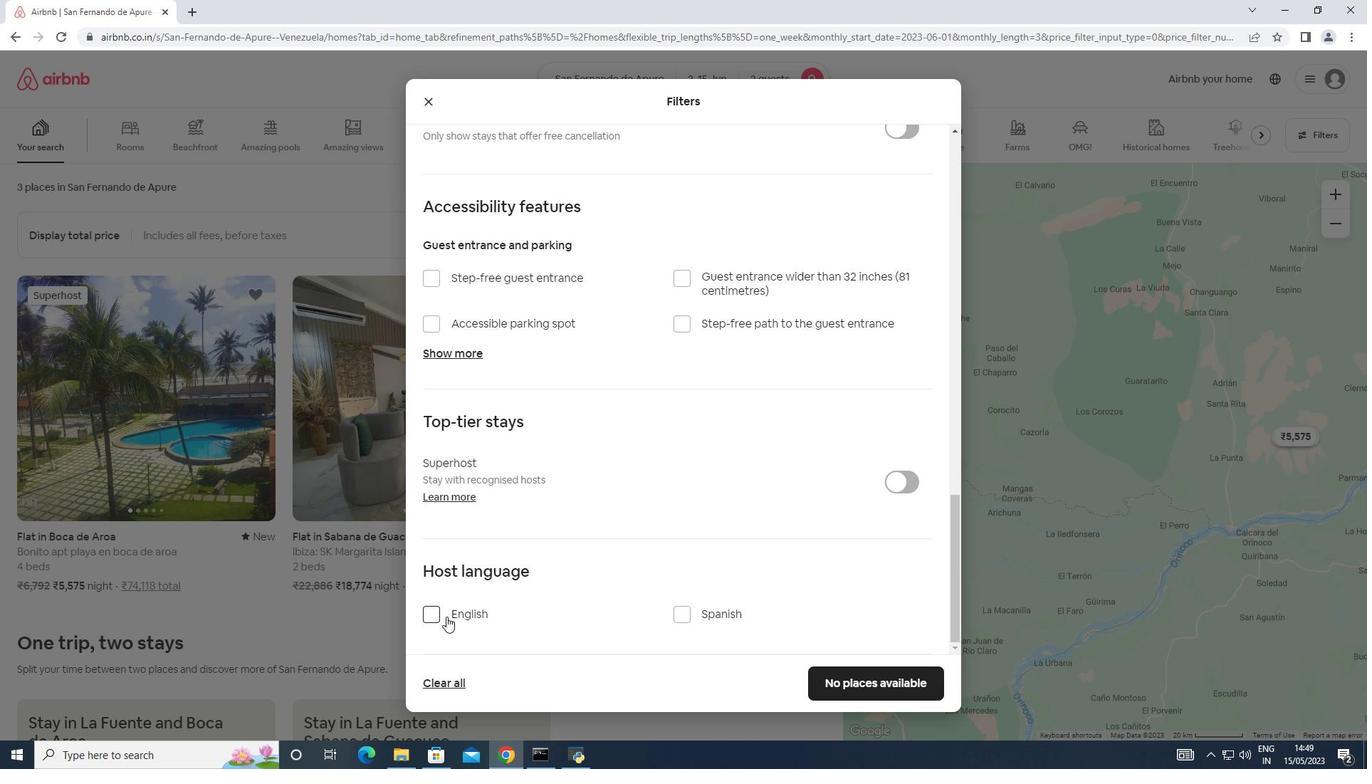 
Action: Mouse moved to (856, 685)
Screenshot: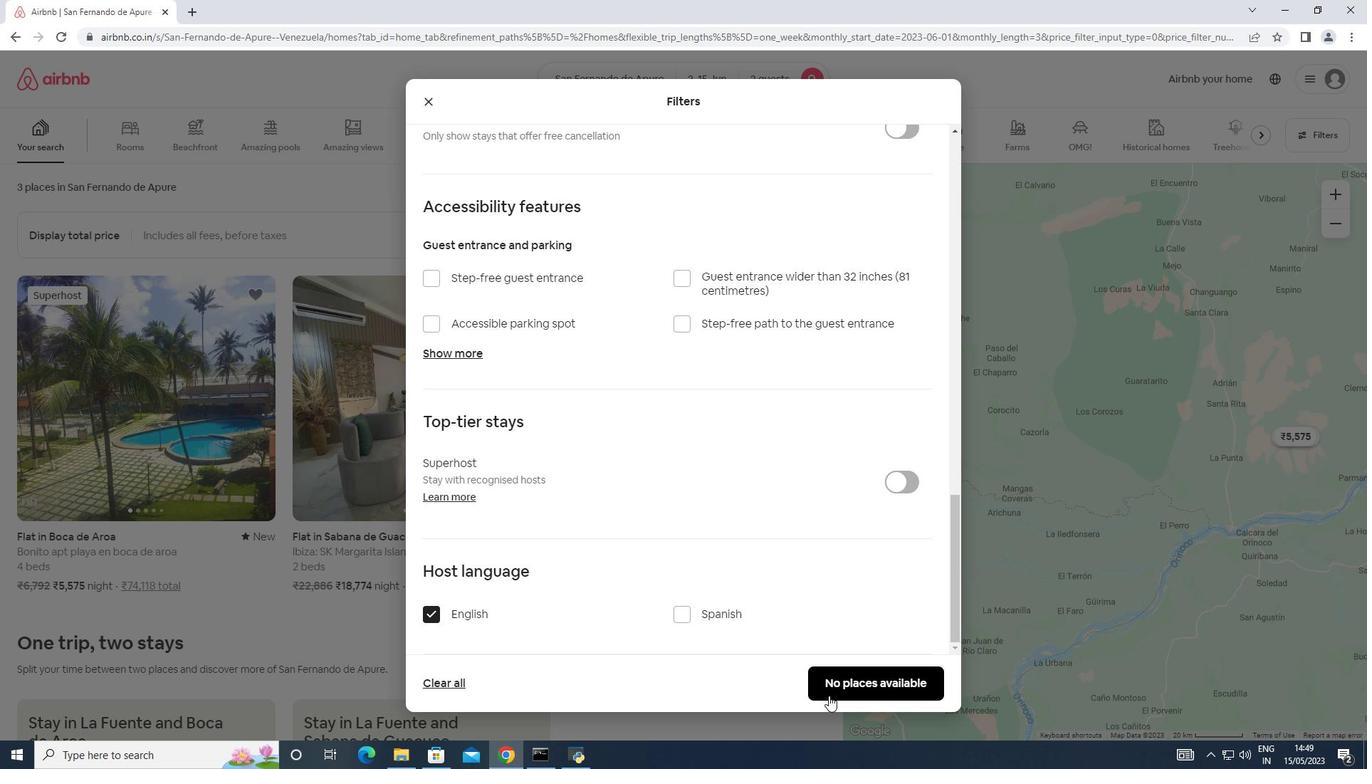 
Action: Mouse pressed left at (856, 685)
Screenshot: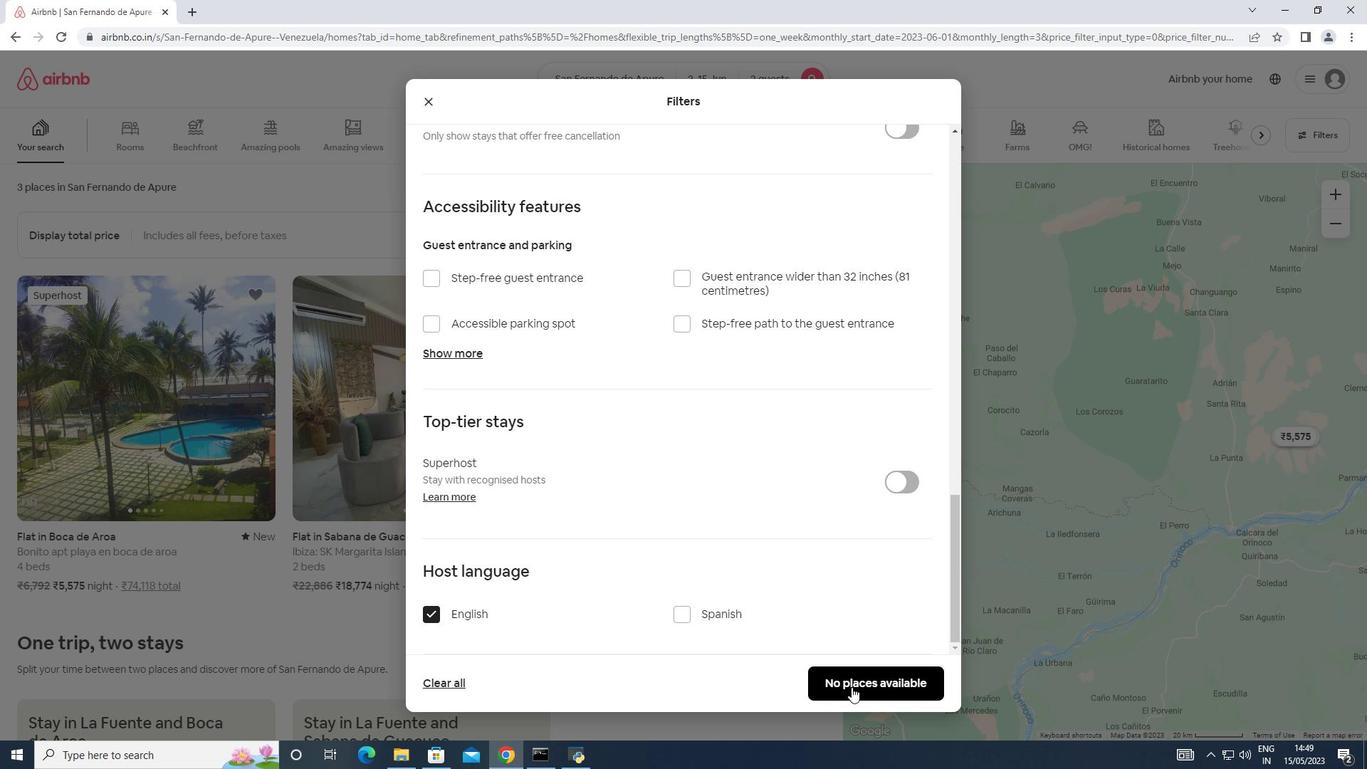 
